 Task: Search one way flight ticket for 2 adults, 2 infants in seat and 1 infant on lap in first from Denver: Denver International Airport to Evansville: Evansville Regional Airport on 5-3-2023. Choice of flights is American. Number of bags: 5 checked bags. Price is upto 85000. Outbound departure time preference is 12:15.
Action: Mouse moved to (368, 154)
Screenshot: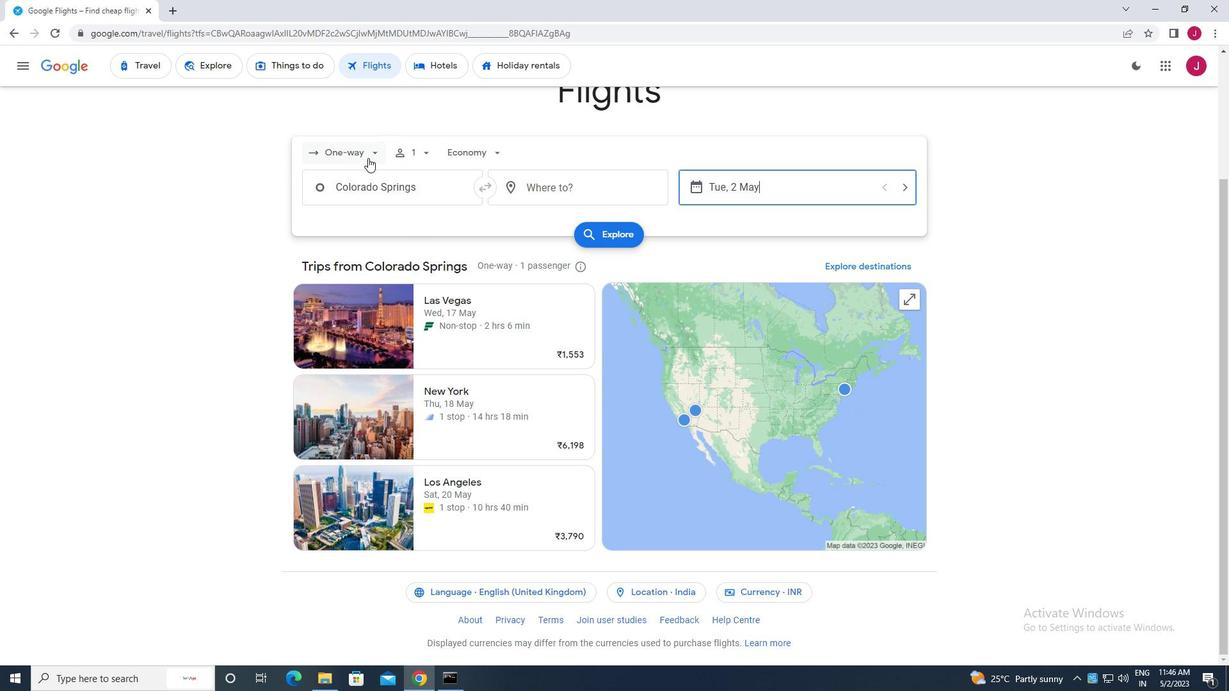 
Action: Mouse pressed left at (368, 154)
Screenshot: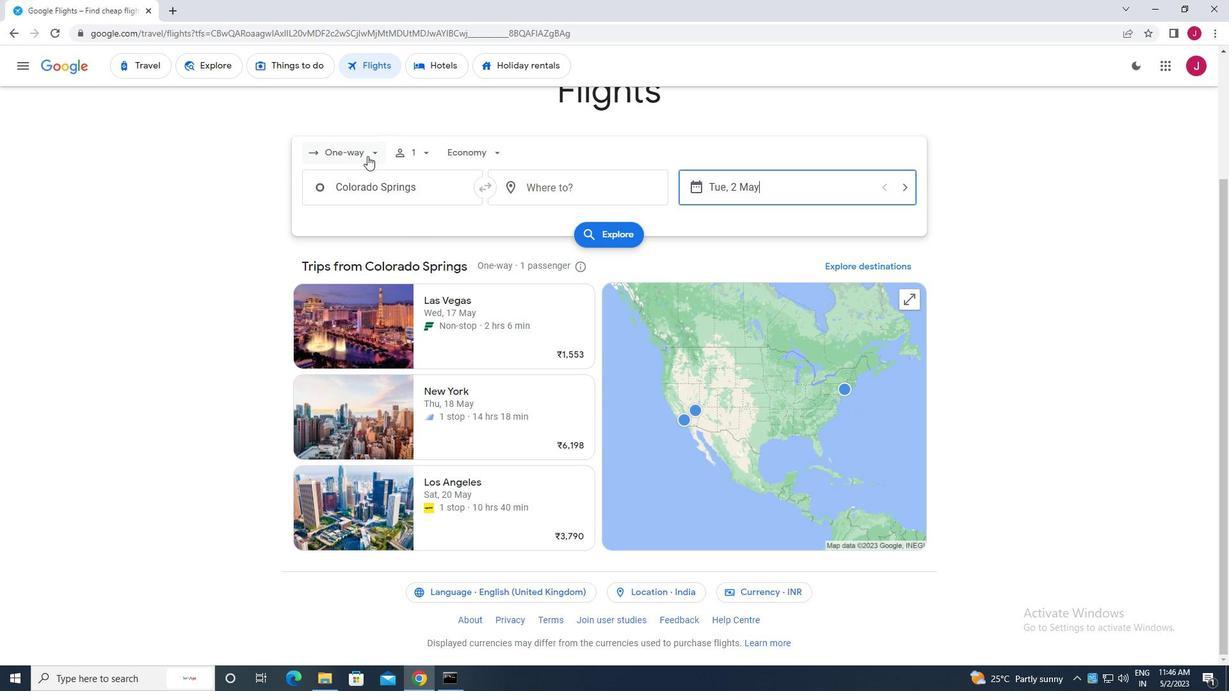 
Action: Mouse moved to (369, 213)
Screenshot: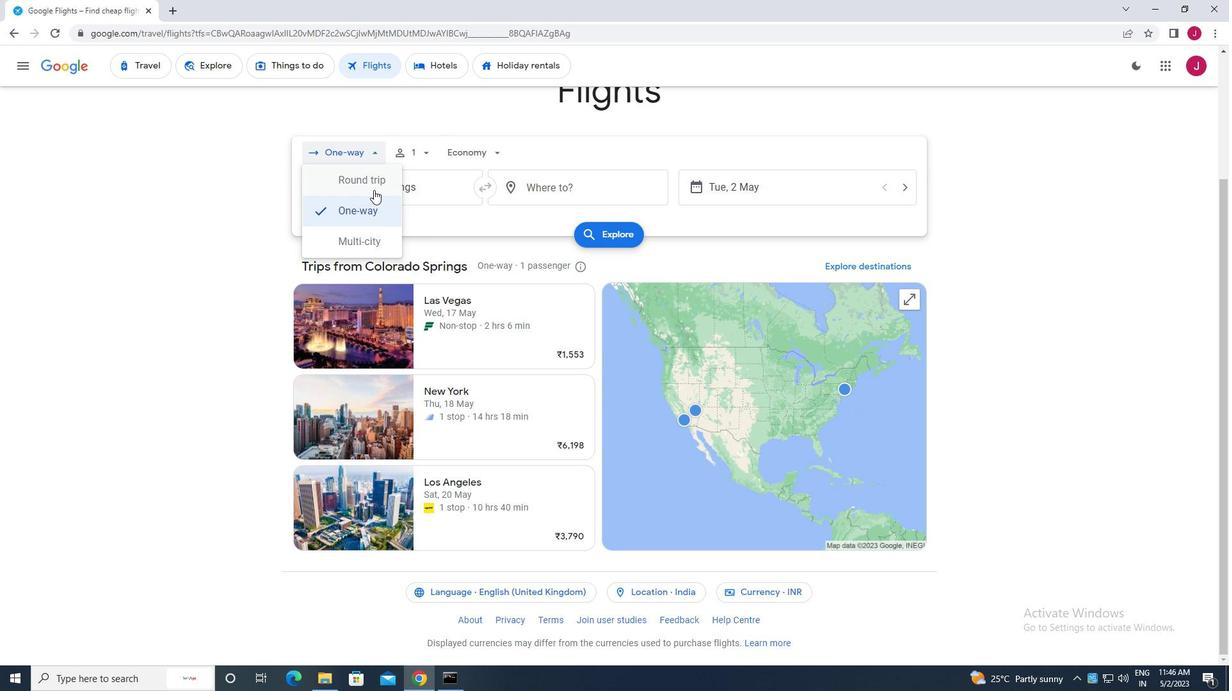 
Action: Mouse pressed left at (369, 213)
Screenshot: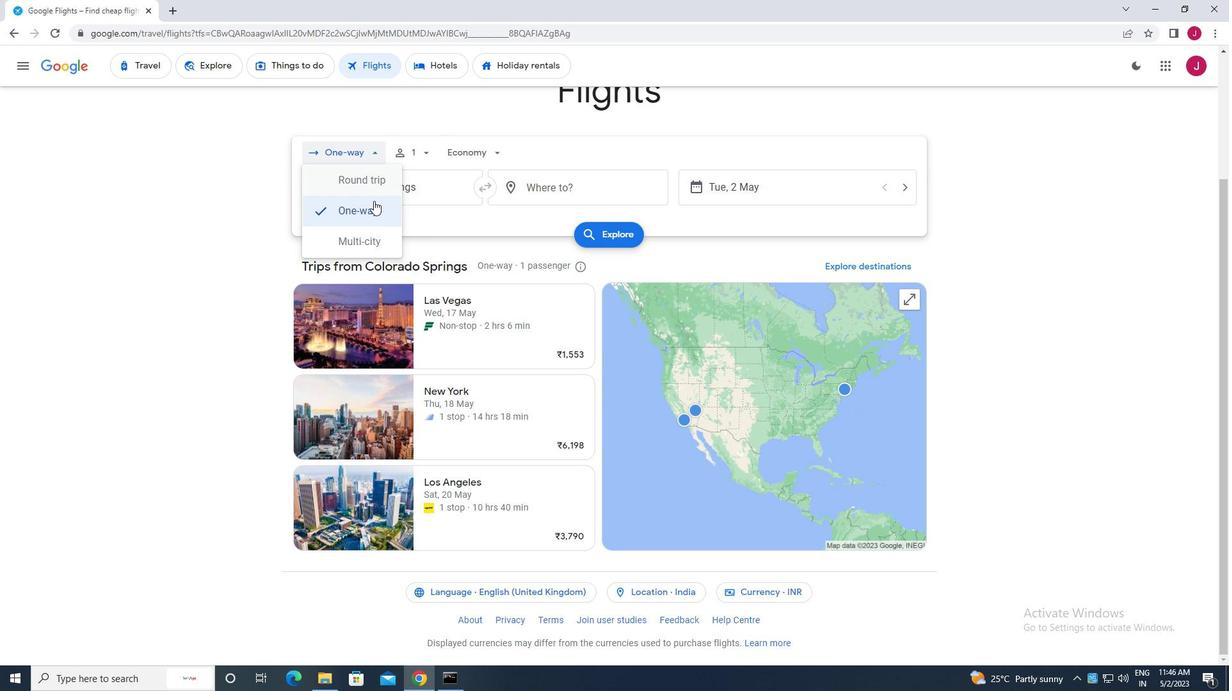 
Action: Mouse moved to (425, 152)
Screenshot: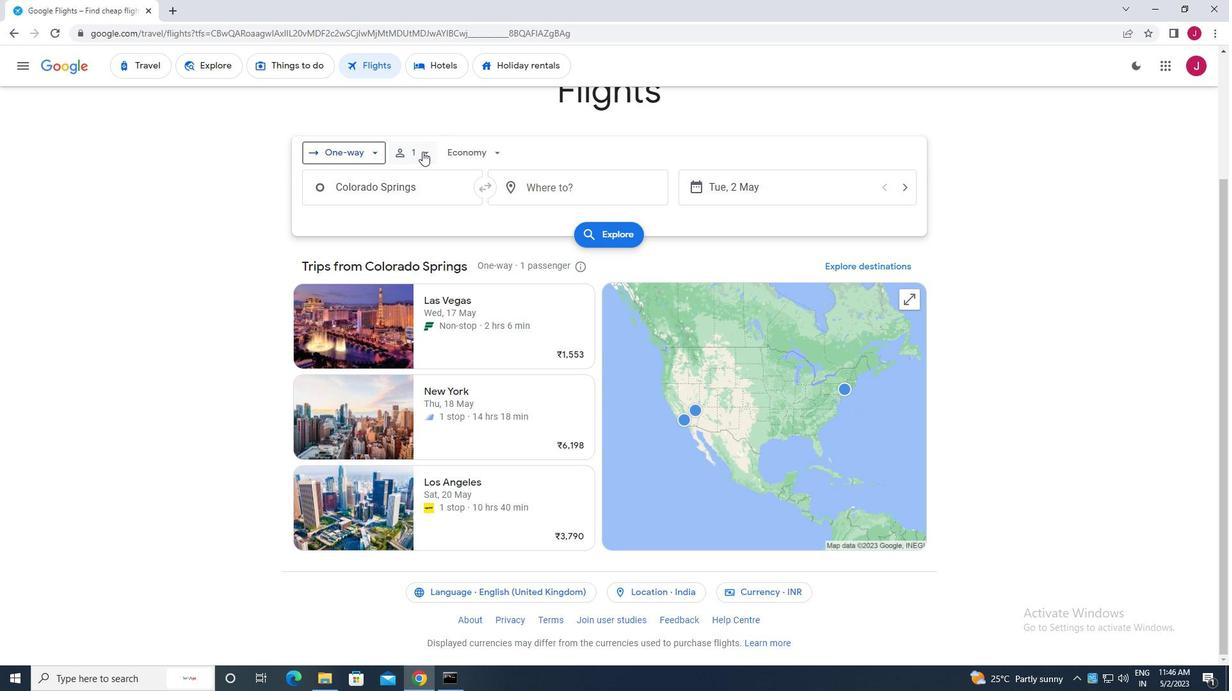 
Action: Mouse pressed left at (425, 152)
Screenshot: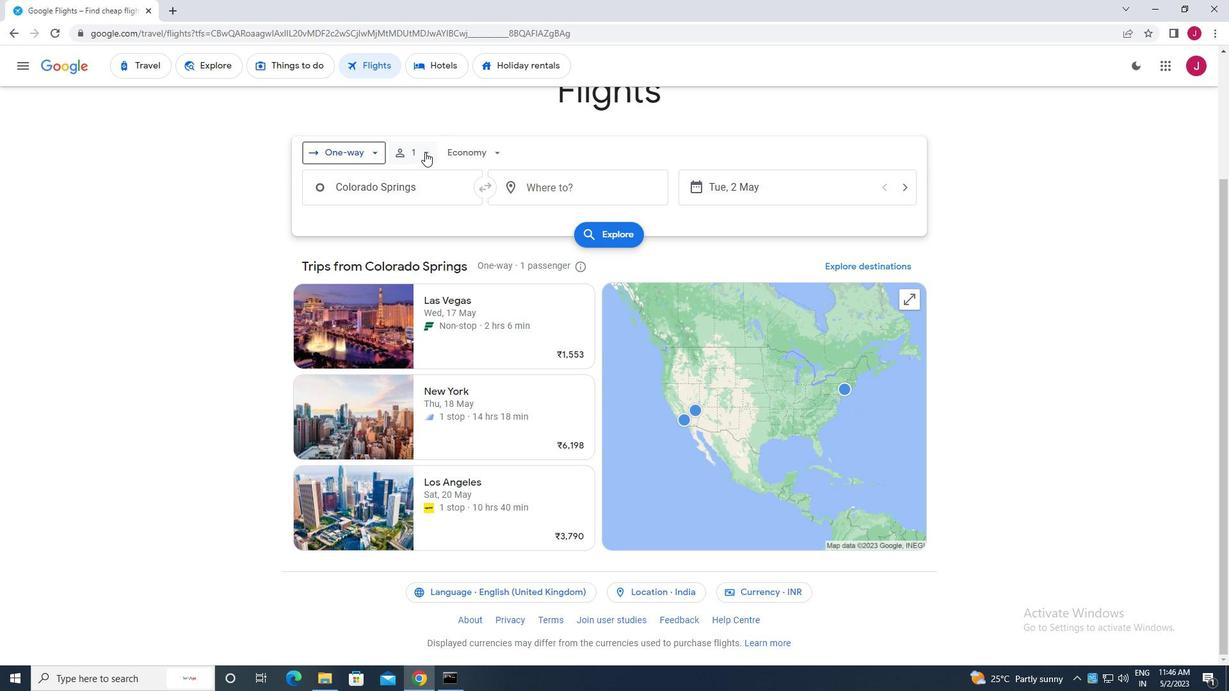 
Action: Mouse moved to (522, 186)
Screenshot: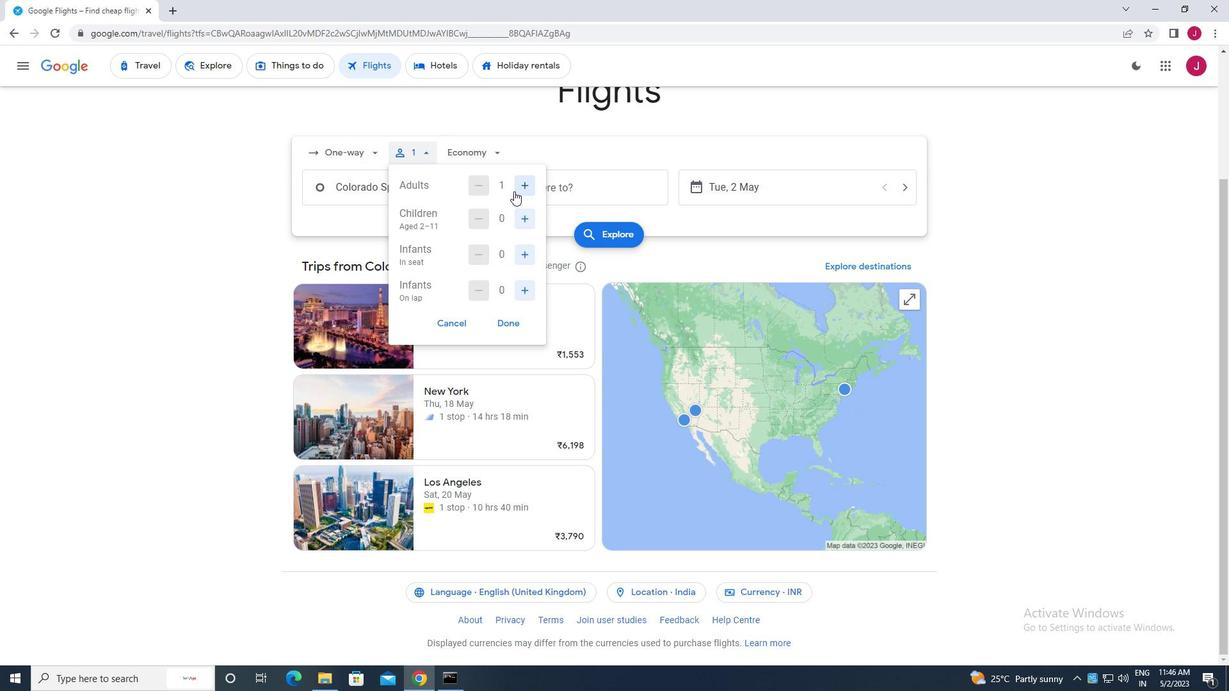 
Action: Mouse pressed left at (522, 186)
Screenshot: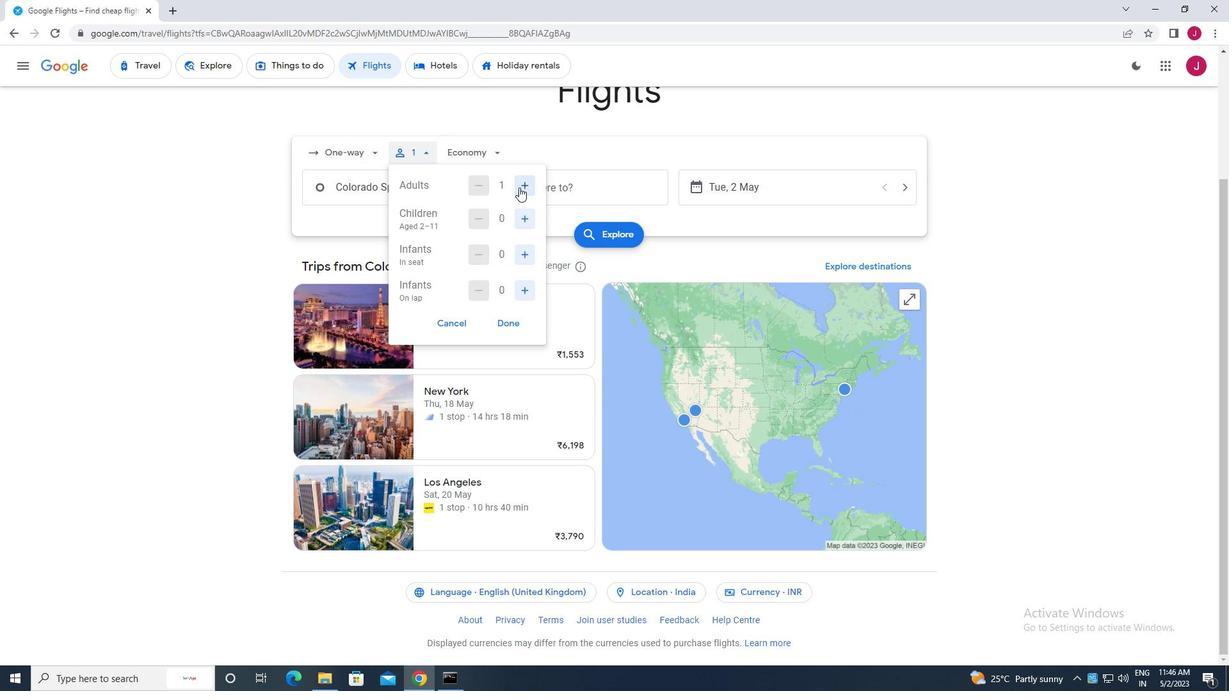
Action: Mouse moved to (523, 213)
Screenshot: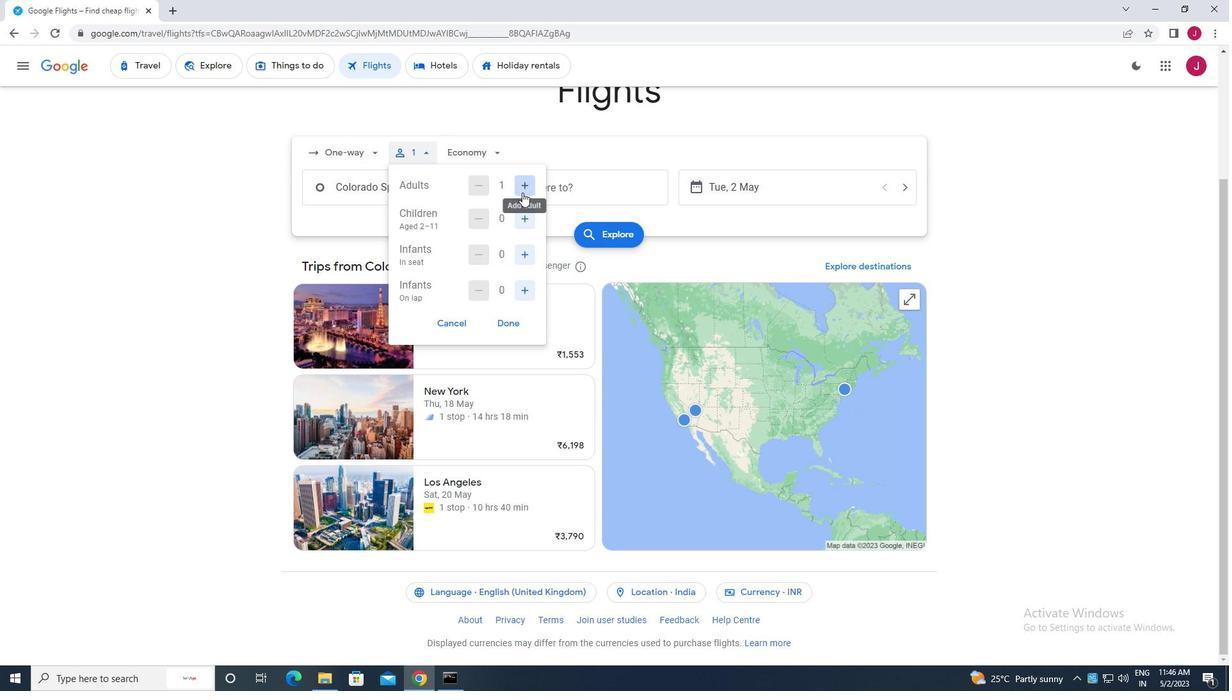 
Action: Mouse pressed left at (523, 213)
Screenshot: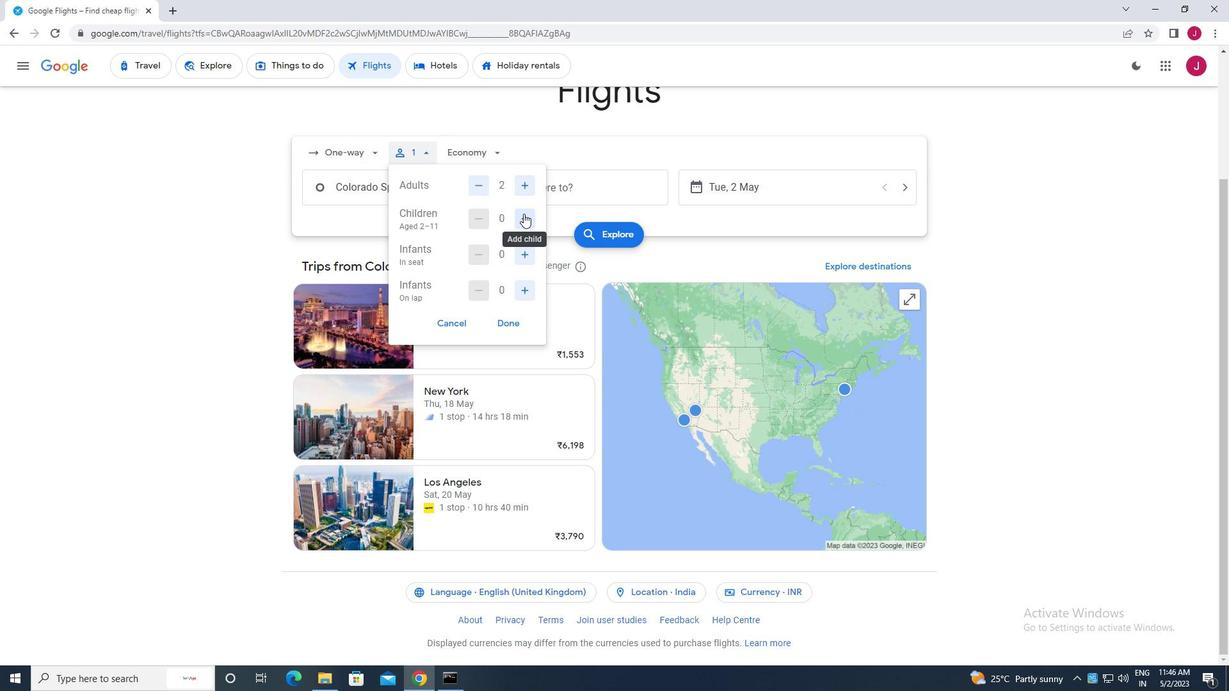 
Action: Mouse pressed left at (523, 213)
Screenshot: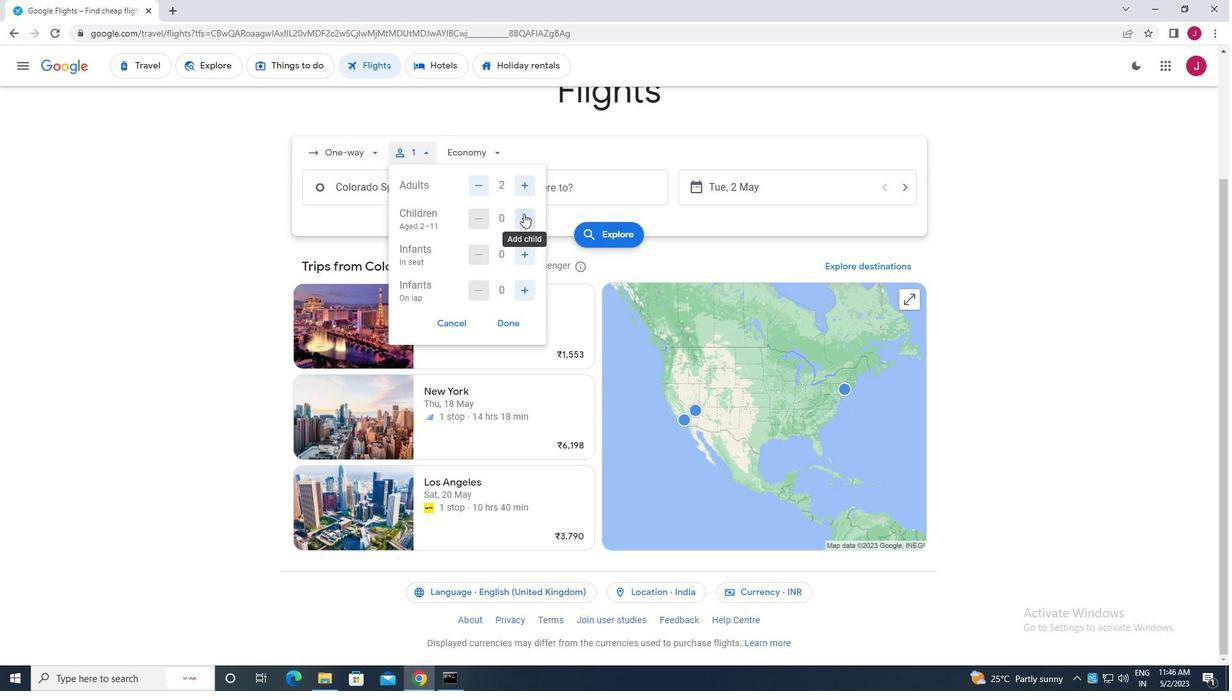 
Action: Mouse moved to (524, 291)
Screenshot: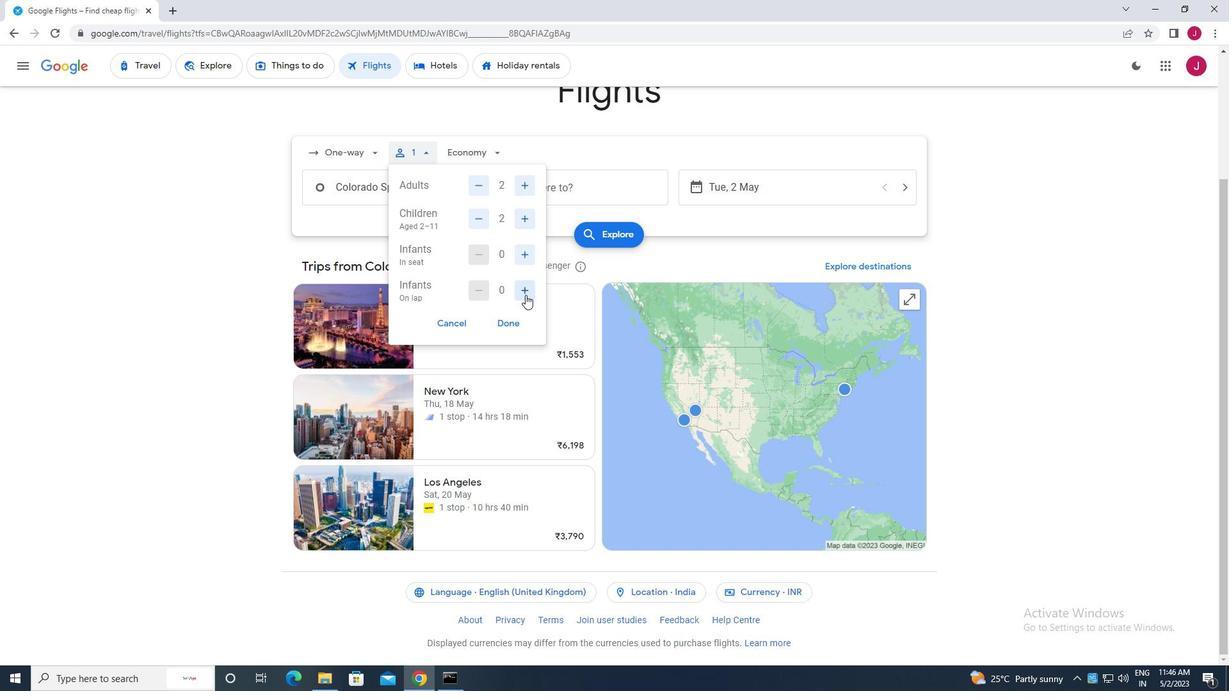
Action: Mouse pressed left at (524, 291)
Screenshot: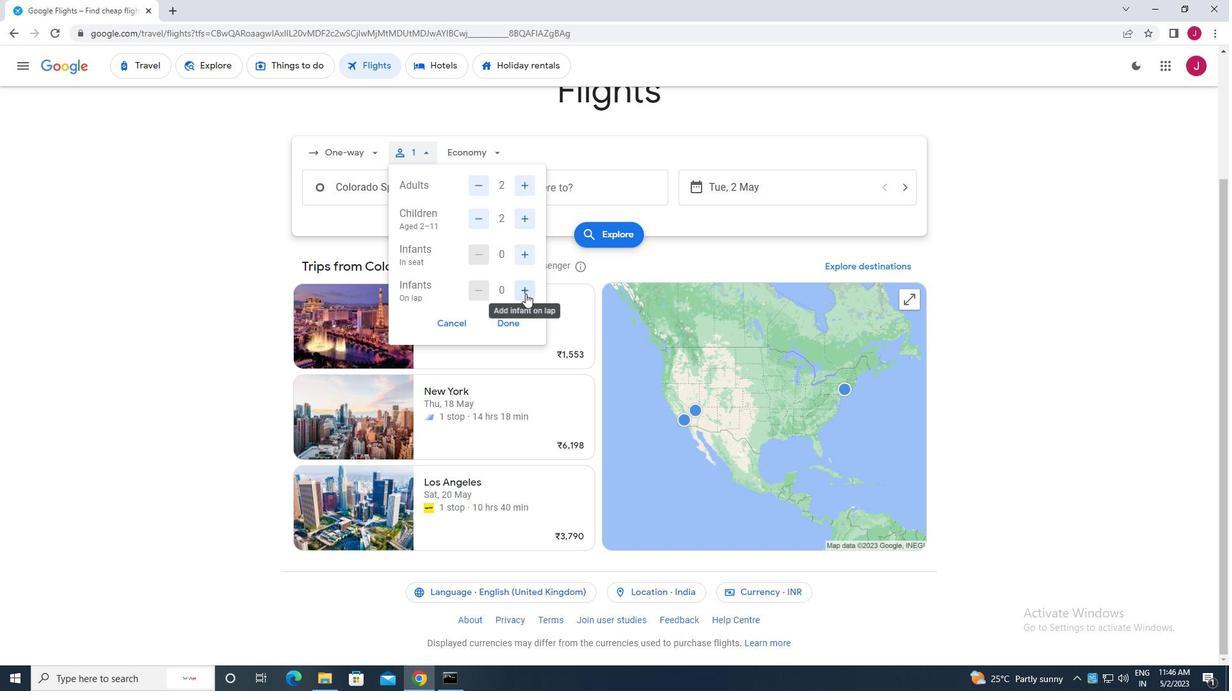 
Action: Mouse moved to (526, 258)
Screenshot: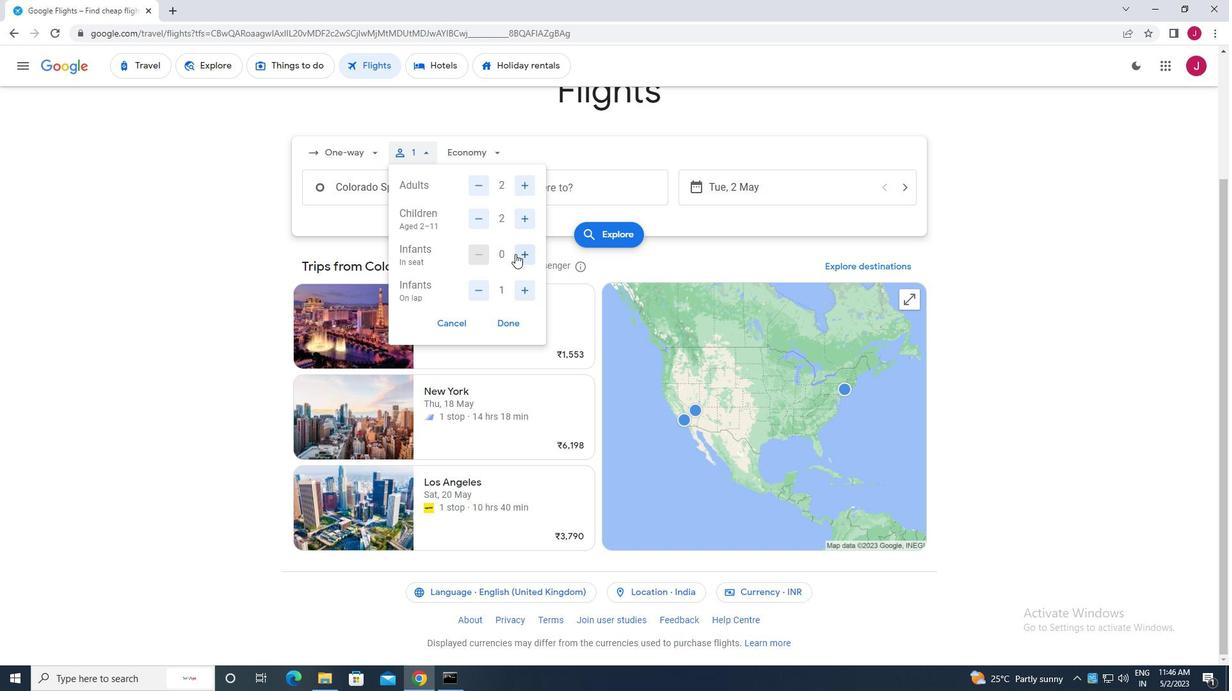 
Action: Mouse pressed left at (526, 258)
Screenshot: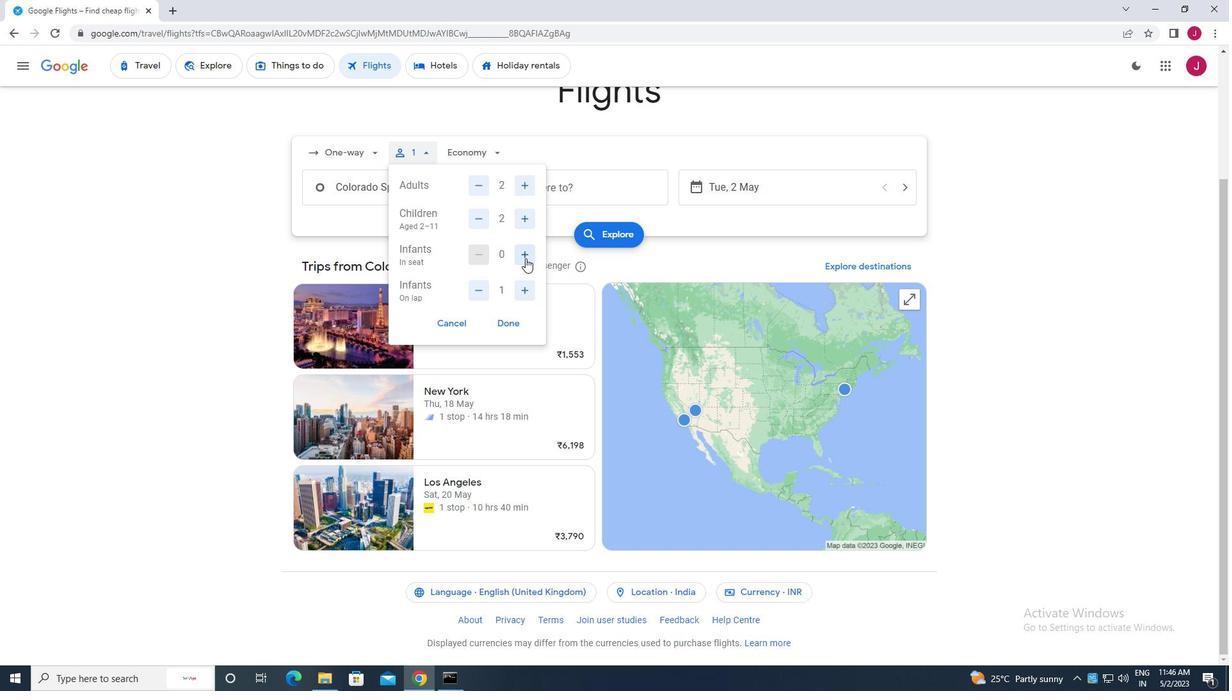
Action: Mouse pressed left at (526, 258)
Screenshot: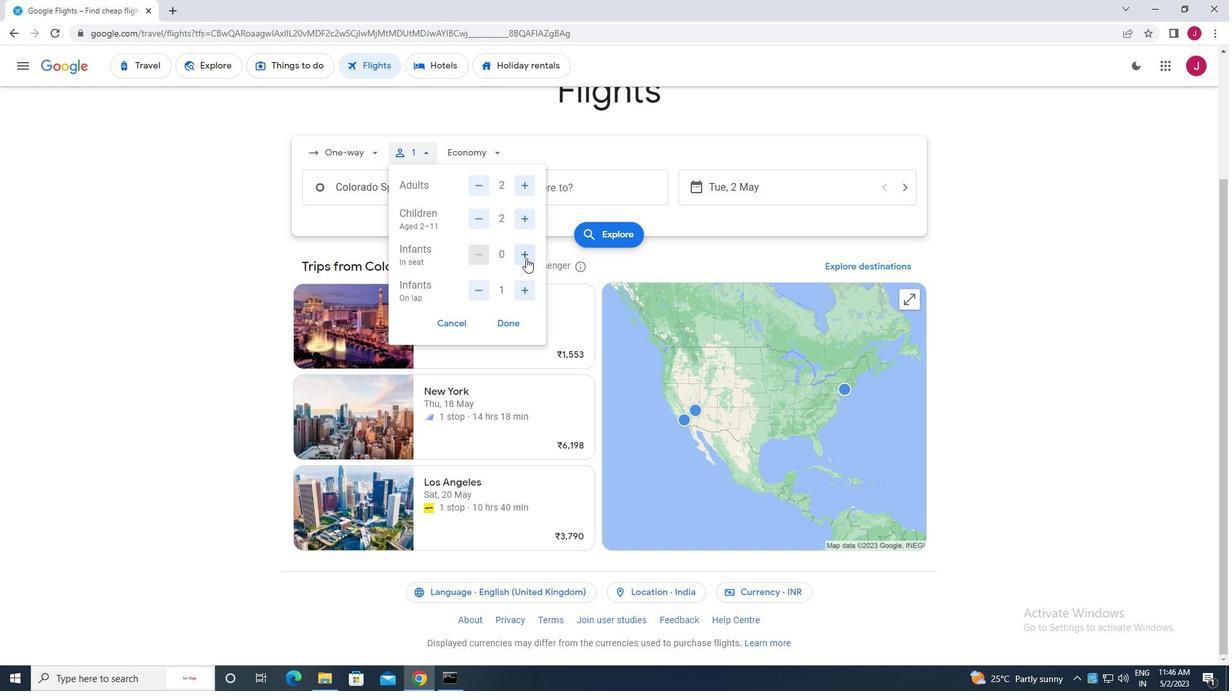 
Action: Mouse moved to (480, 224)
Screenshot: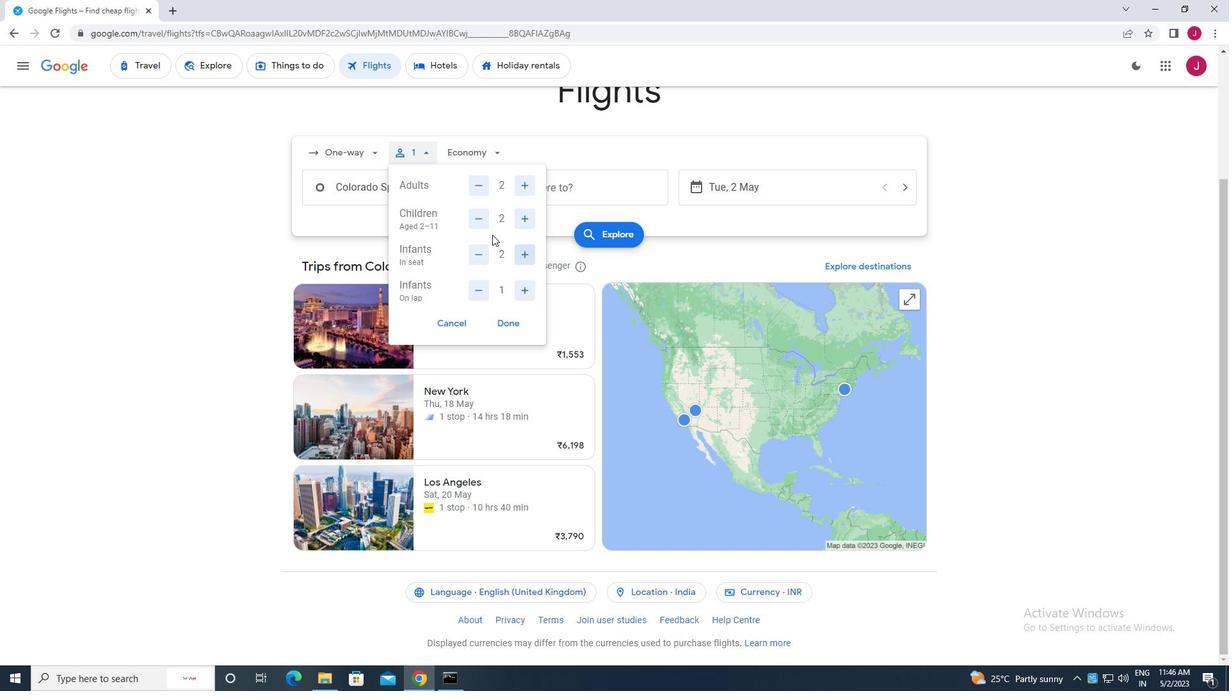 
Action: Mouse pressed left at (480, 224)
Screenshot: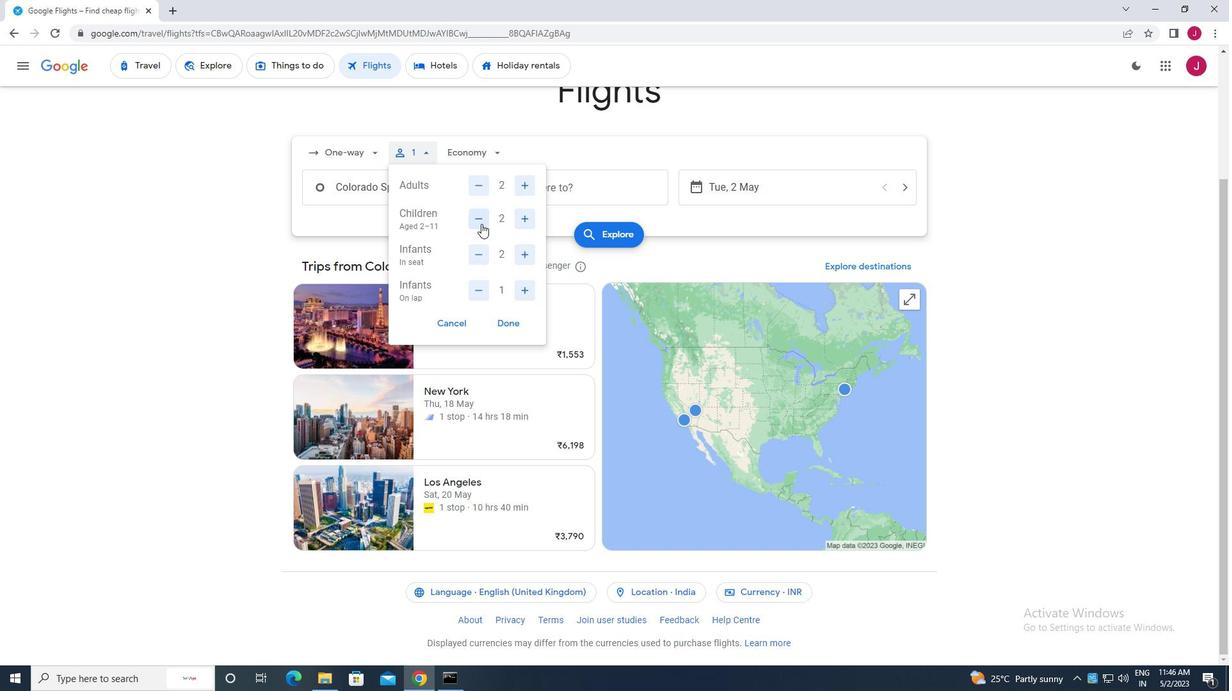 
Action: Mouse pressed left at (480, 224)
Screenshot: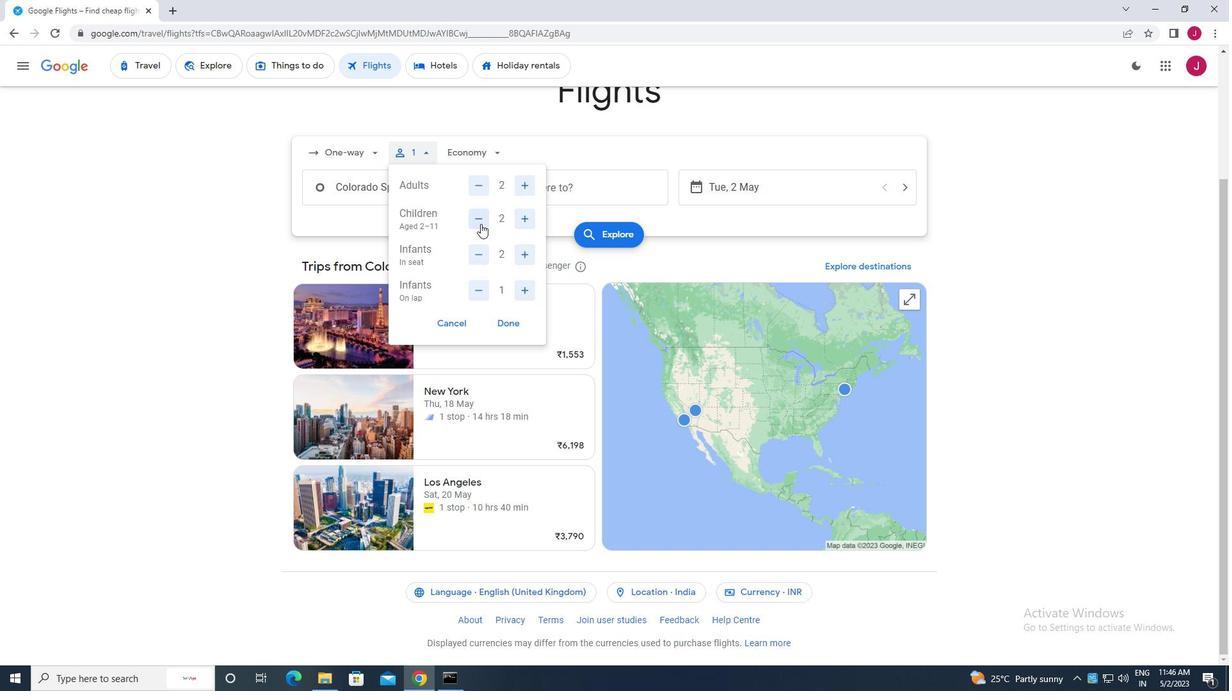 
Action: Mouse moved to (515, 321)
Screenshot: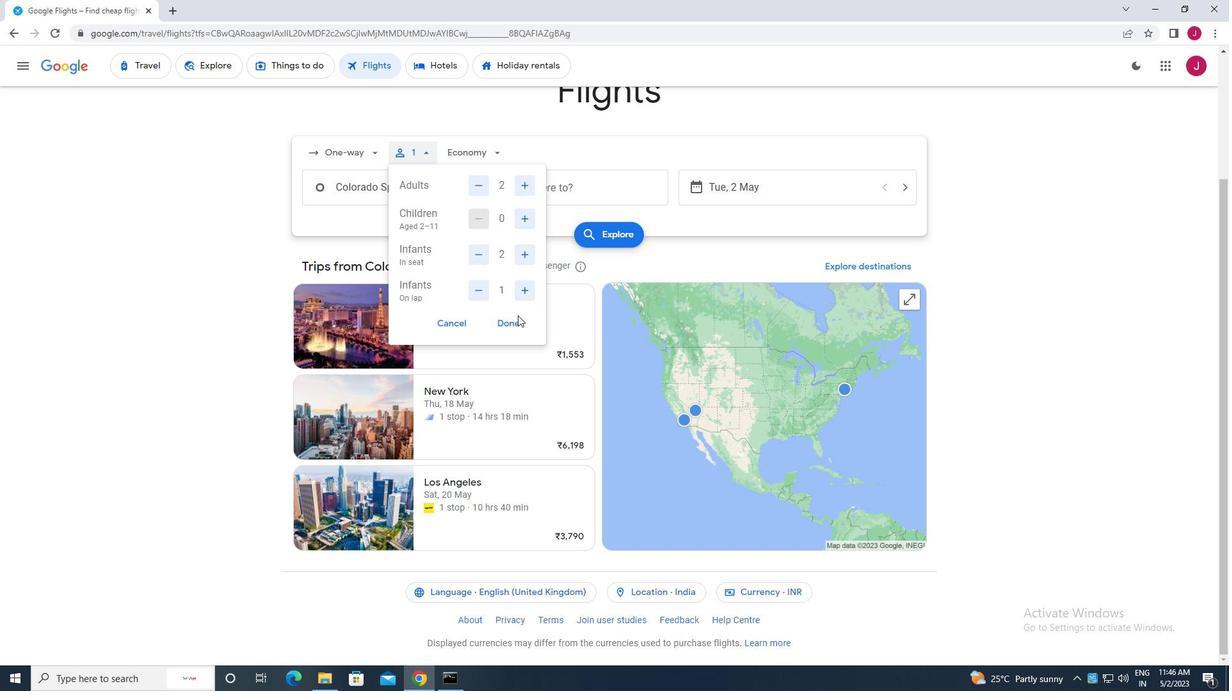 
Action: Mouse pressed left at (515, 321)
Screenshot: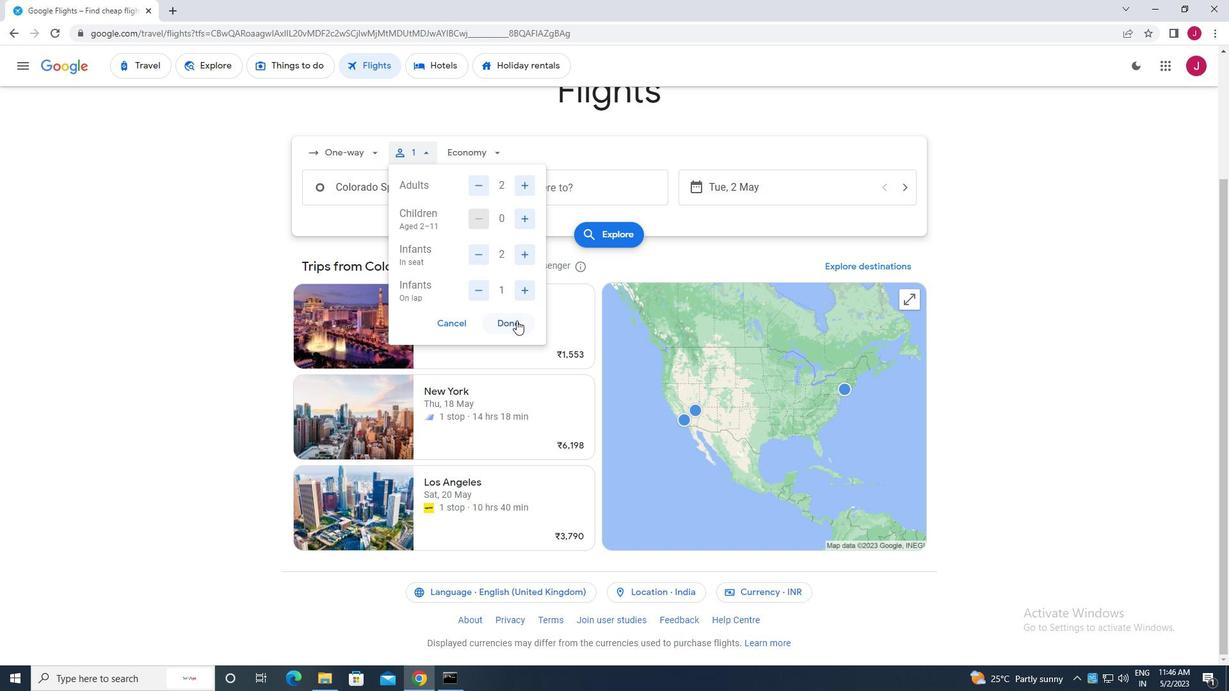 
Action: Mouse moved to (458, 152)
Screenshot: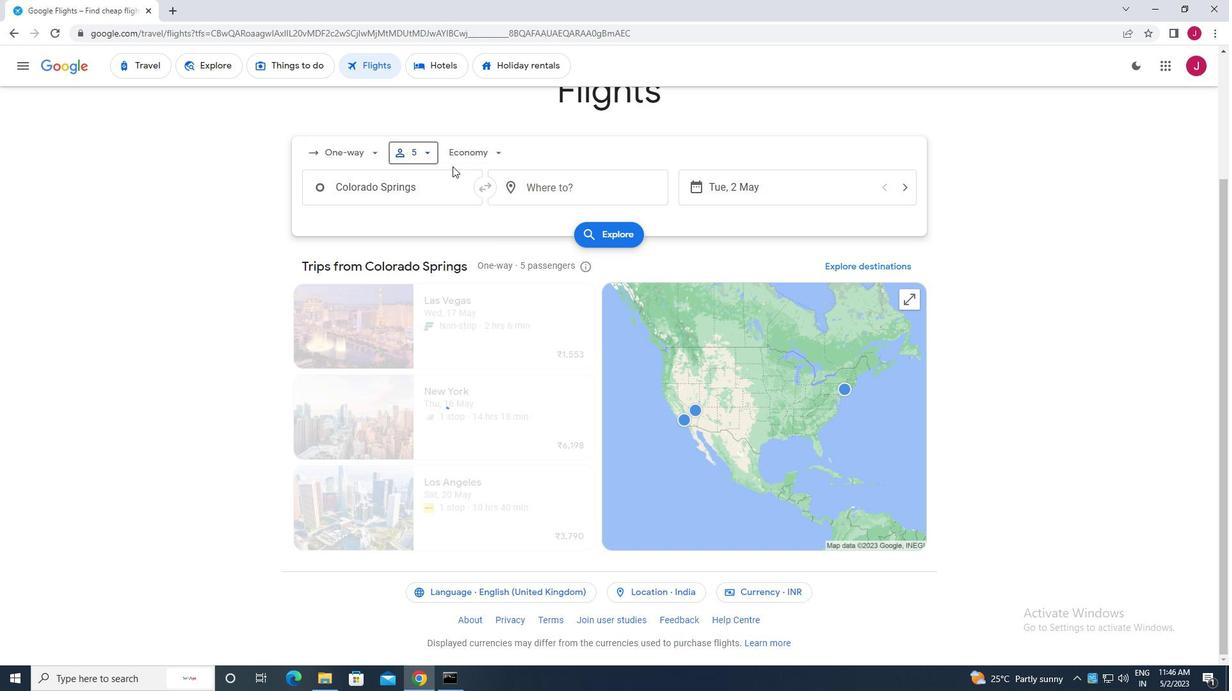 
Action: Mouse pressed left at (458, 152)
Screenshot: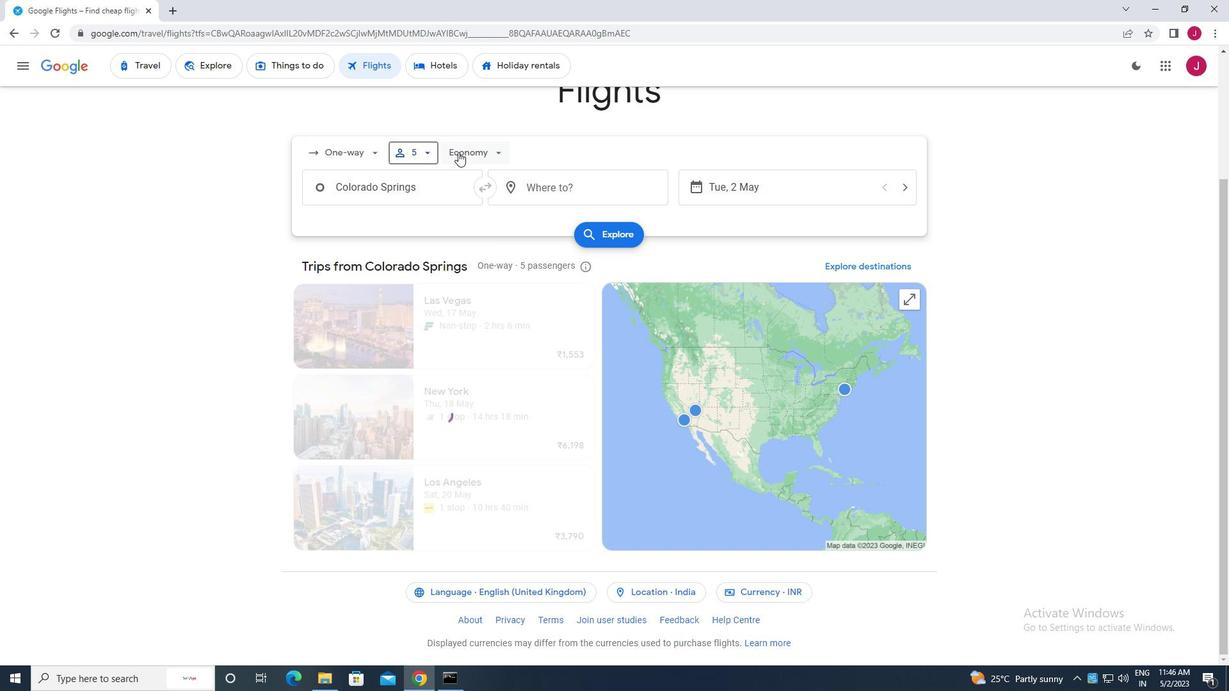 
Action: Mouse moved to (481, 272)
Screenshot: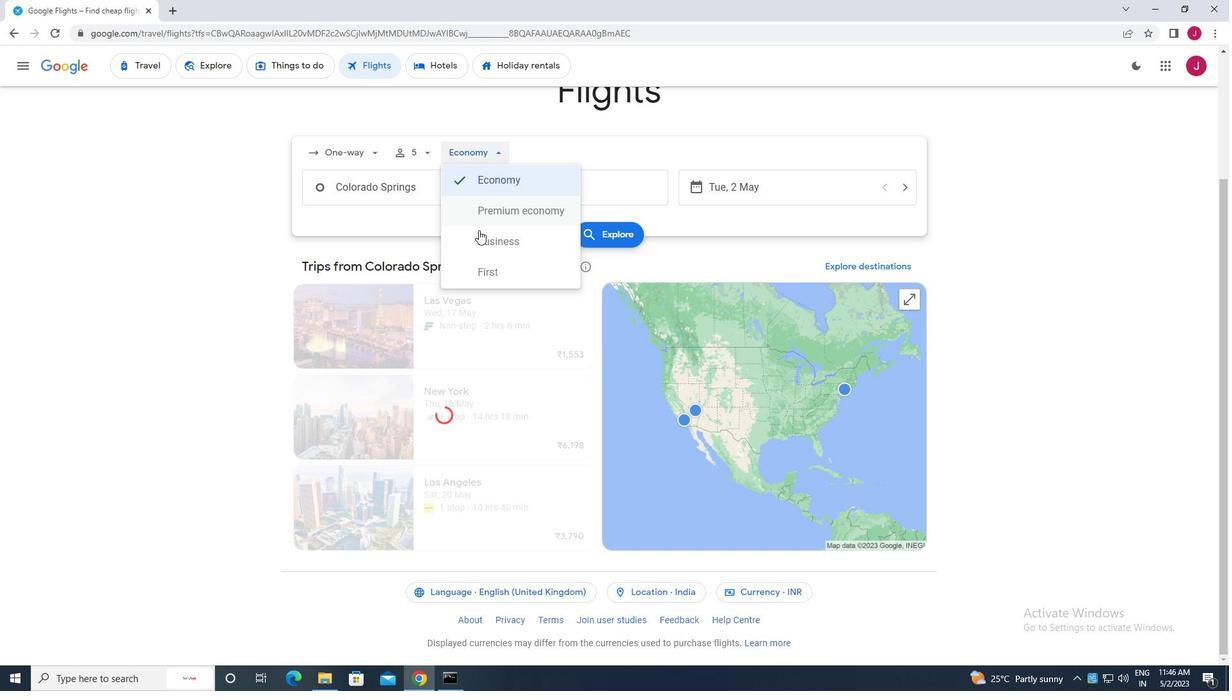 
Action: Mouse pressed left at (481, 272)
Screenshot: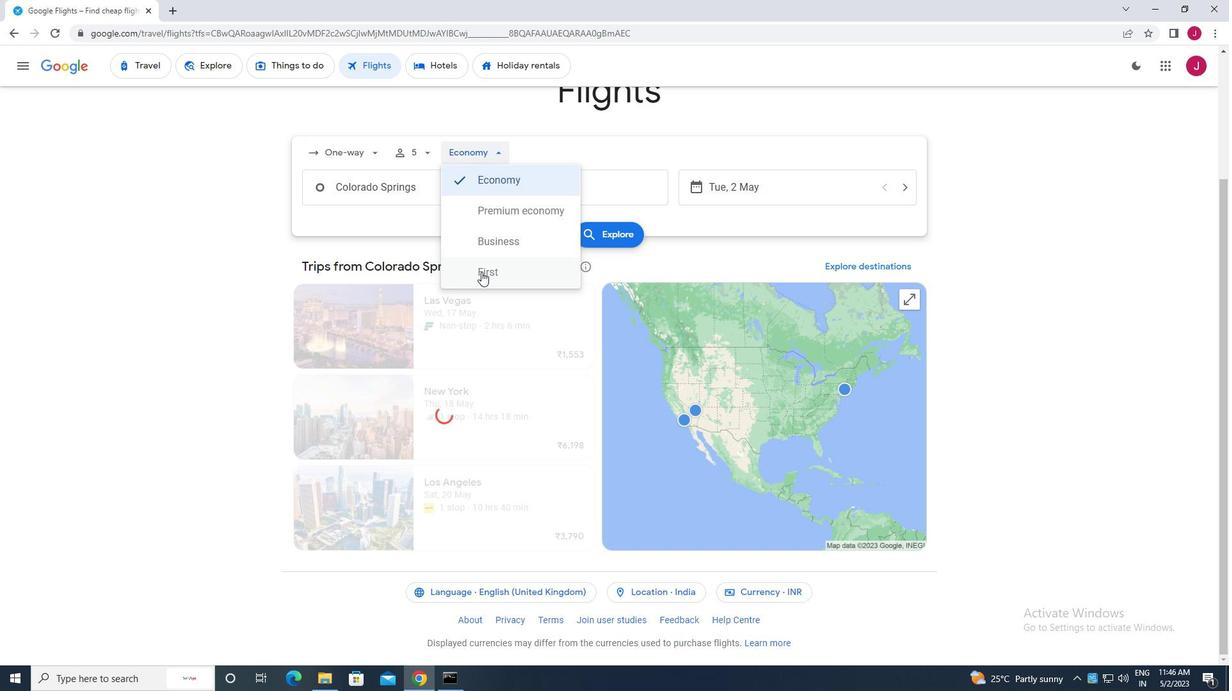 
Action: Mouse moved to (431, 194)
Screenshot: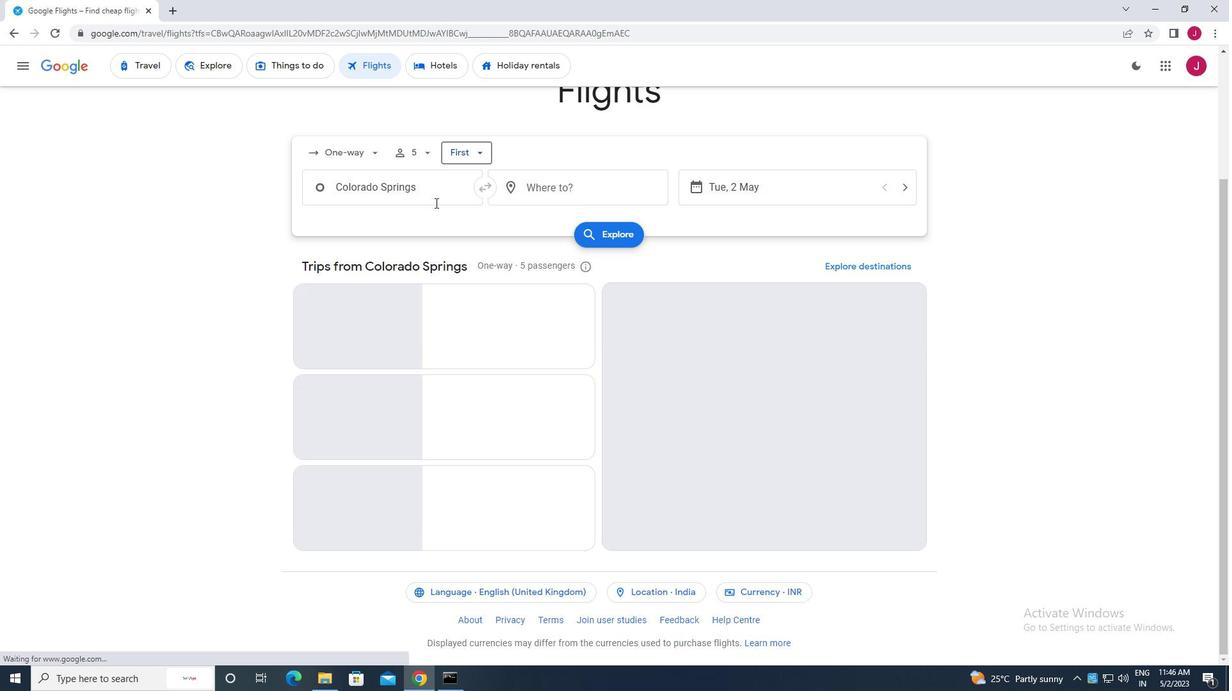 
Action: Mouse pressed left at (431, 194)
Screenshot: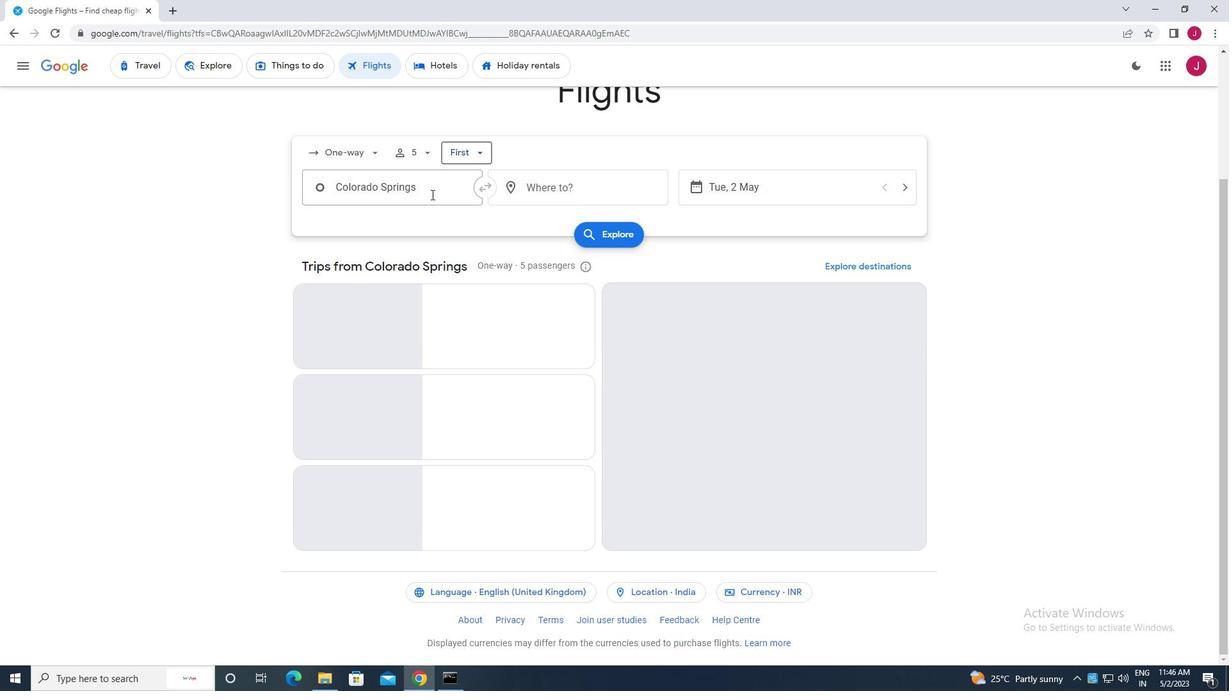 
Action: Mouse moved to (432, 194)
Screenshot: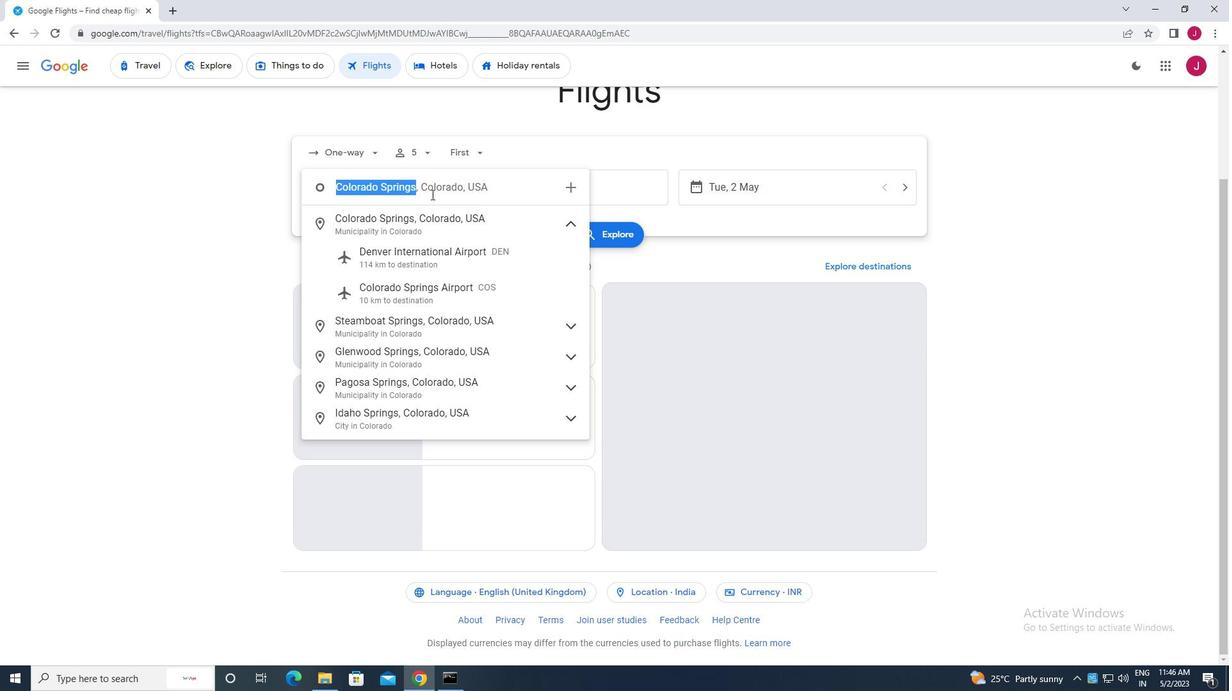 
Action: Key pressed denver
Screenshot: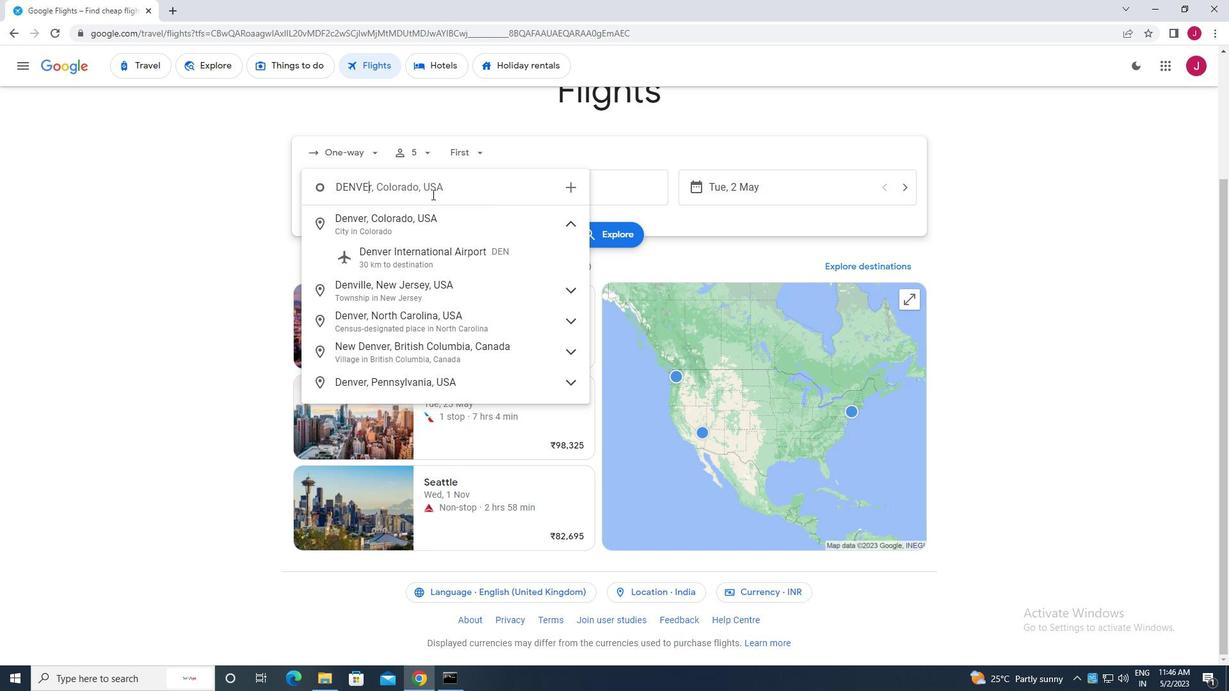 
Action: Mouse moved to (432, 249)
Screenshot: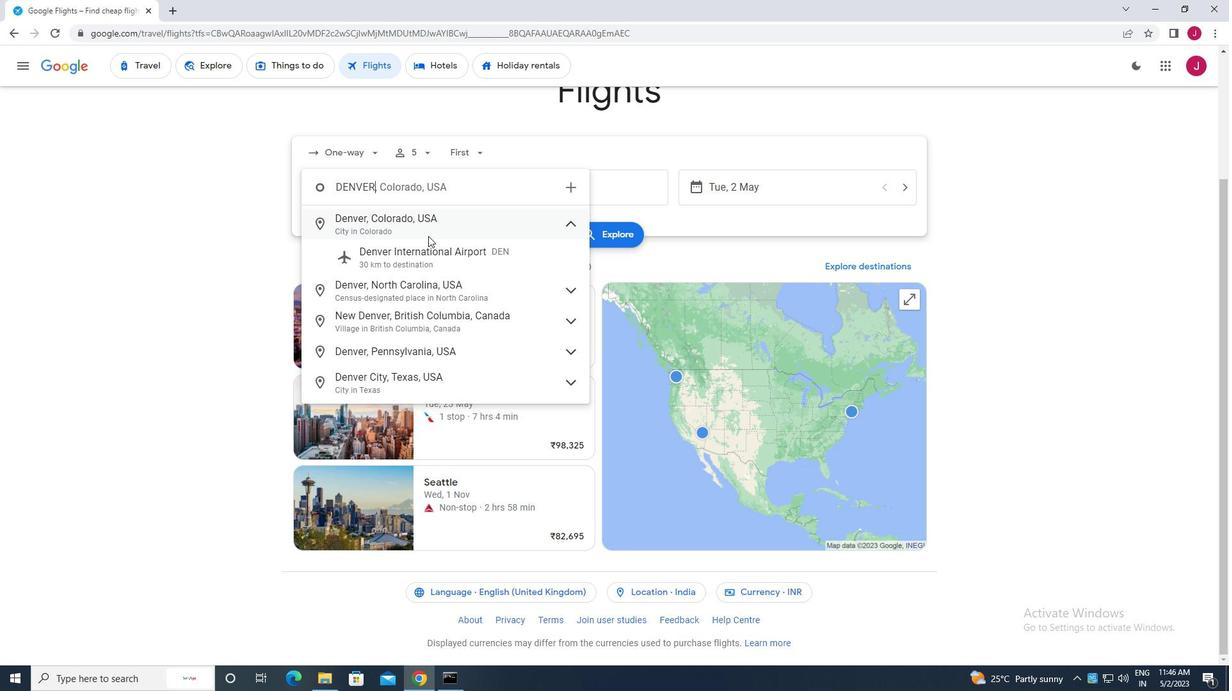 
Action: Mouse pressed left at (432, 249)
Screenshot: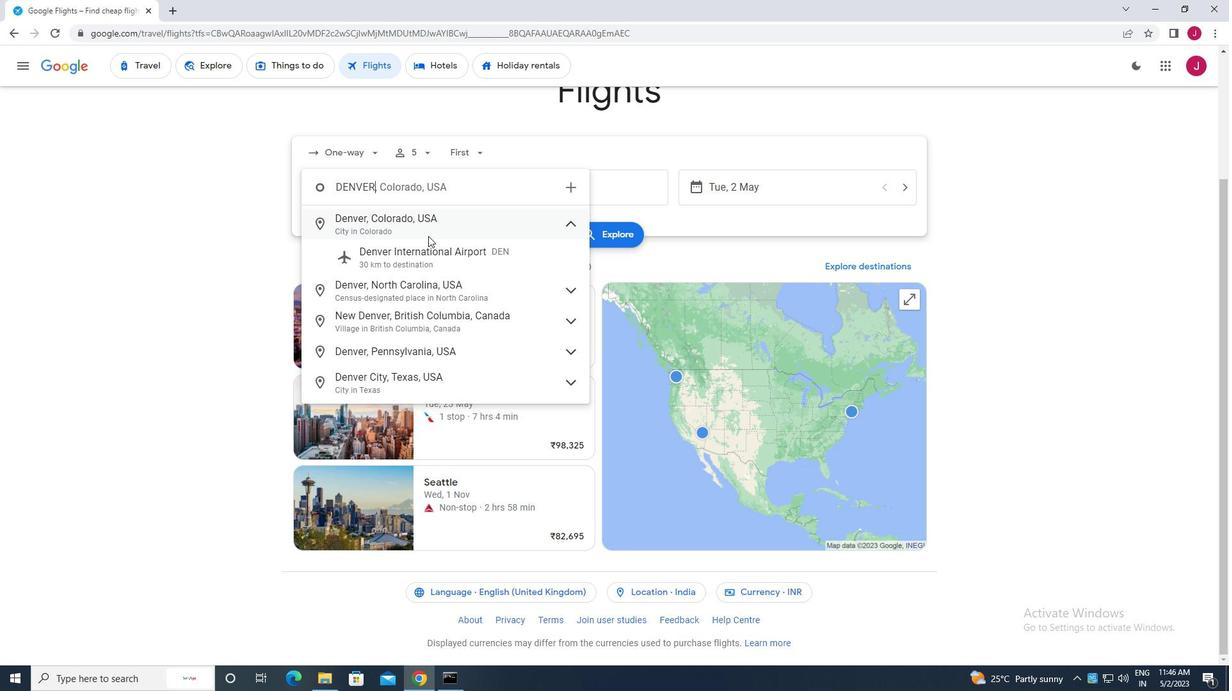 
Action: Mouse moved to (605, 183)
Screenshot: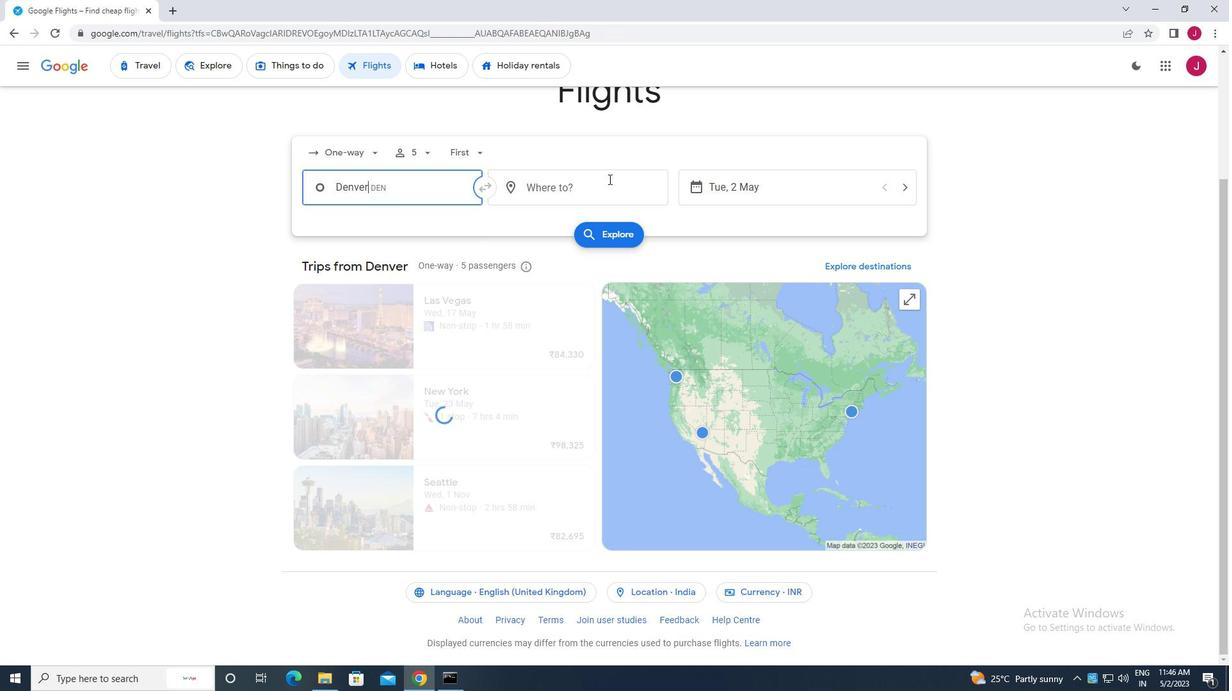 
Action: Mouse pressed left at (605, 183)
Screenshot: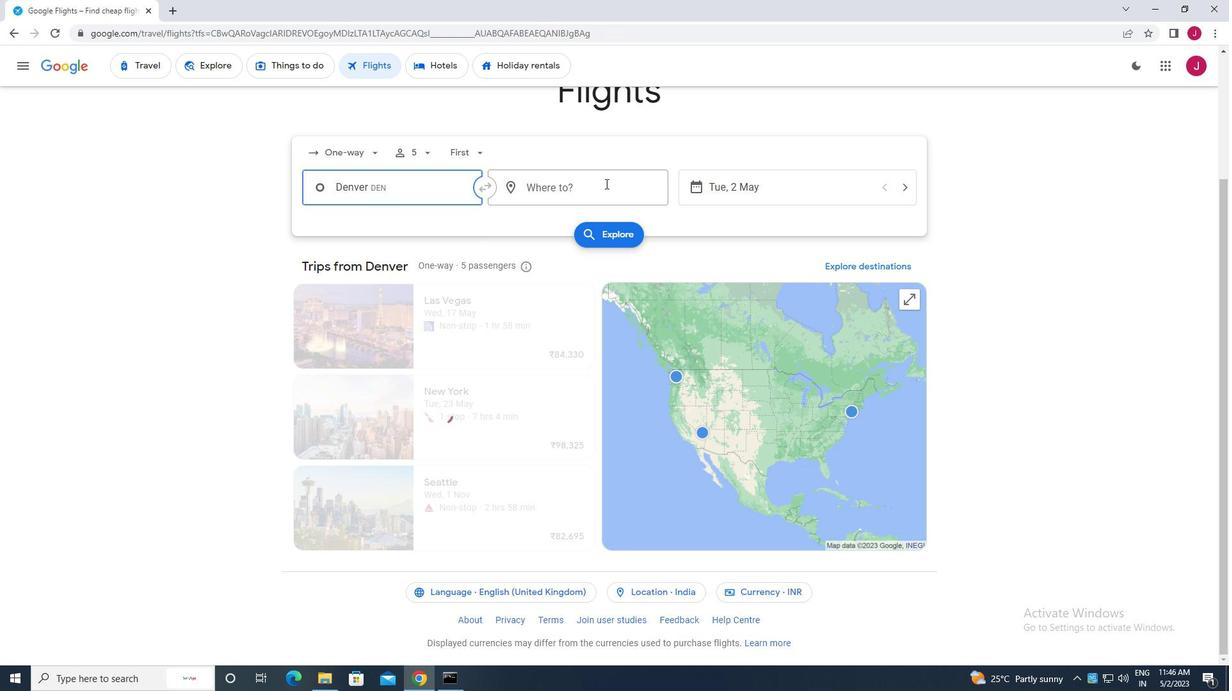 
Action: Mouse moved to (602, 183)
Screenshot: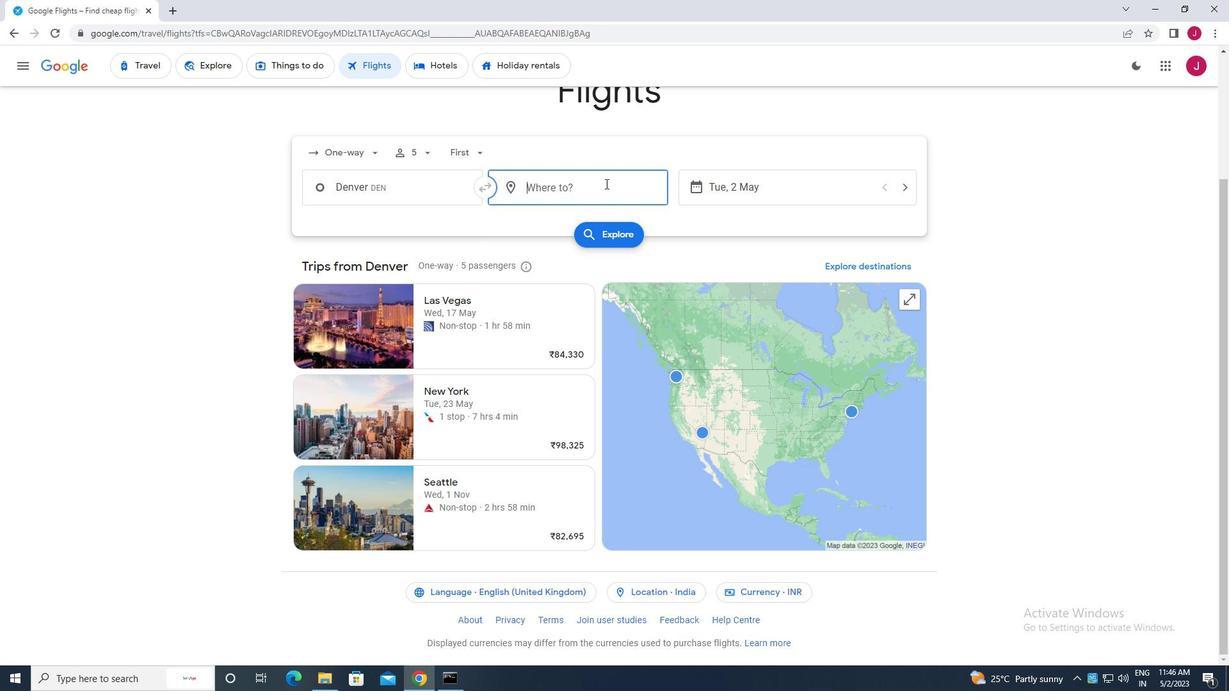 
Action: Key pressed evans
Screenshot: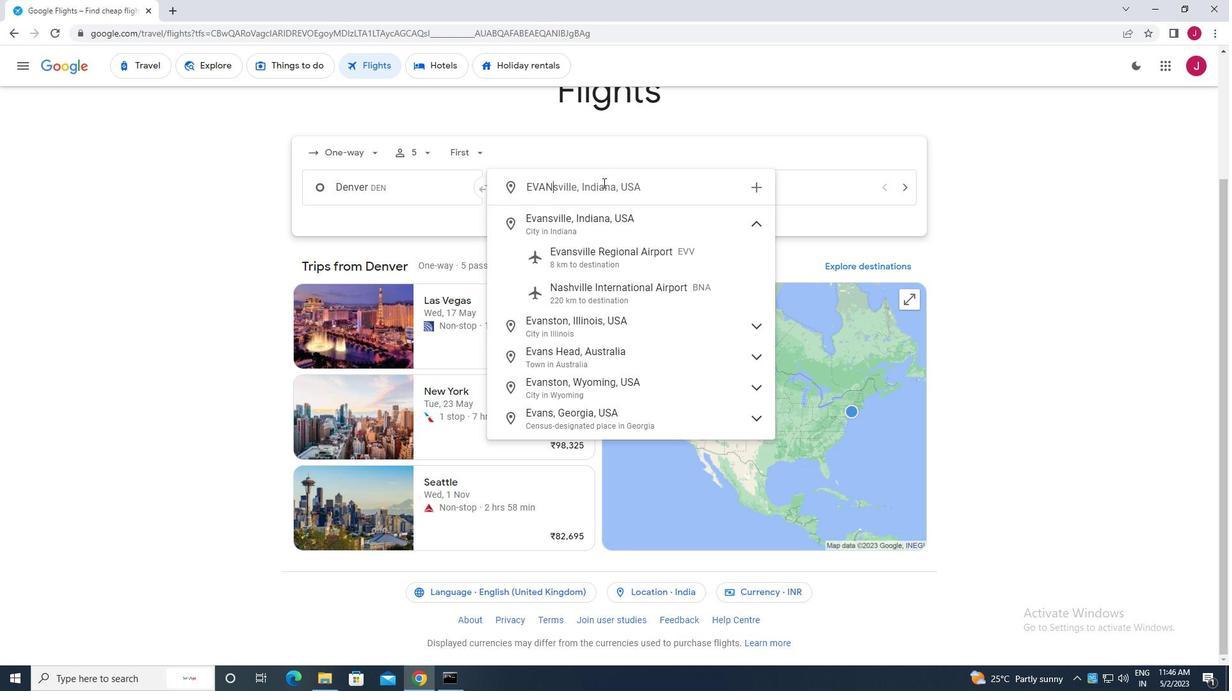 
Action: Mouse moved to (625, 251)
Screenshot: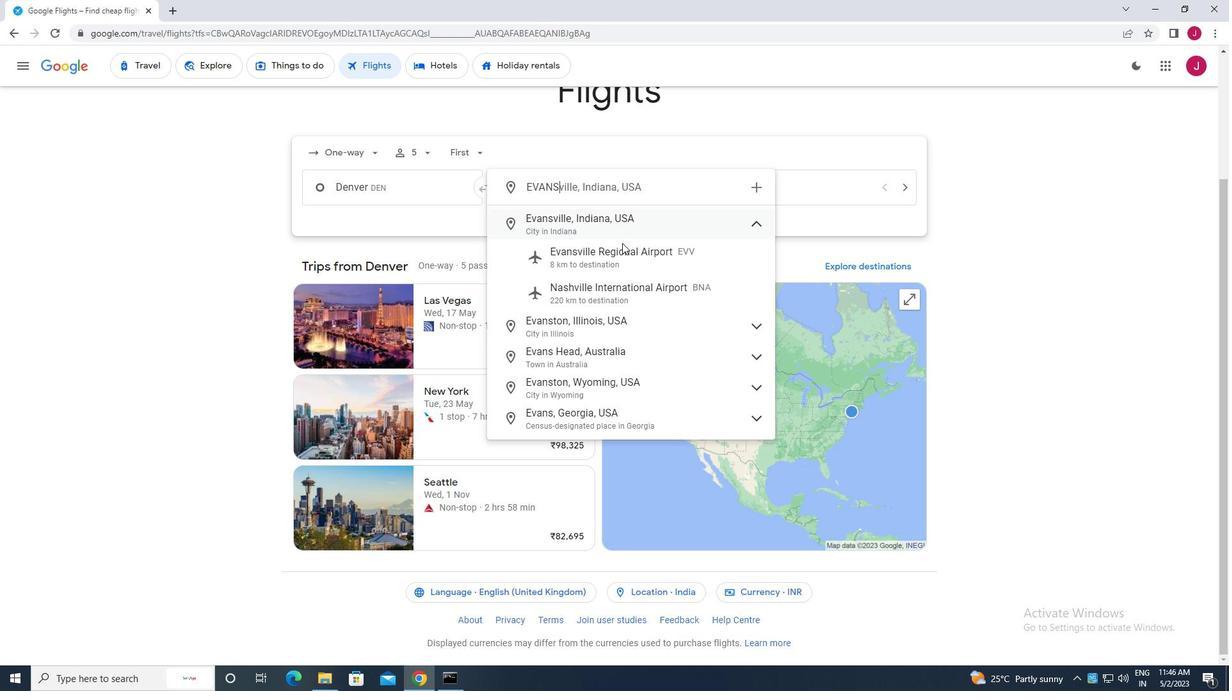 
Action: Mouse pressed left at (625, 251)
Screenshot: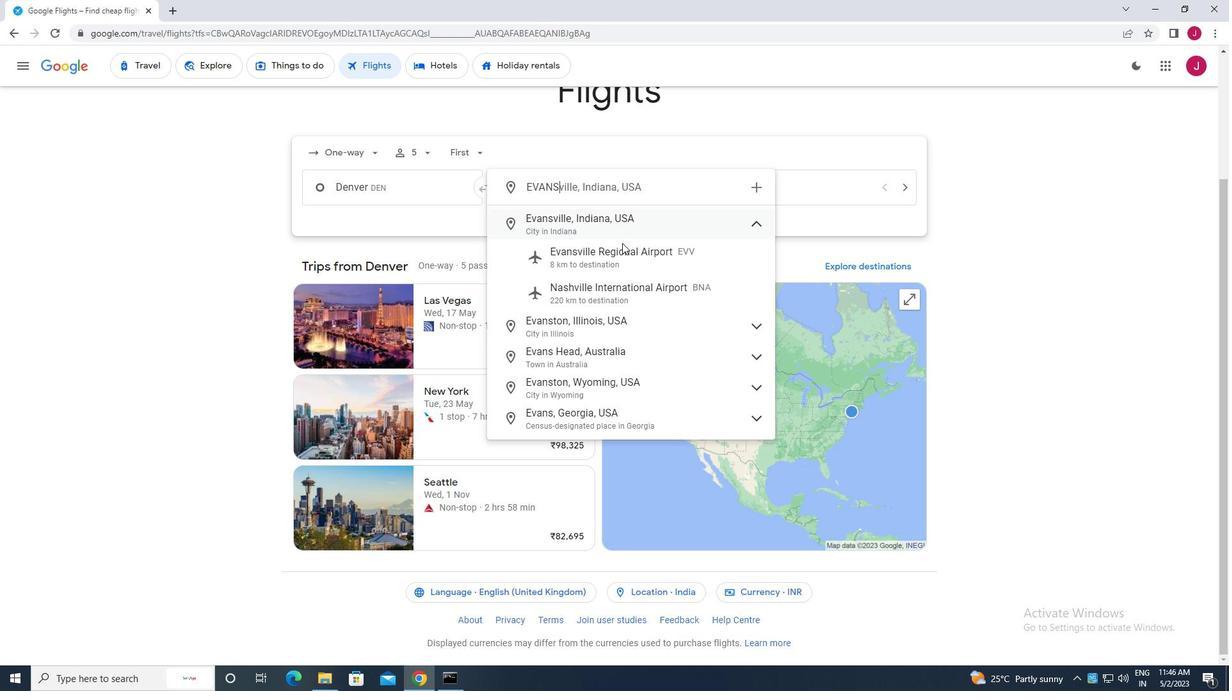 
Action: Mouse moved to (738, 193)
Screenshot: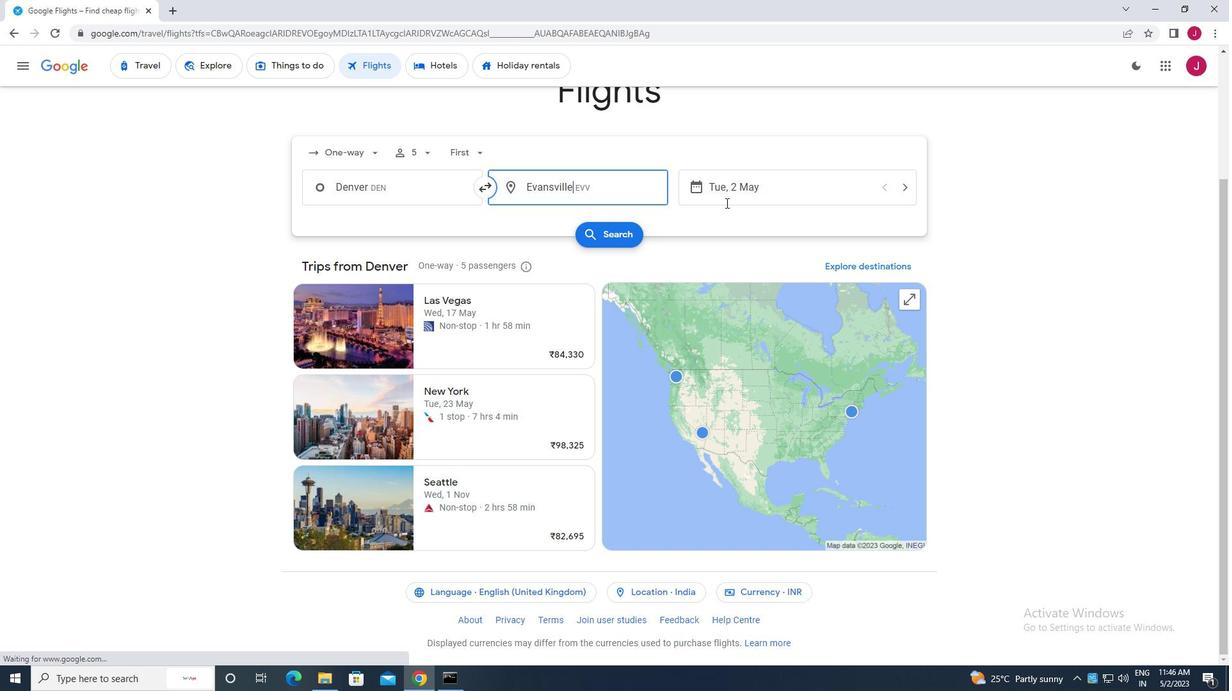 
Action: Mouse pressed left at (738, 193)
Screenshot: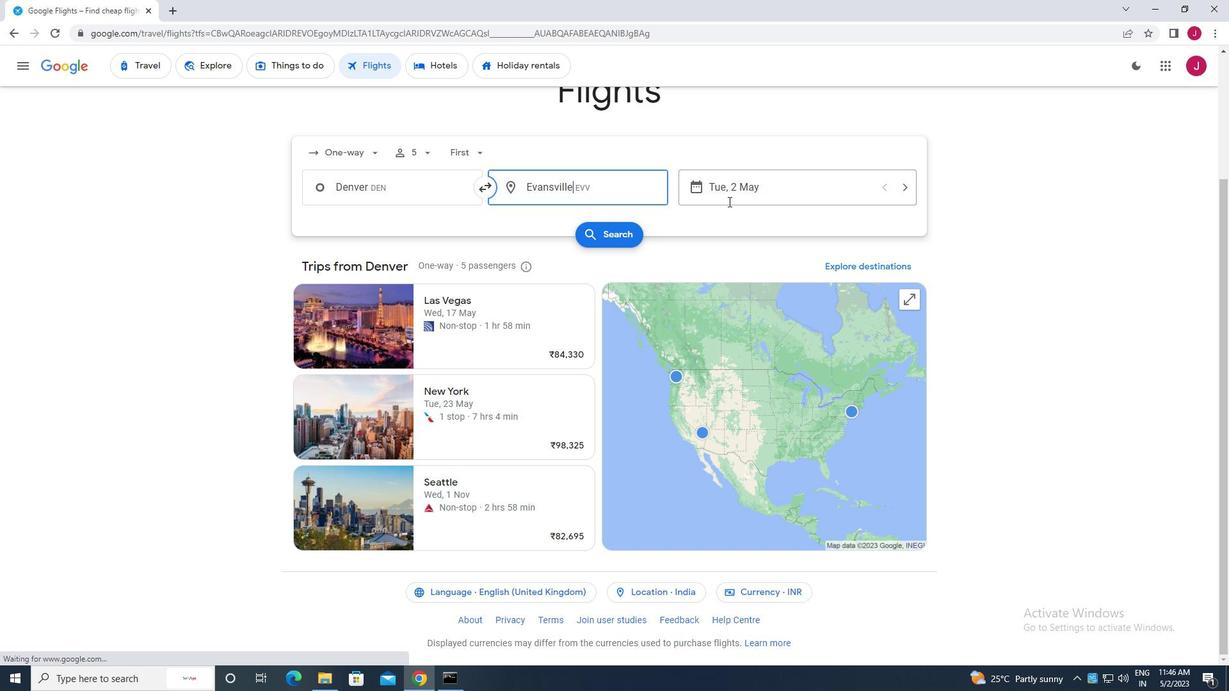 
Action: Mouse moved to (549, 289)
Screenshot: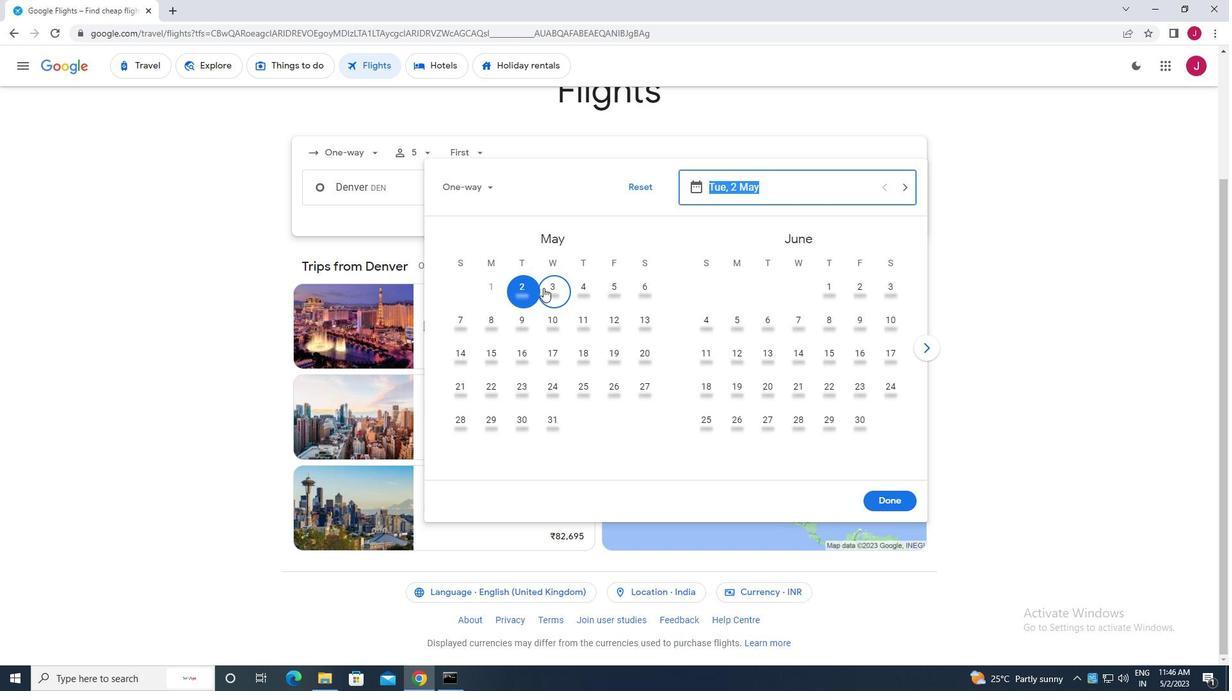 
Action: Mouse pressed left at (549, 289)
Screenshot: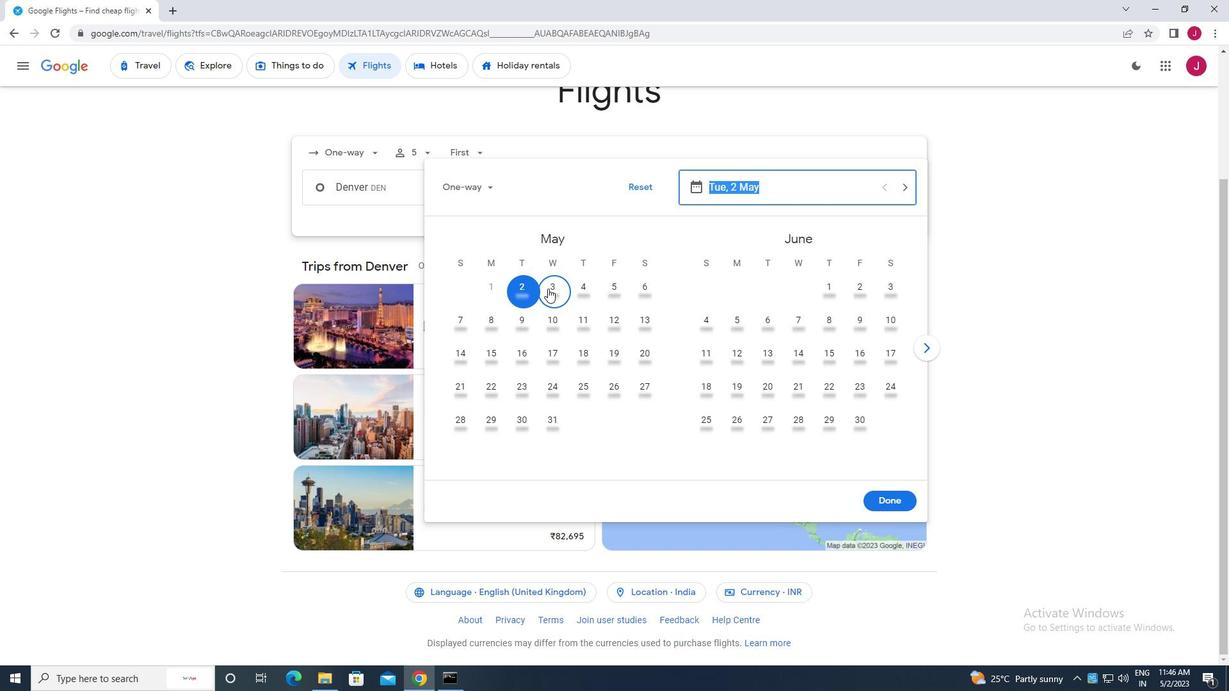 
Action: Mouse moved to (880, 501)
Screenshot: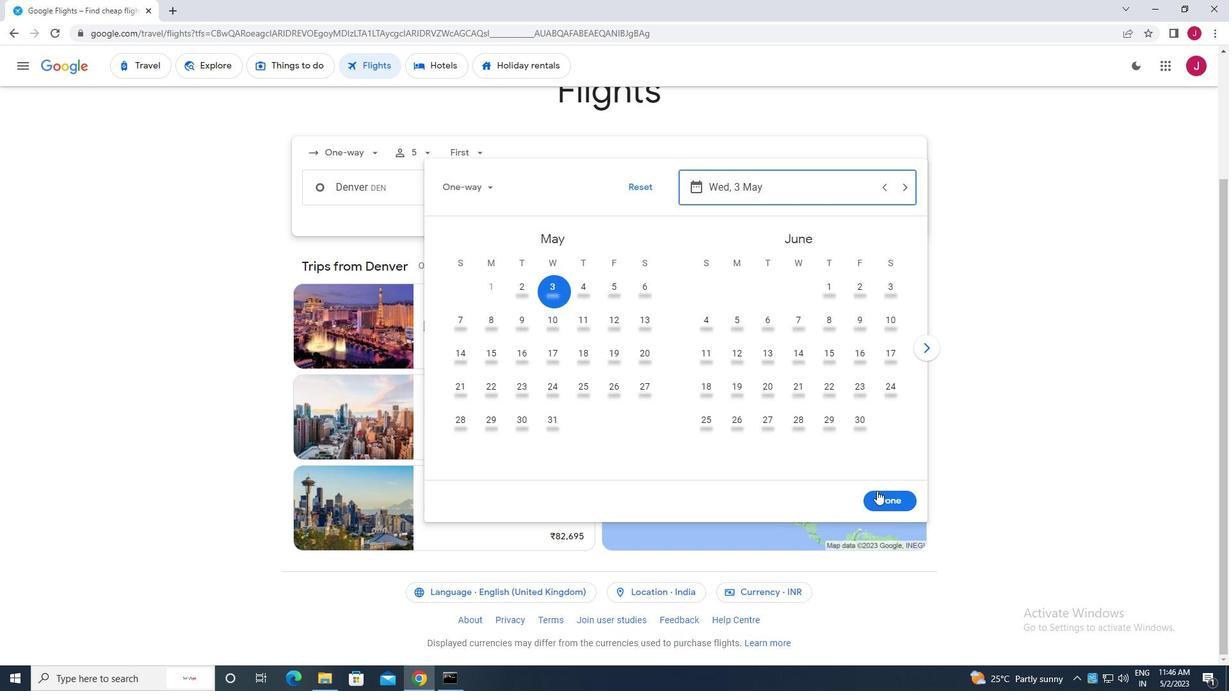 
Action: Mouse pressed left at (880, 501)
Screenshot: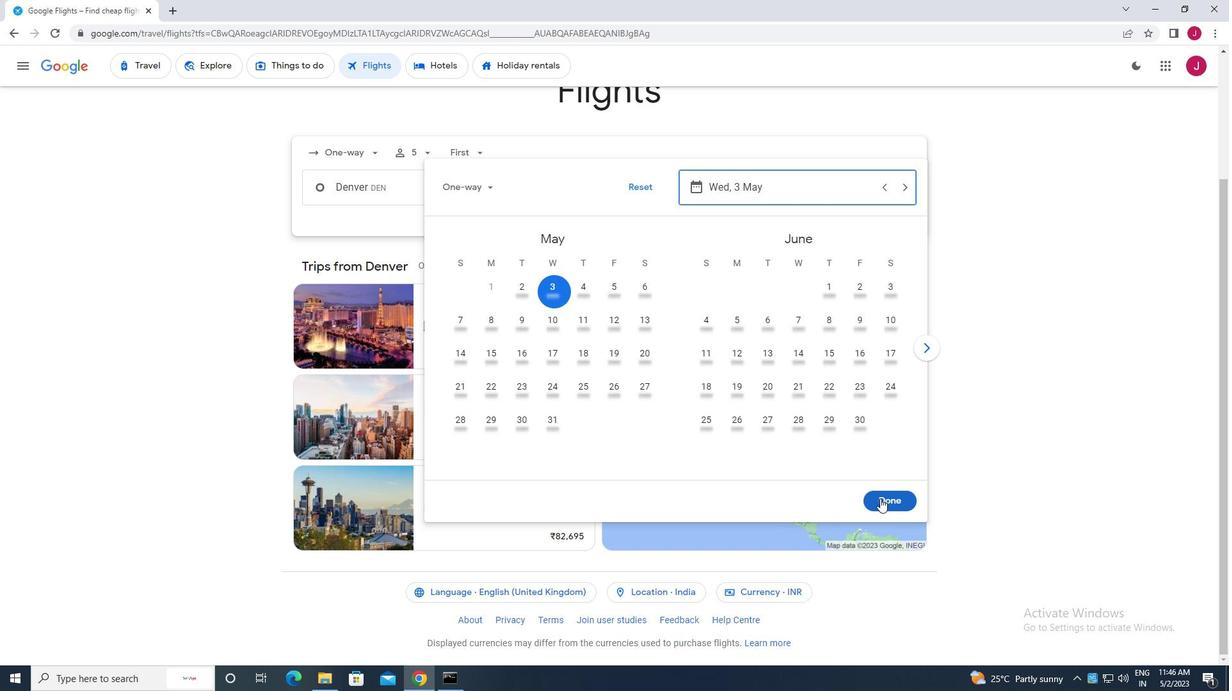 
Action: Mouse moved to (623, 239)
Screenshot: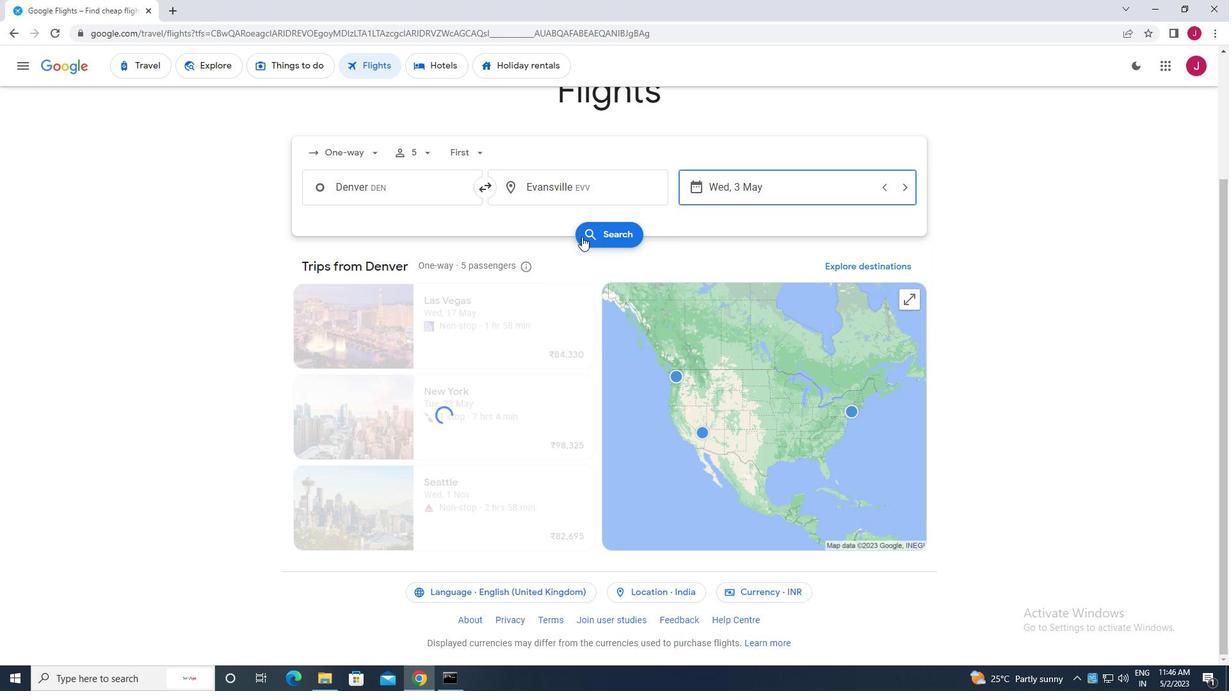 
Action: Mouse pressed left at (623, 239)
Screenshot: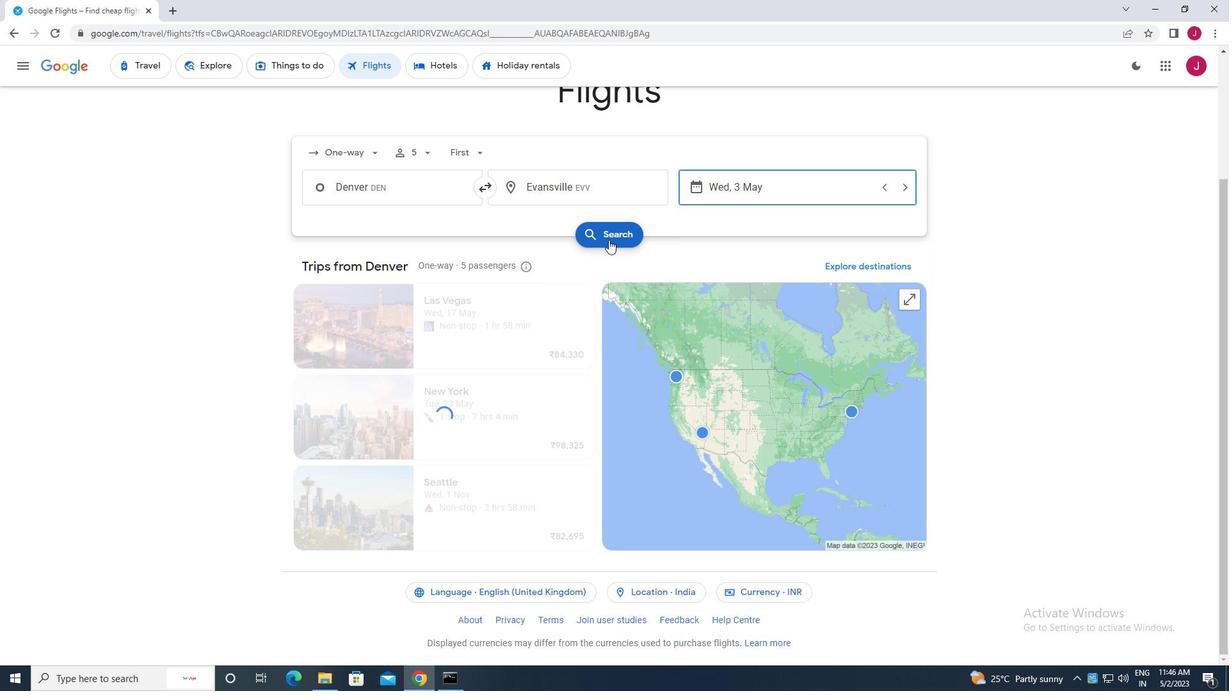 
Action: Mouse moved to (318, 183)
Screenshot: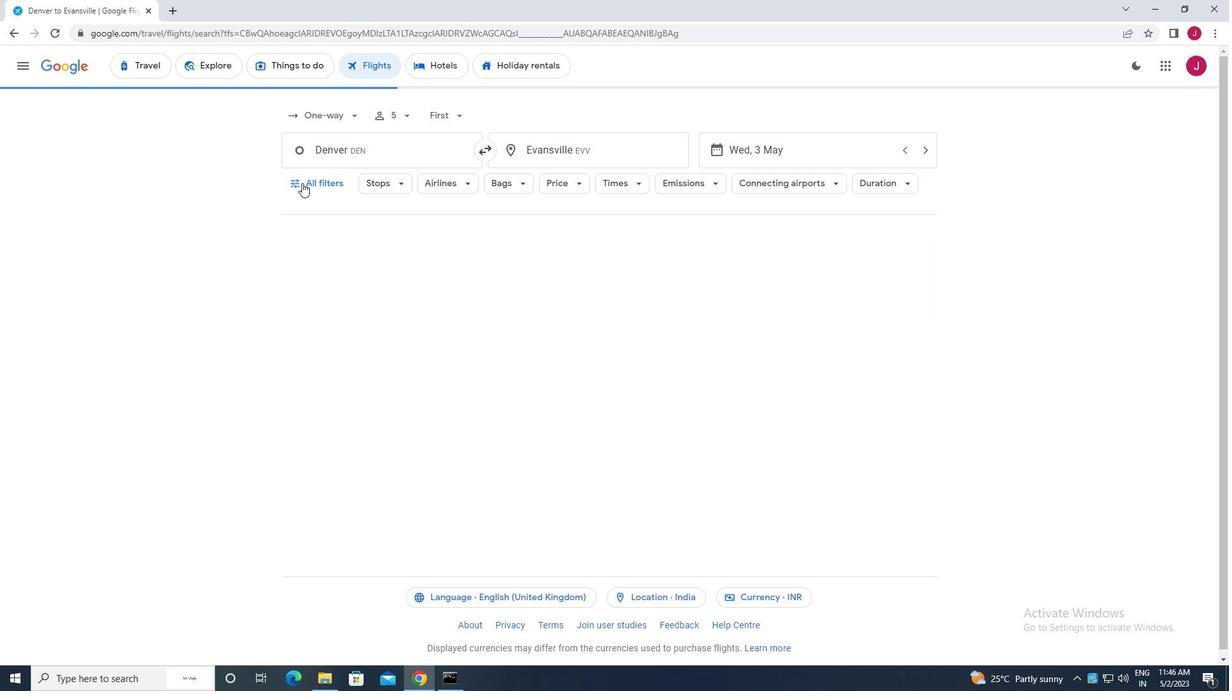
Action: Mouse pressed left at (318, 183)
Screenshot: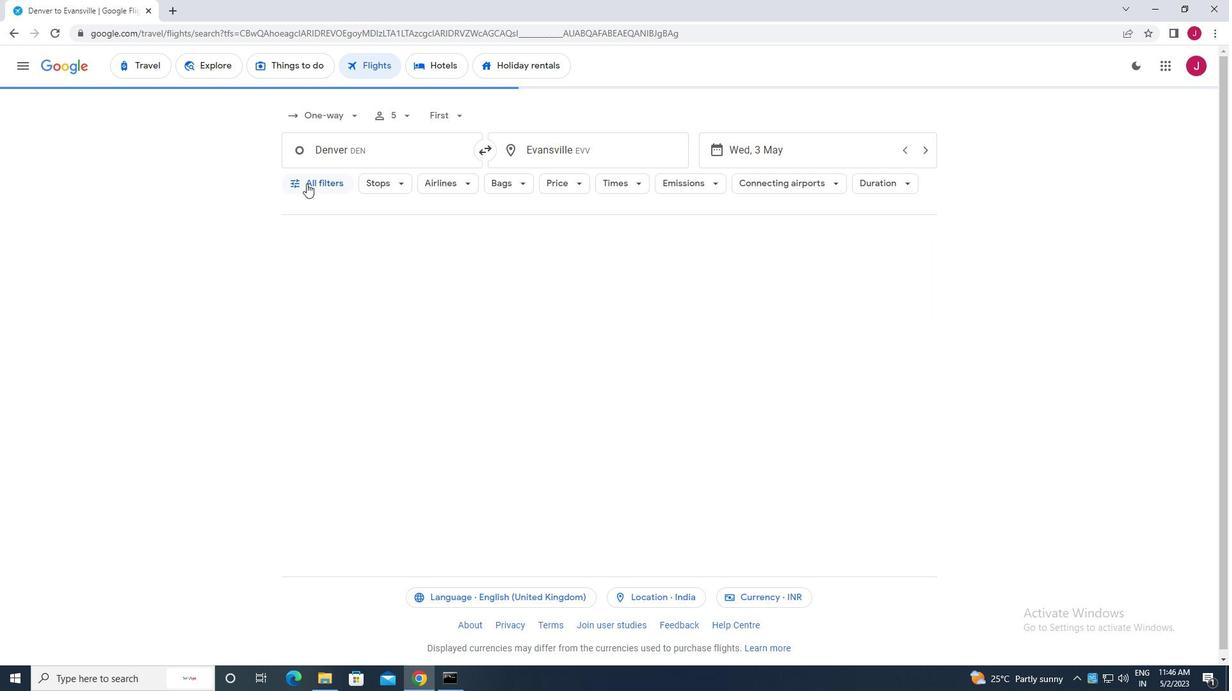 
Action: Mouse moved to (355, 238)
Screenshot: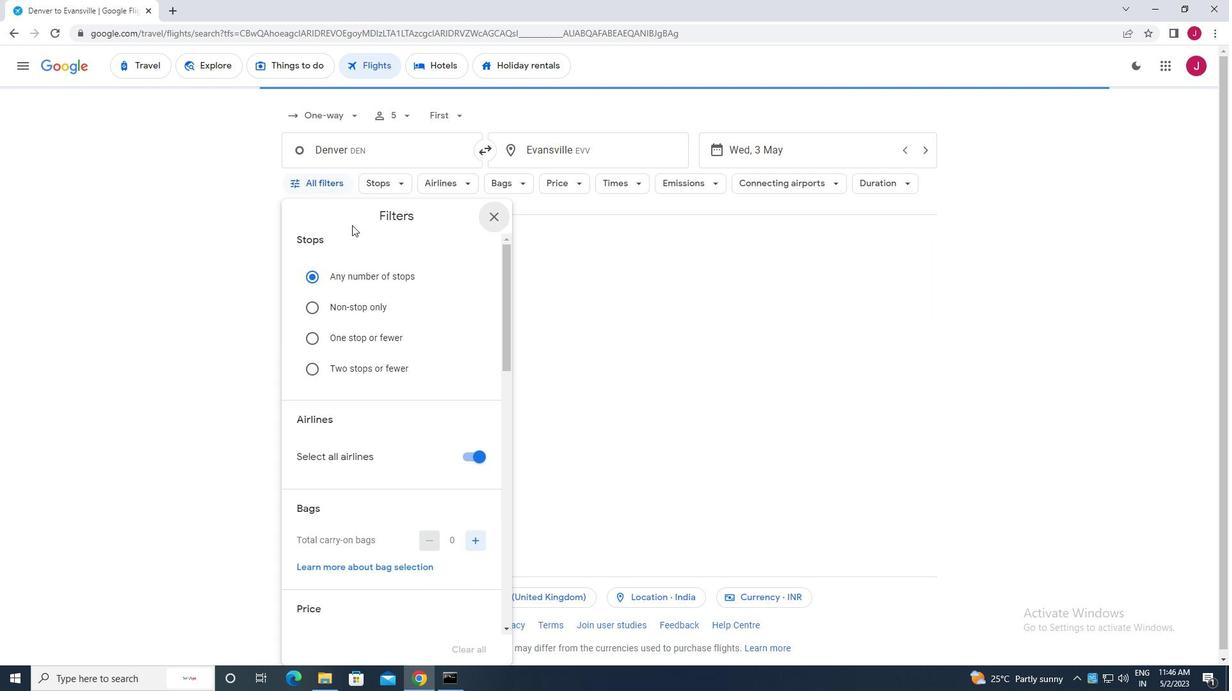 
Action: Mouse scrolled (355, 237) with delta (0, 0)
Screenshot: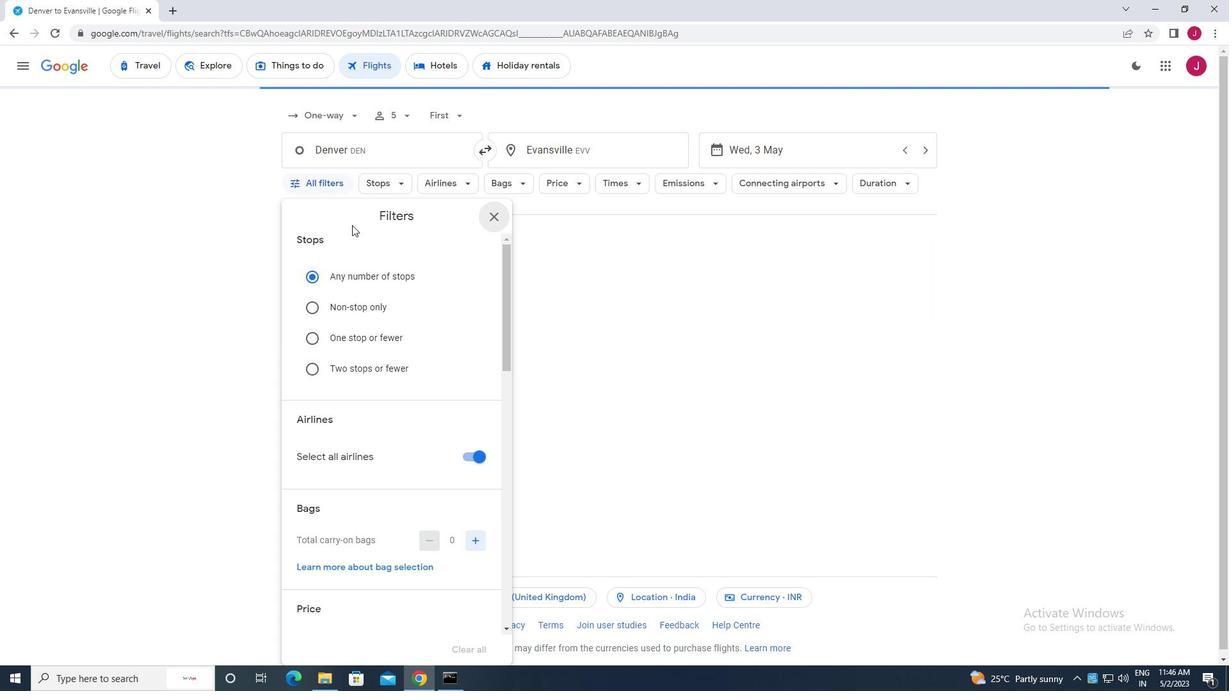 
Action: Mouse scrolled (355, 237) with delta (0, 0)
Screenshot: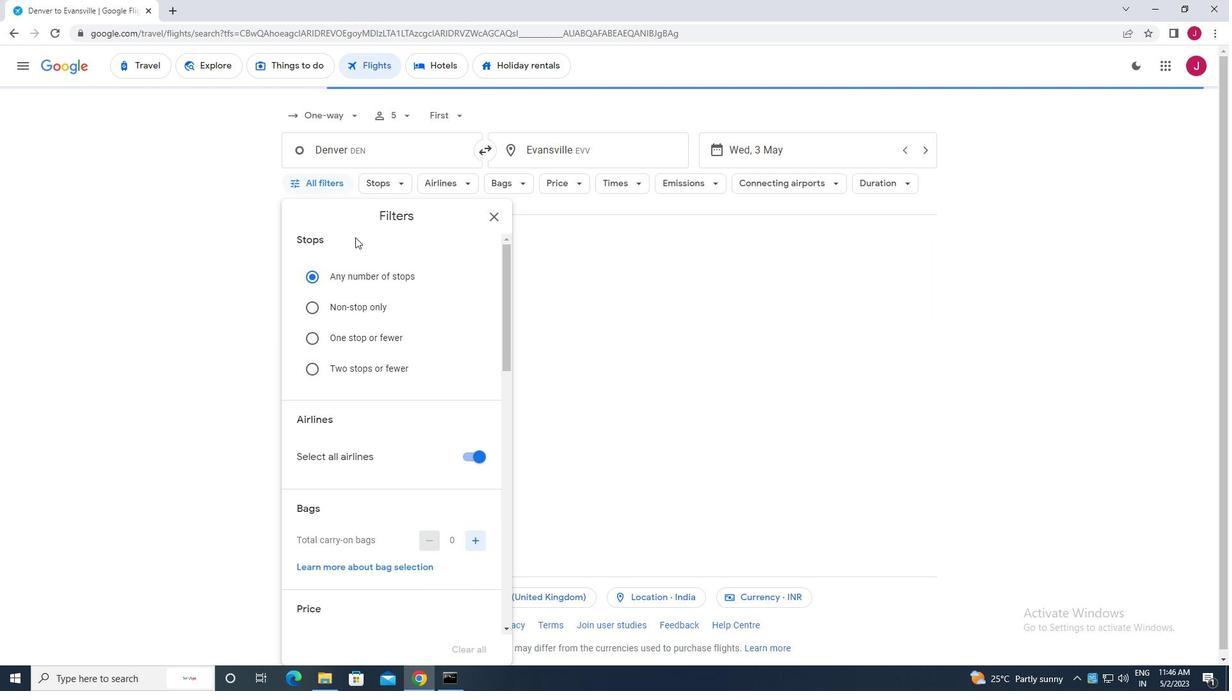 
Action: Mouse moved to (355, 238)
Screenshot: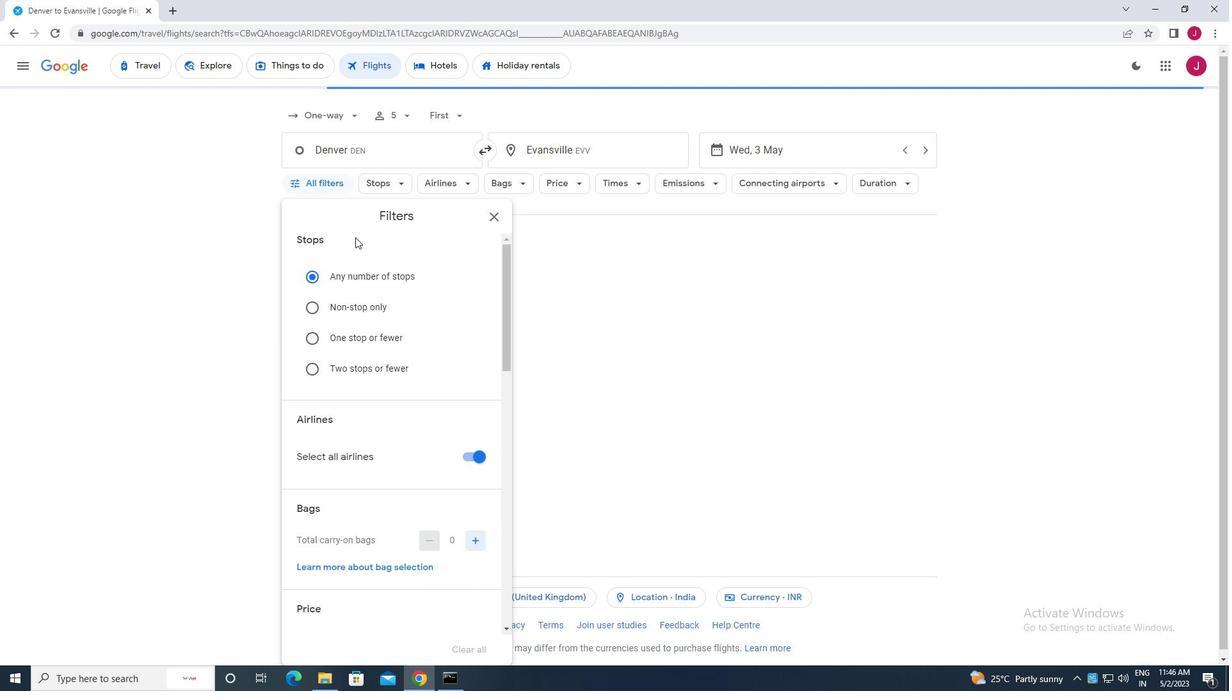 
Action: Mouse scrolled (355, 238) with delta (0, 0)
Screenshot: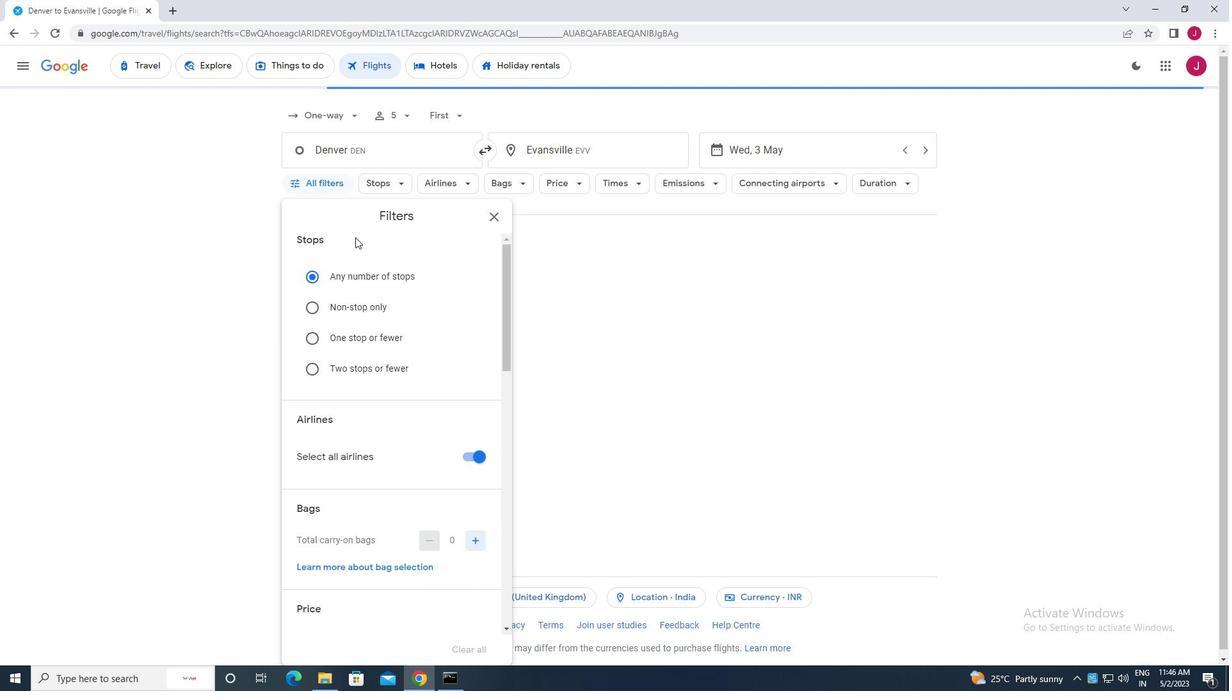 
Action: Mouse moved to (354, 239)
Screenshot: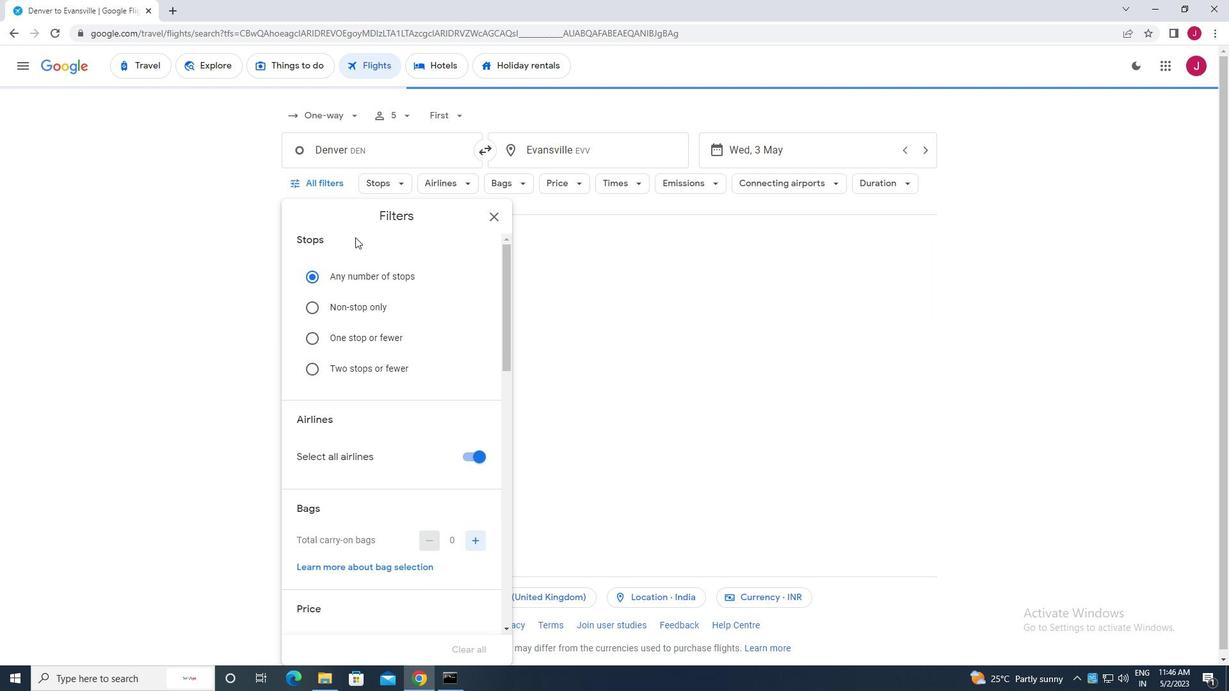 
Action: Mouse scrolled (354, 238) with delta (0, 0)
Screenshot: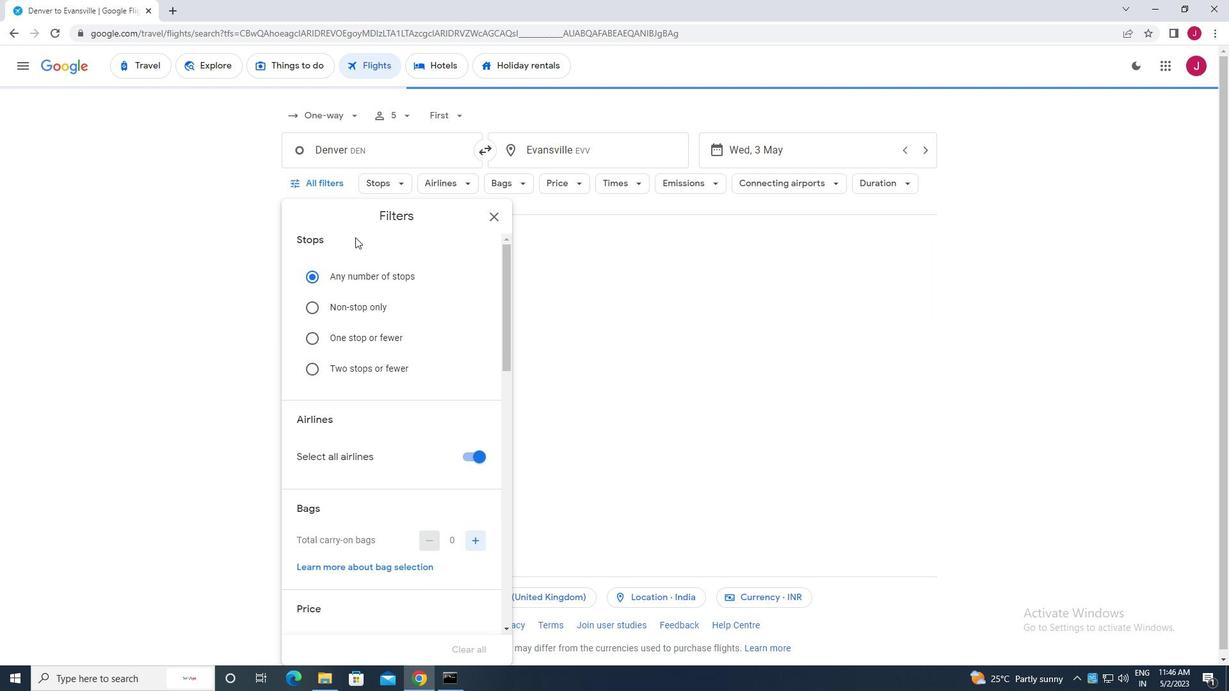 
Action: Mouse moved to (469, 269)
Screenshot: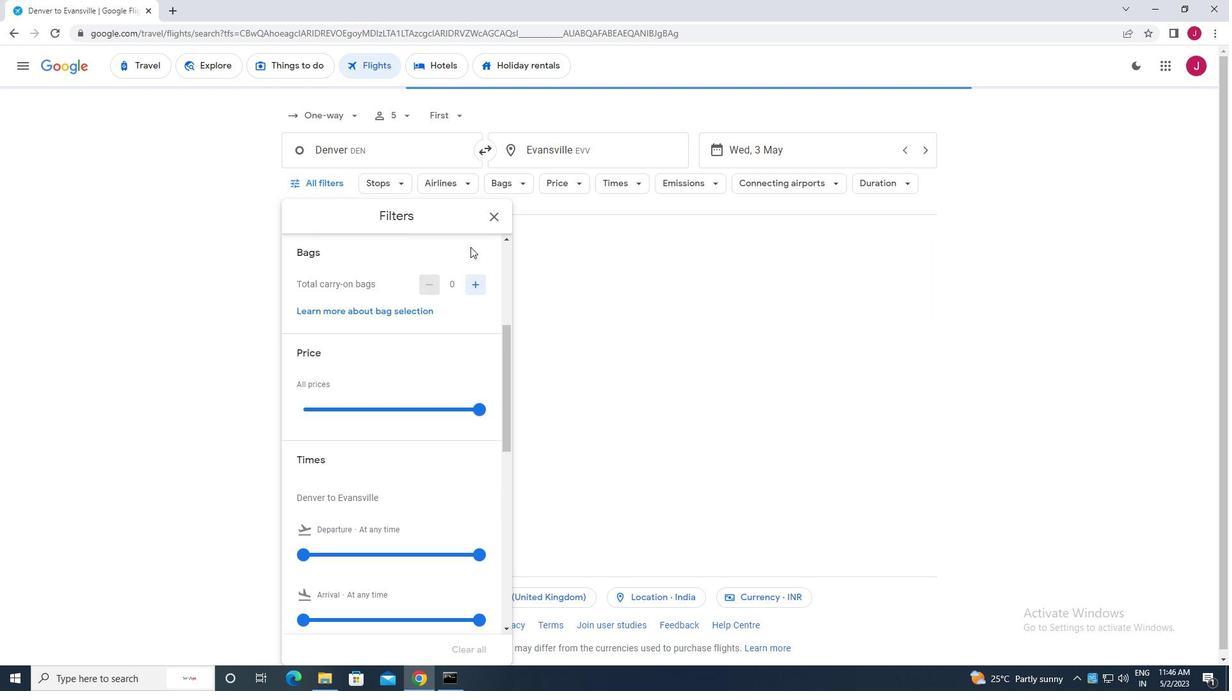 
Action: Mouse scrolled (469, 270) with delta (0, 0)
Screenshot: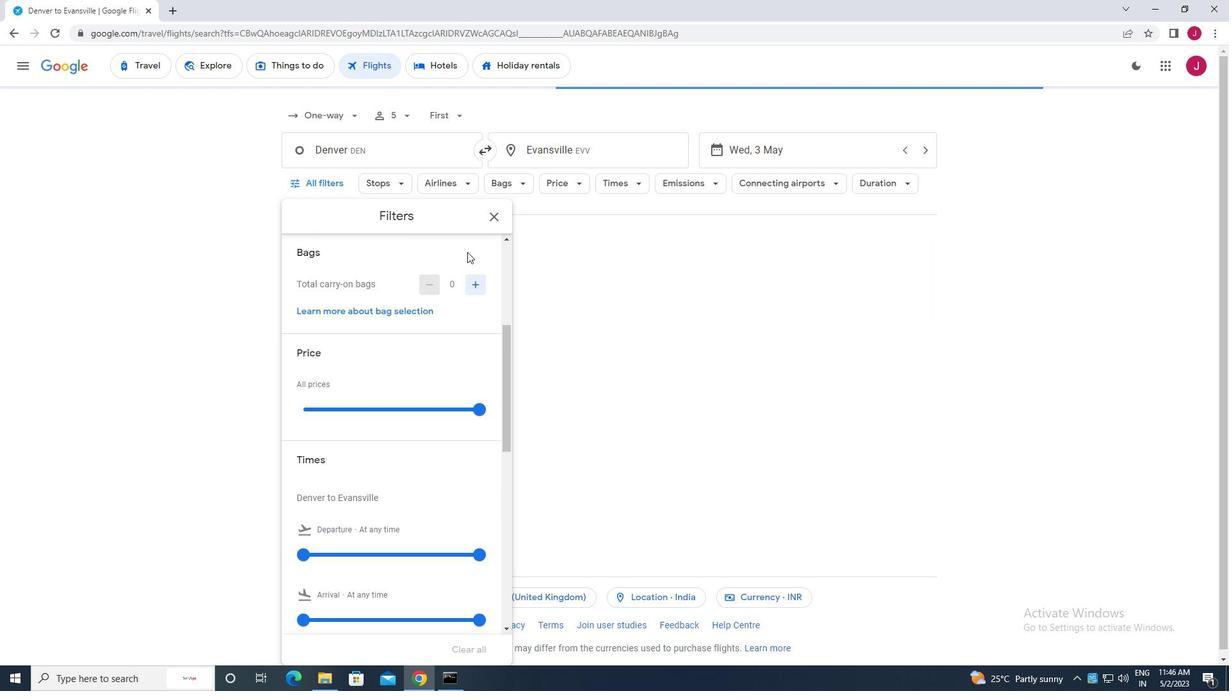 
Action: Mouse moved to (469, 268)
Screenshot: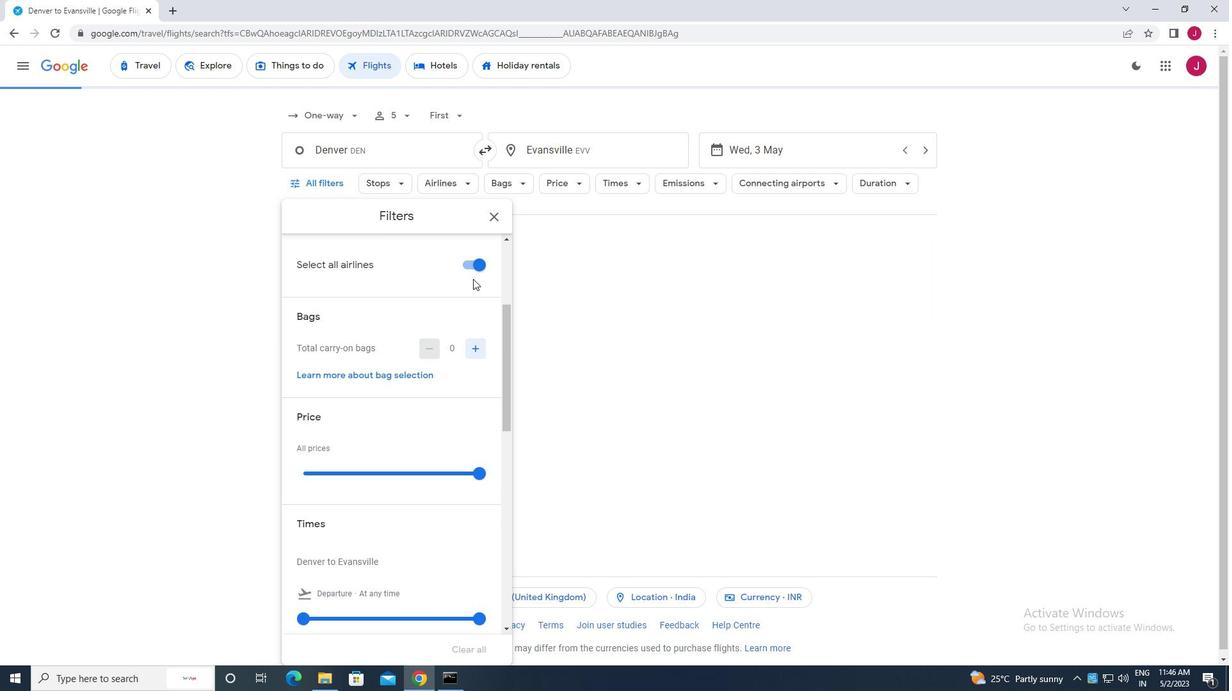 
Action: Mouse pressed left at (469, 268)
Screenshot: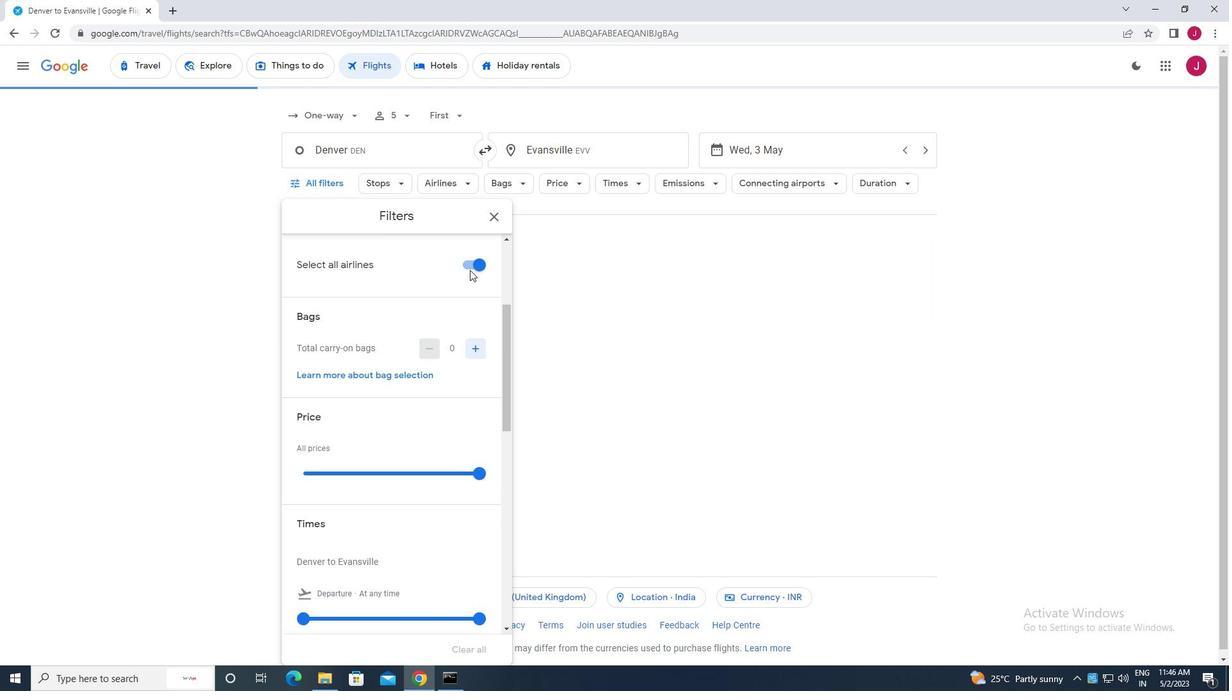 
Action: Mouse moved to (405, 344)
Screenshot: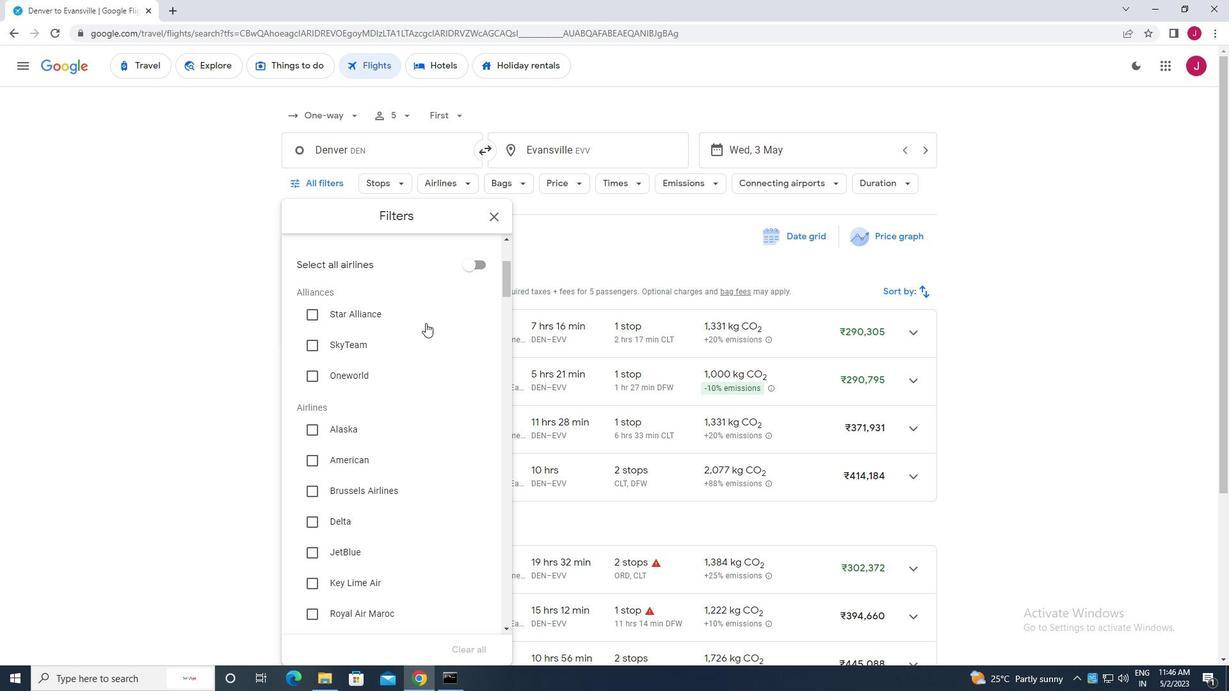 
Action: Mouse scrolled (405, 343) with delta (0, 0)
Screenshot: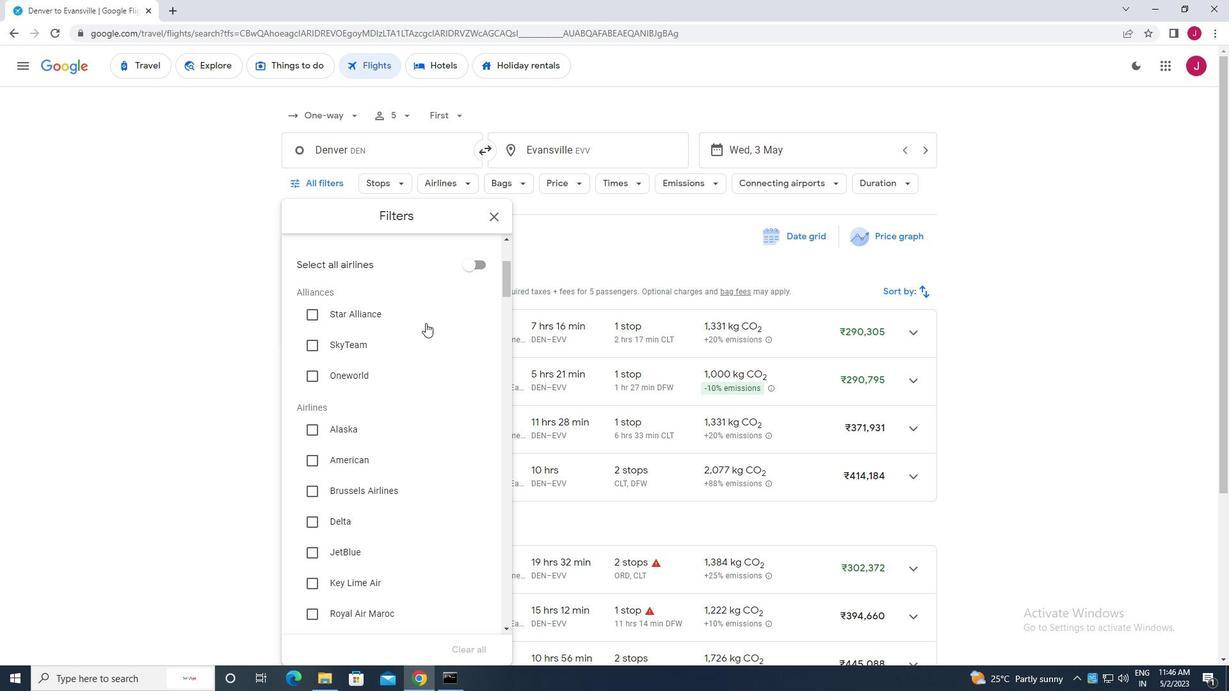 
Action: Mouse moved to (404, 346)
Screenshot: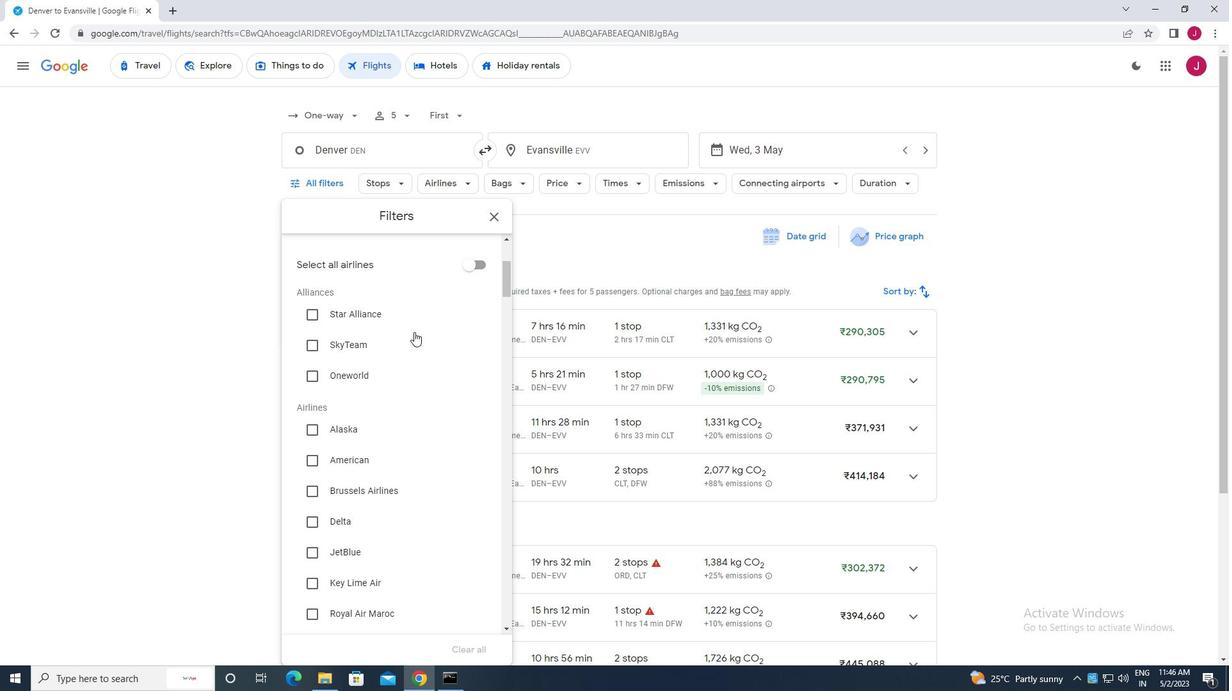 
Action: Mouse scrolled (404, 345) with delta (0, 0)
Screenshot: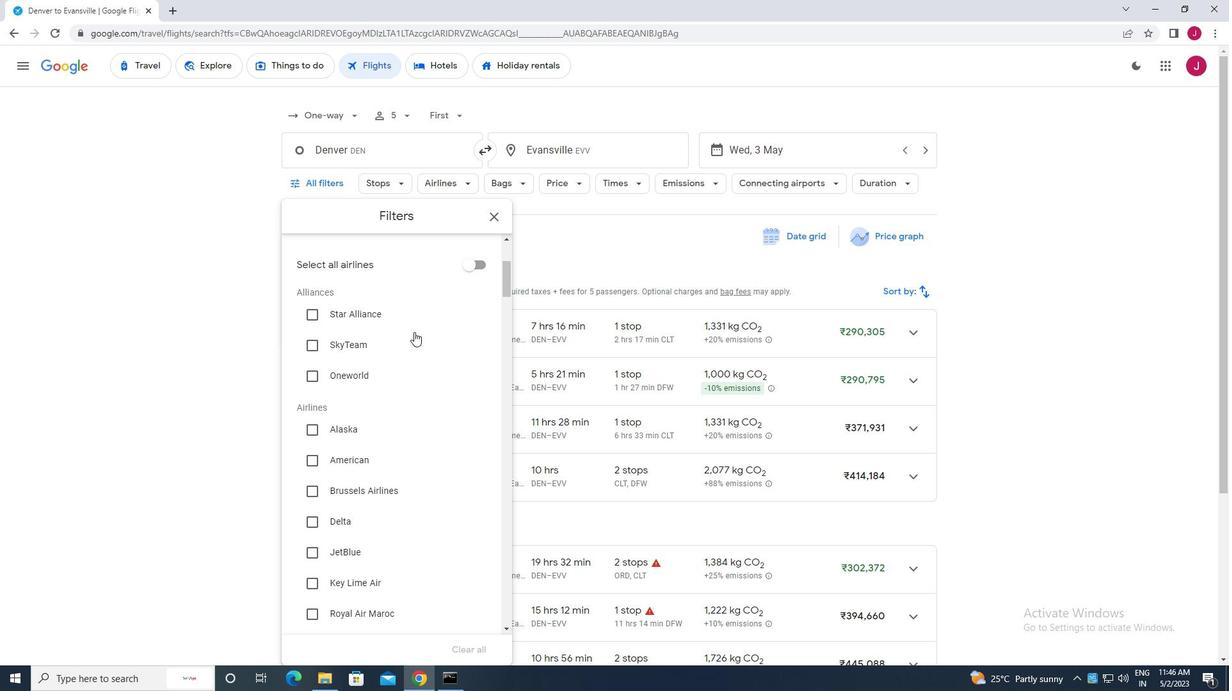 
Action: Mouse moved to (314, 332)
Screenshot: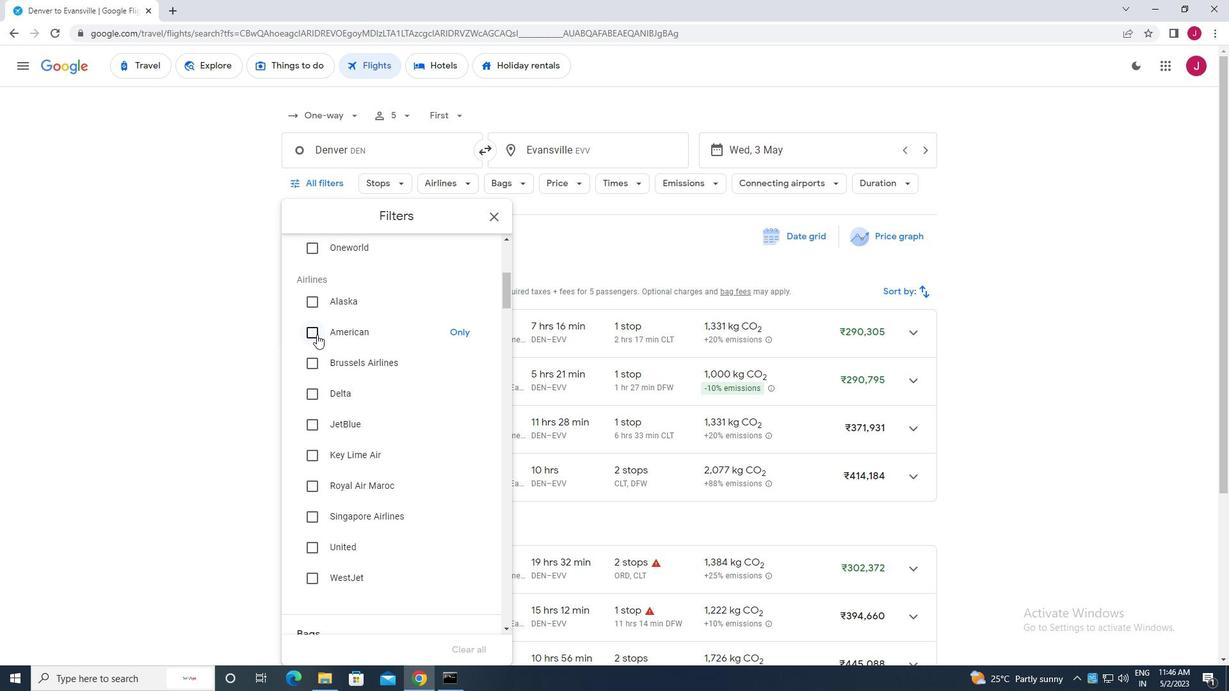 
Action: Mouse pressed left at (314, 332)
Screenshot: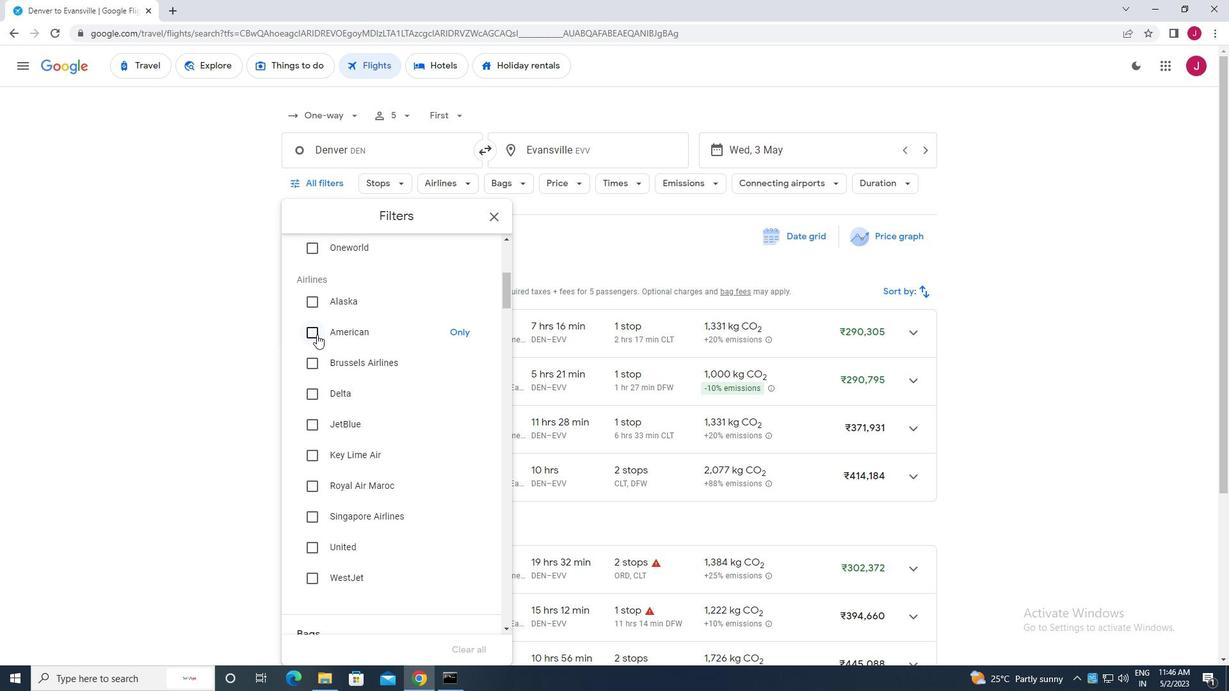 
Action: Mouse moved to (380, 340)
Screenshot: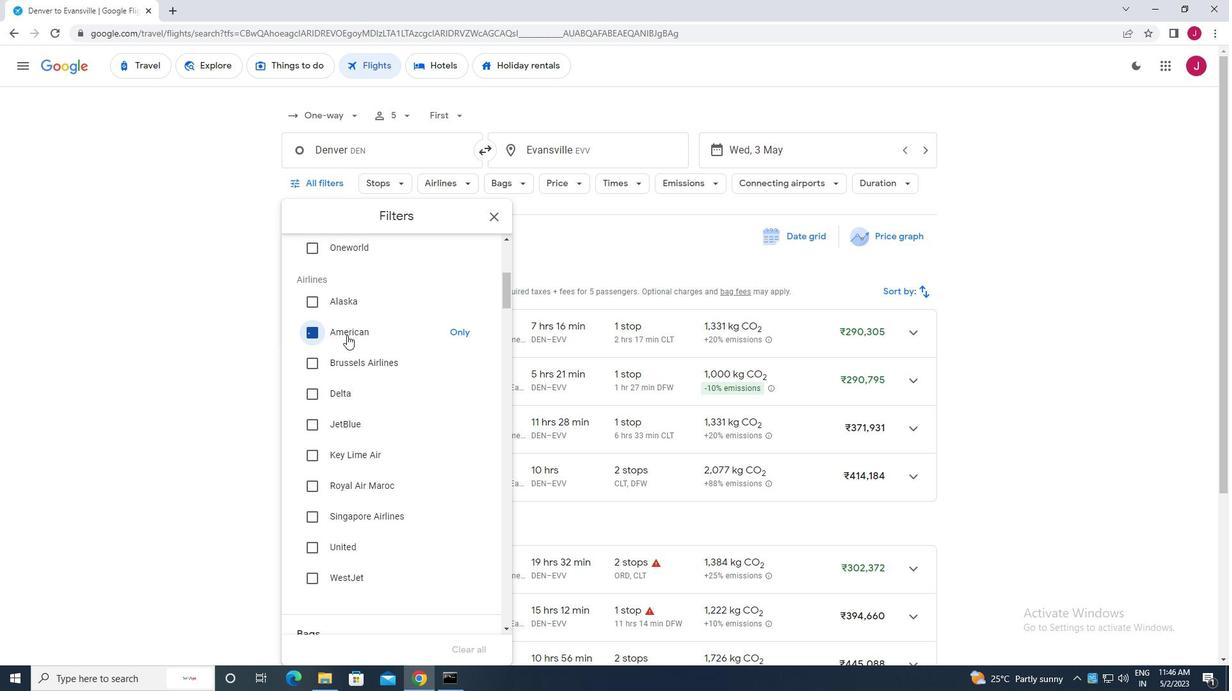 
Action: Mouse scrolled (380, 339) with delta (0, 0)
Screenshot: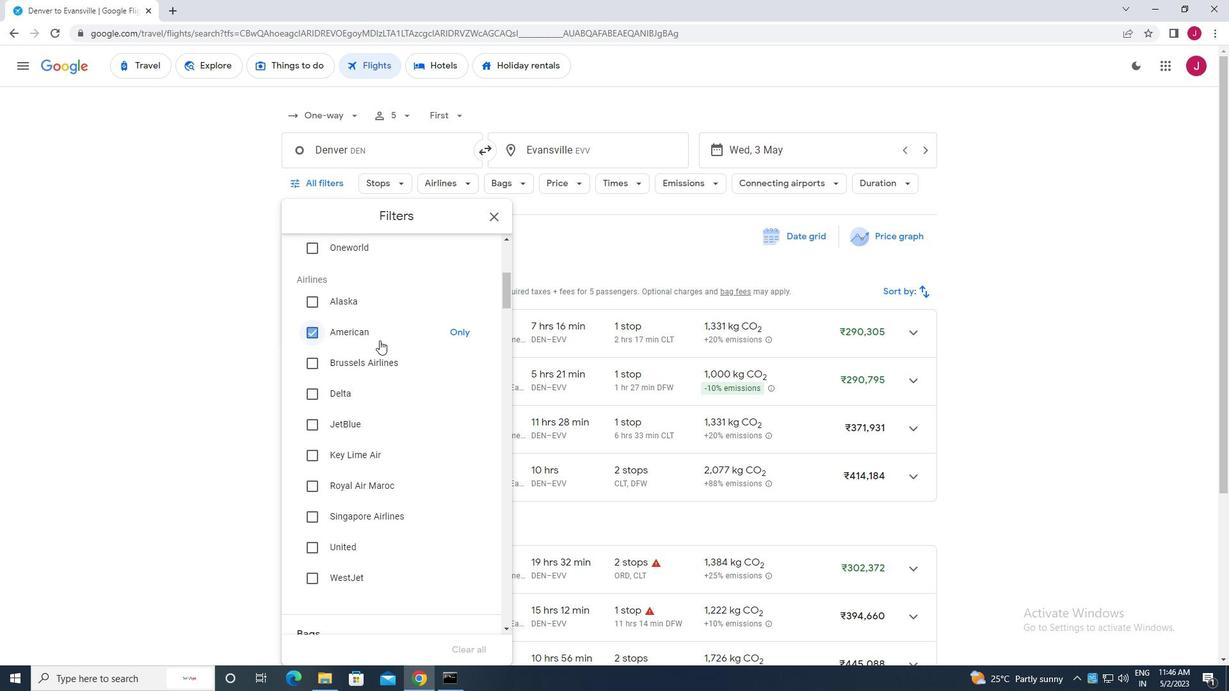 
Action: Mouse scrolled (380, 339) with delta (0, 0)
Screenshot: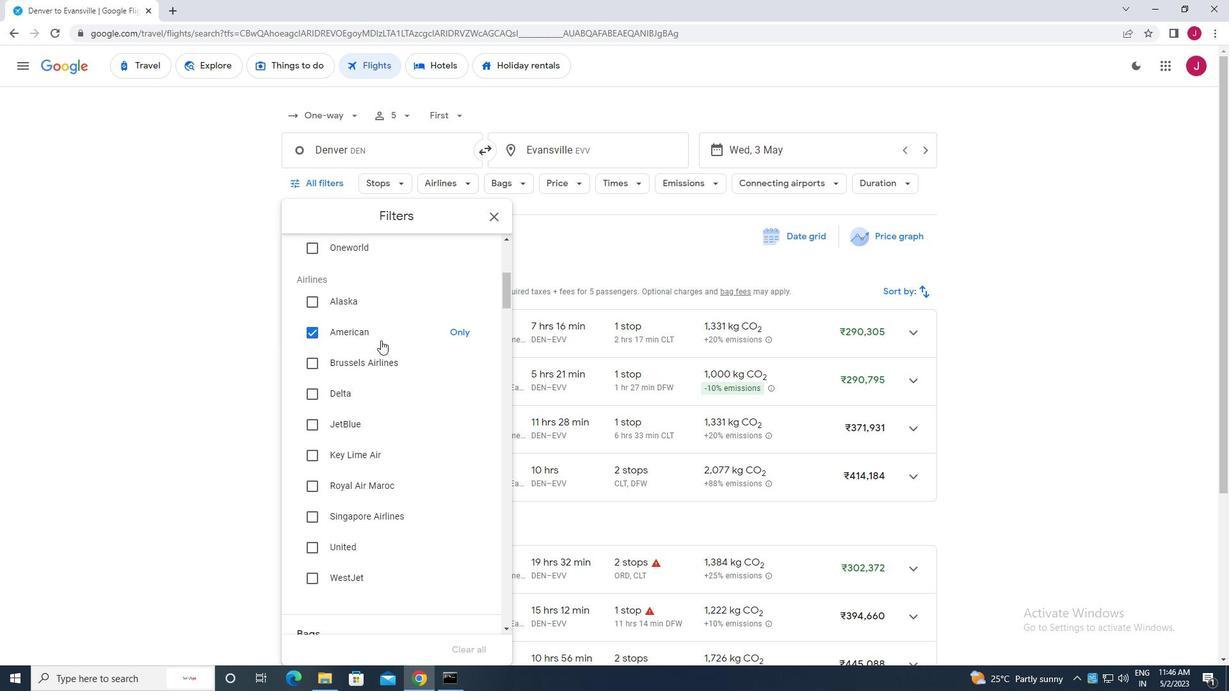 
Action: Mouse scrolled (380, 339) with delta (0, 0)
Screenshot: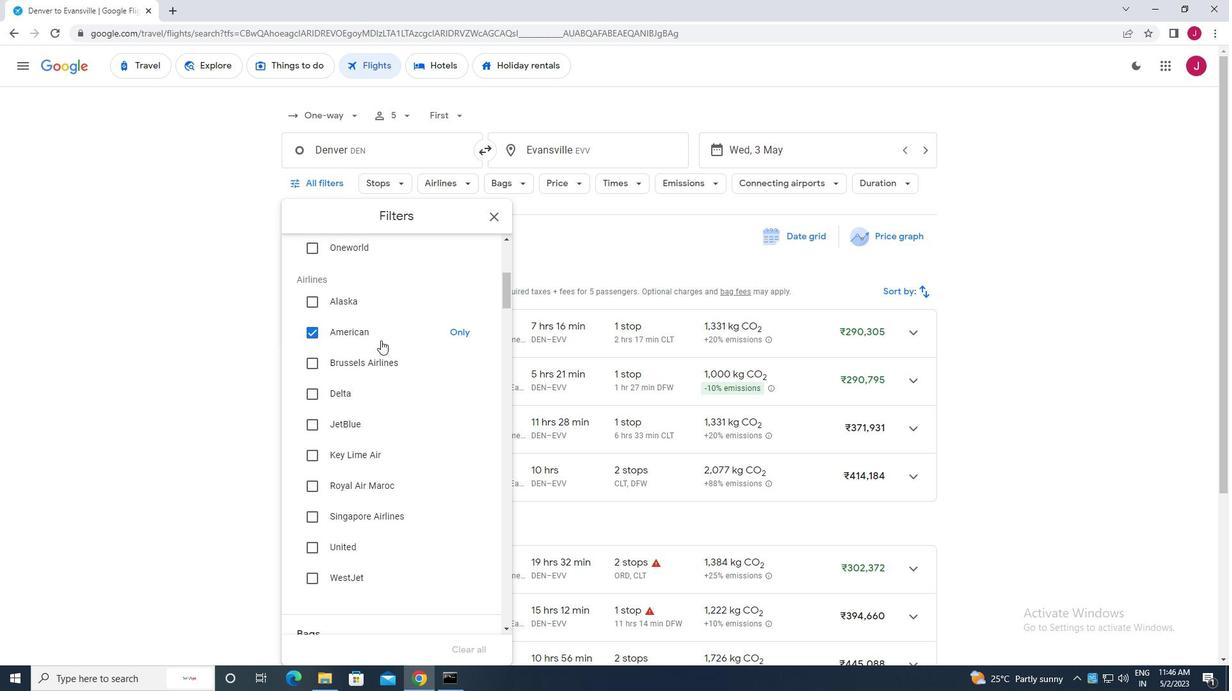 
Action: Mouse scrolled (380, 339) with delta (0, 0)
Screenshot: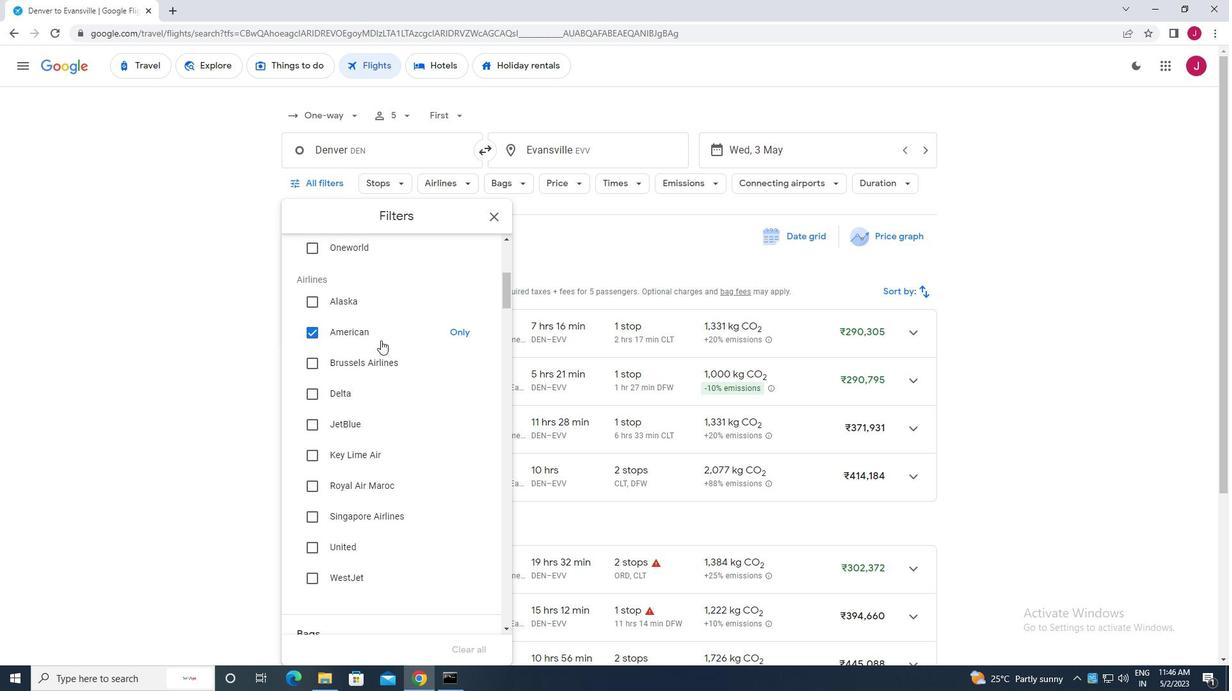 
Action: Mouse scrolled (380, 339) with delta (0, 0)
Screenshot: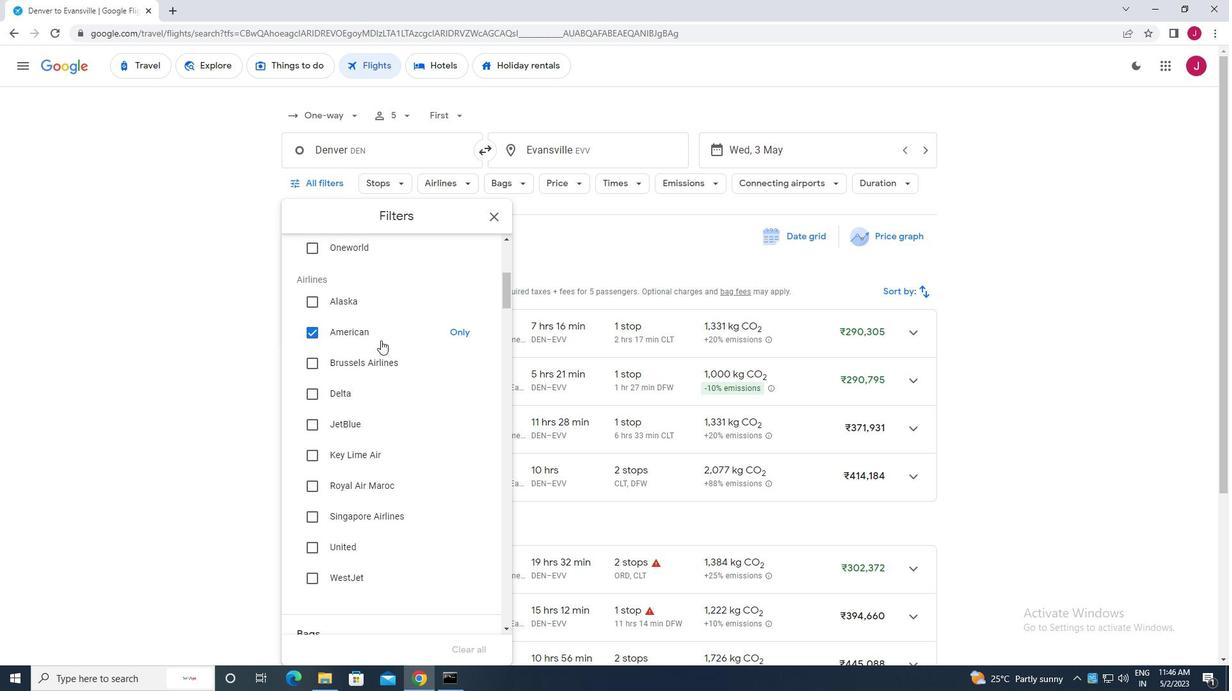 
Action: Mouse moved to (476, 380)
Screenshot: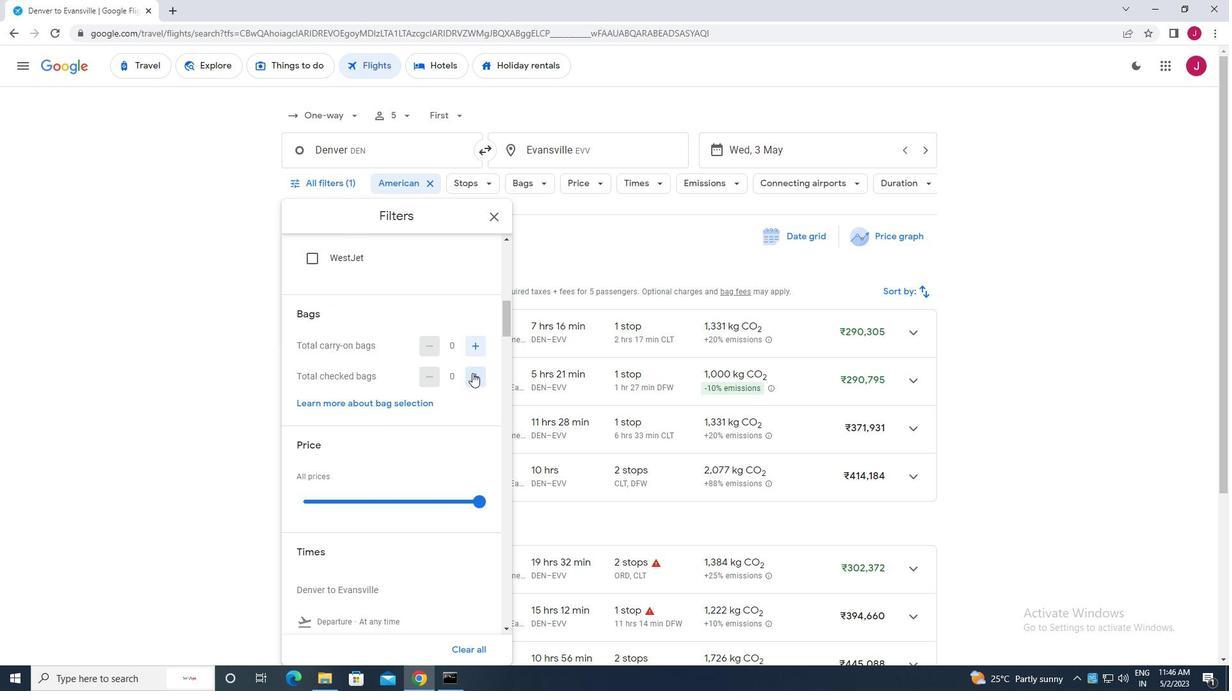 
Action: Mouse pressed left at (476, 380)
Screenshot: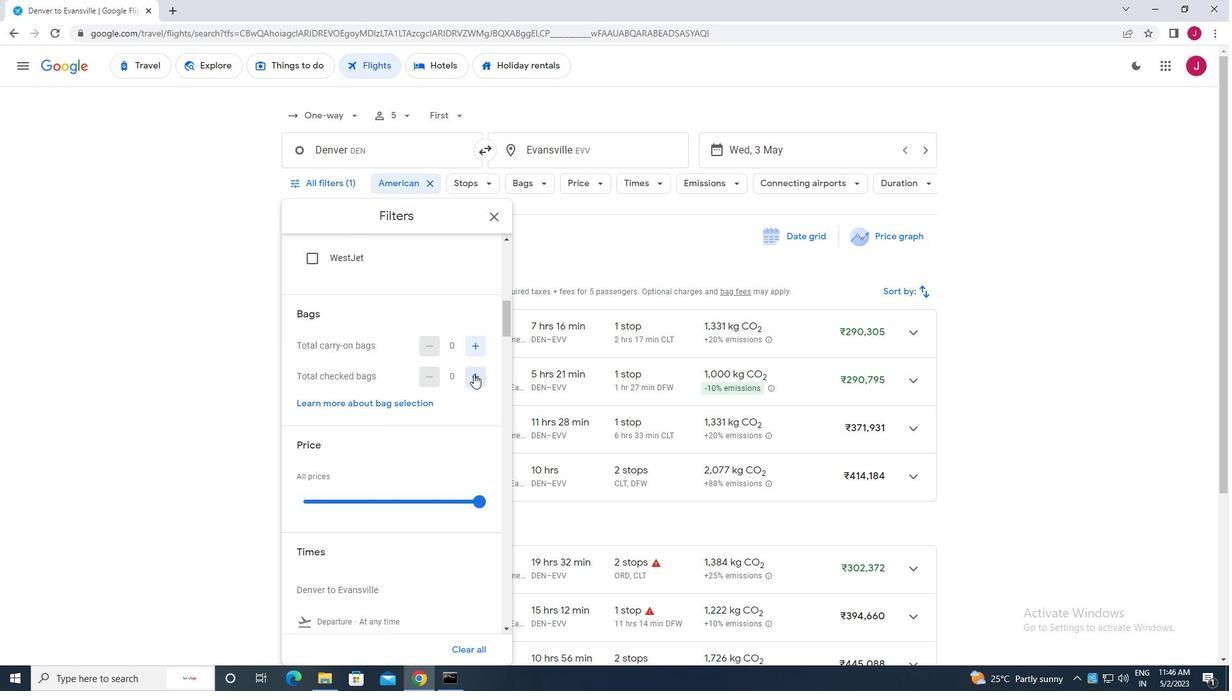 
Action: Mouse moved to (476, 380)
Screenshot: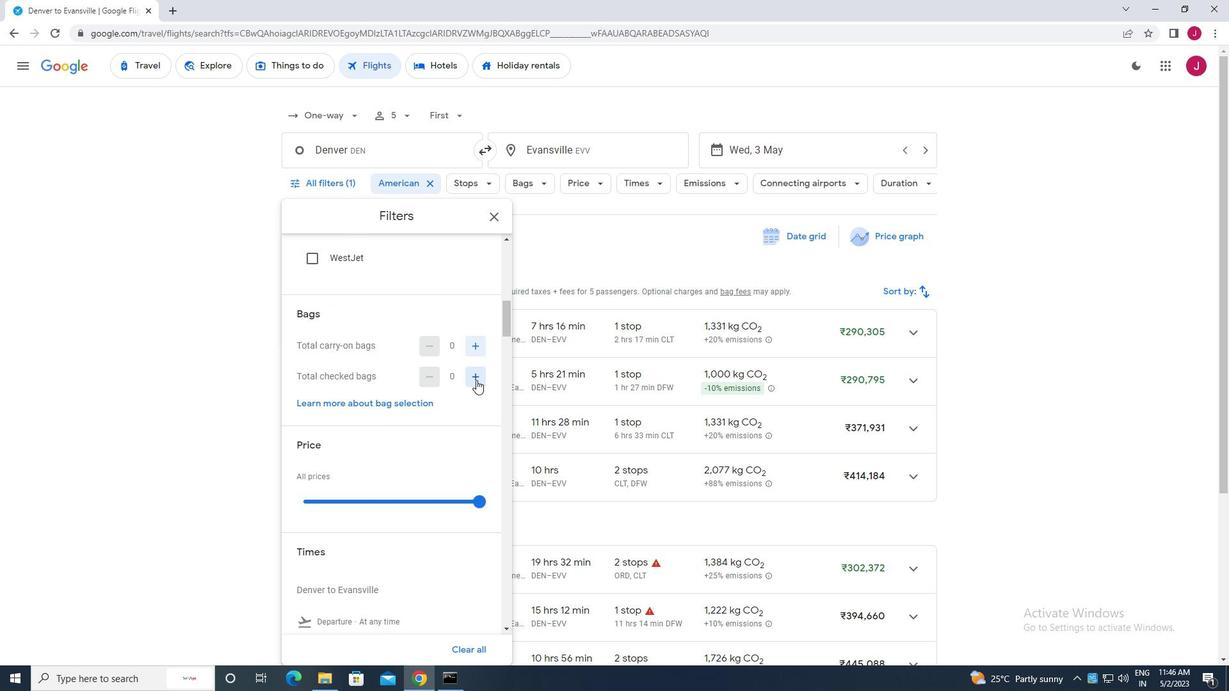 
Action: Mouse pressed left at (476, 380)
Screenshot: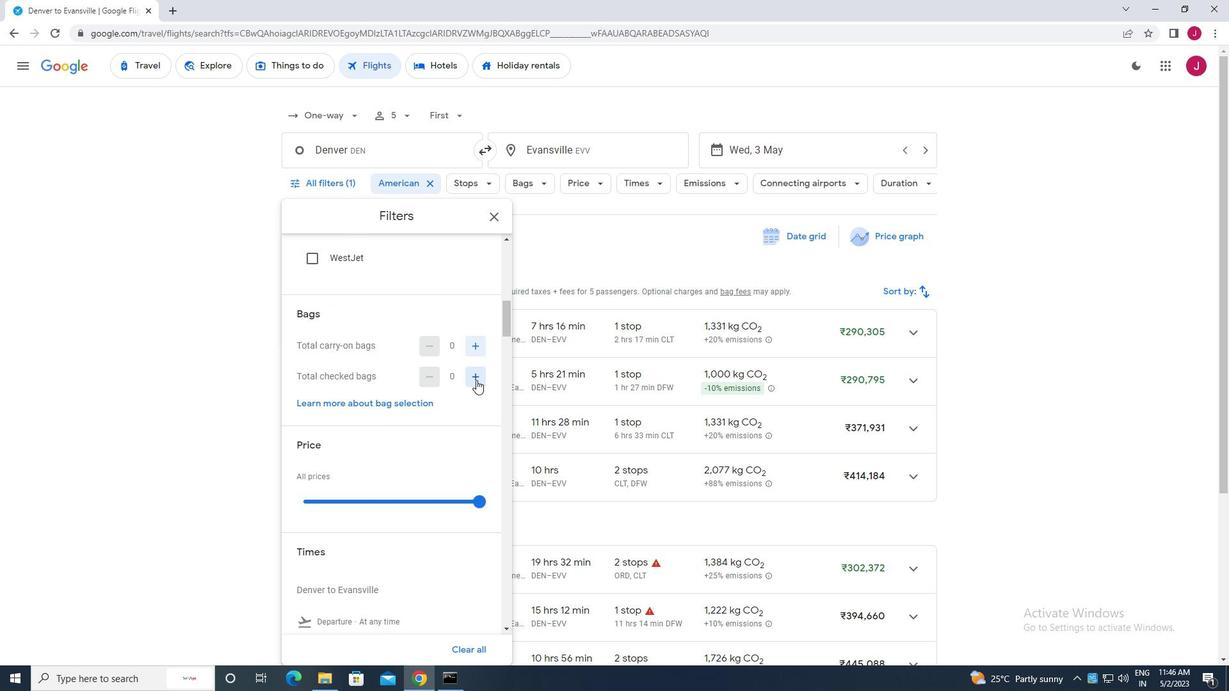 
Action: Mouse pressed left at (476, 380)
Screenshot: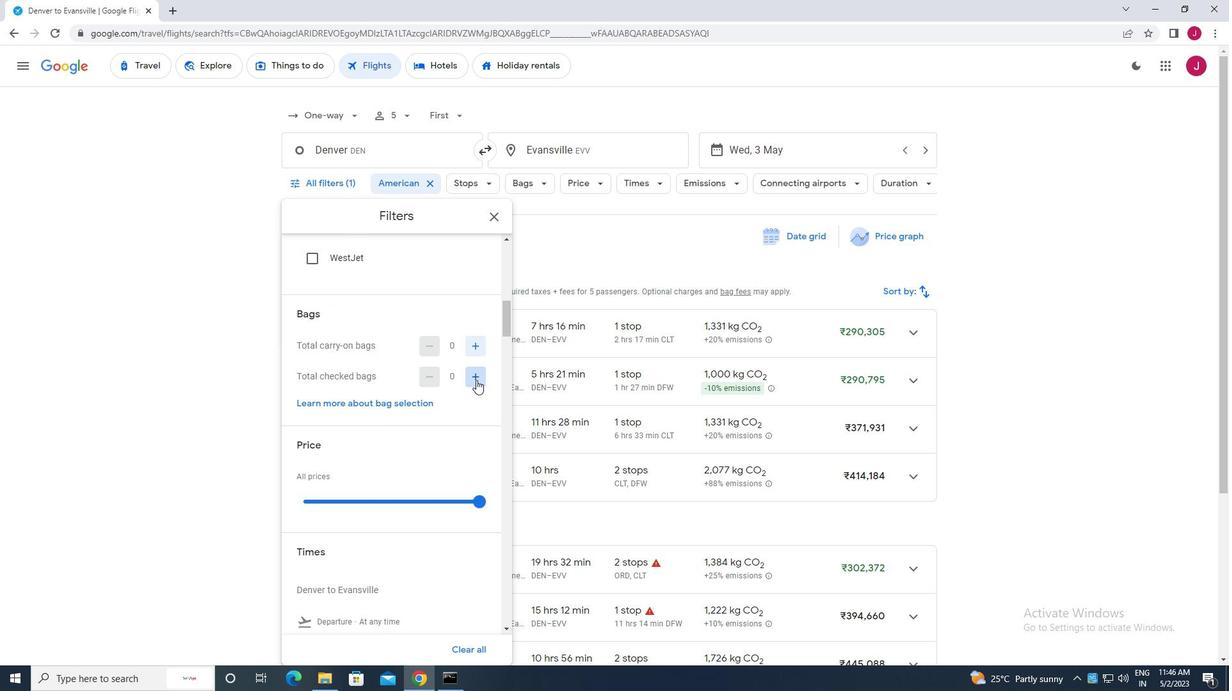 
Action: Mouse pressed left at (476, 380)
Screenshot: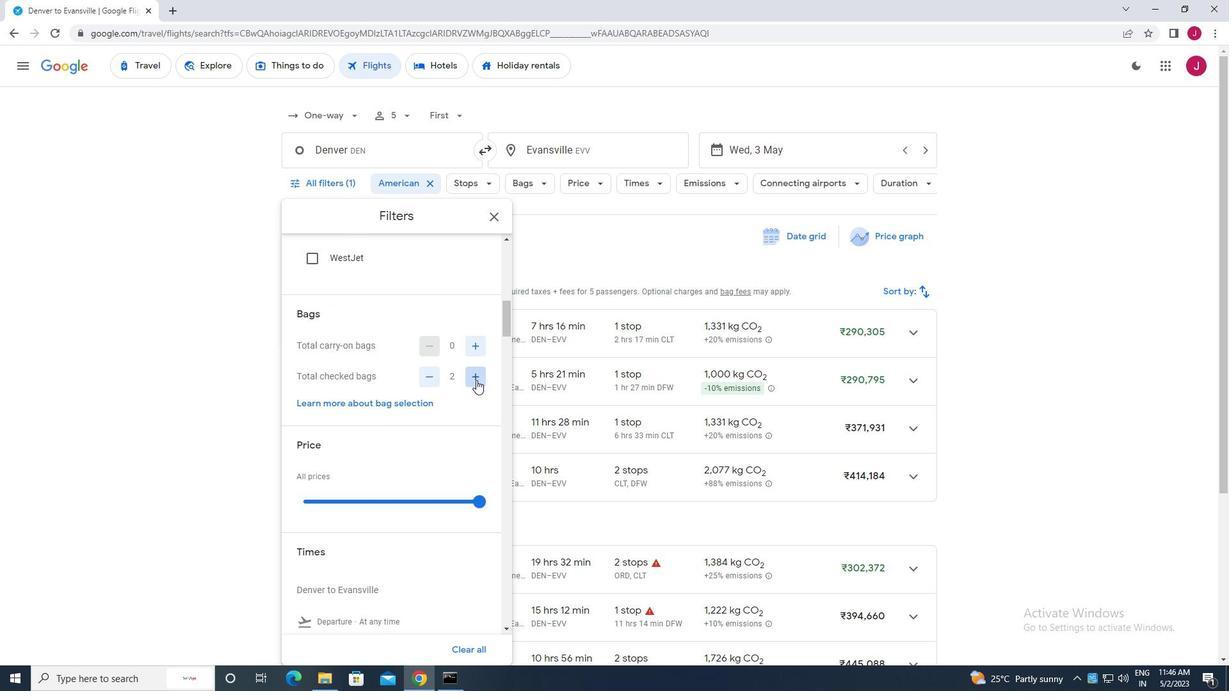
Action: Mouse pressed left at (476, 380)
Screenshot: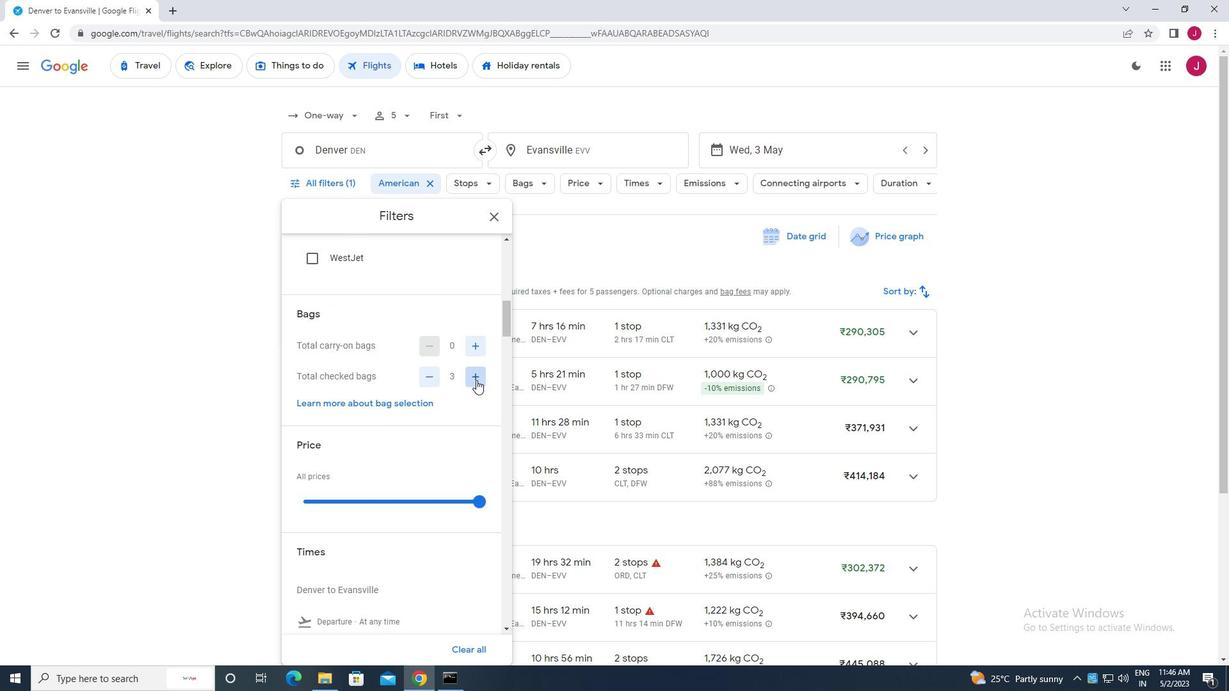 
Action: Mouse moved to (476, 500)
Screenshot: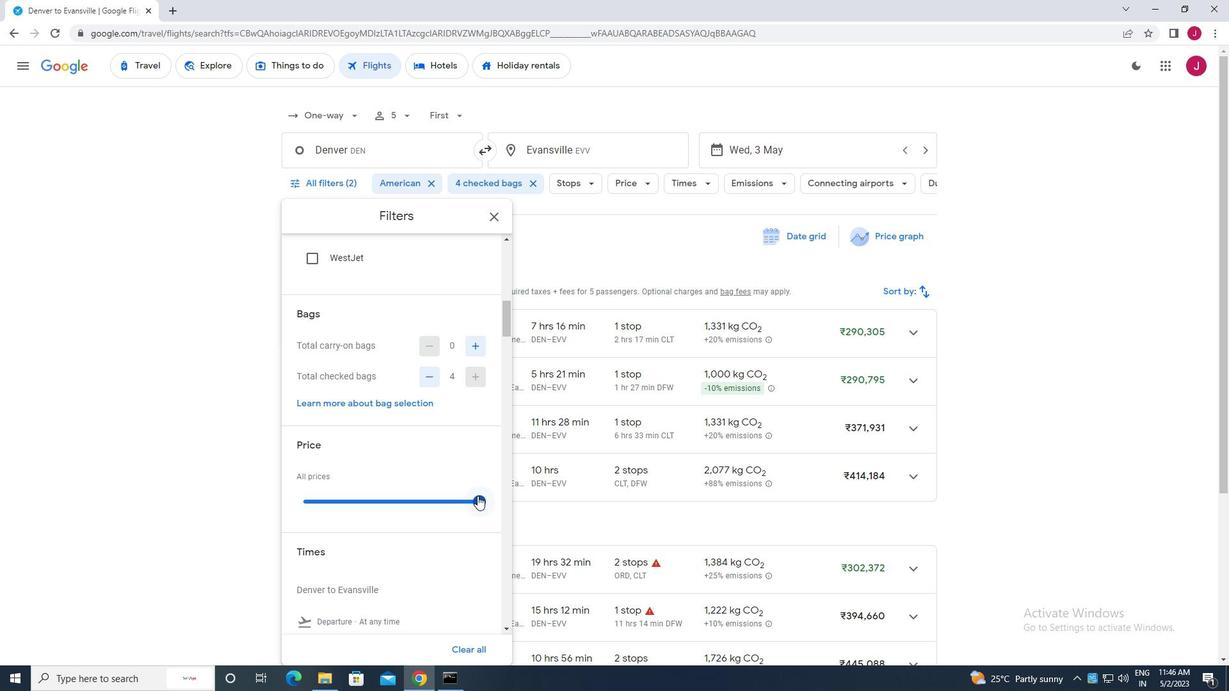
Action: Mouse pressed left at (476, 500)
Screenshot: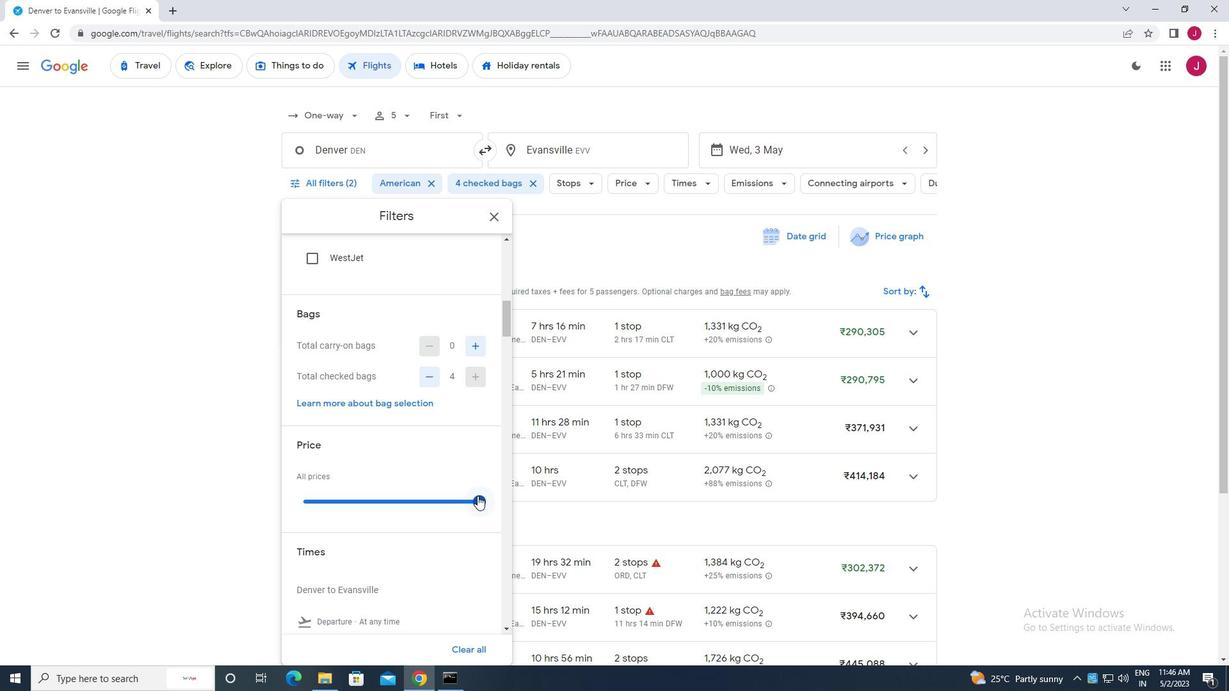 
Action: Mouse moved to (412, 424)
Screenshot: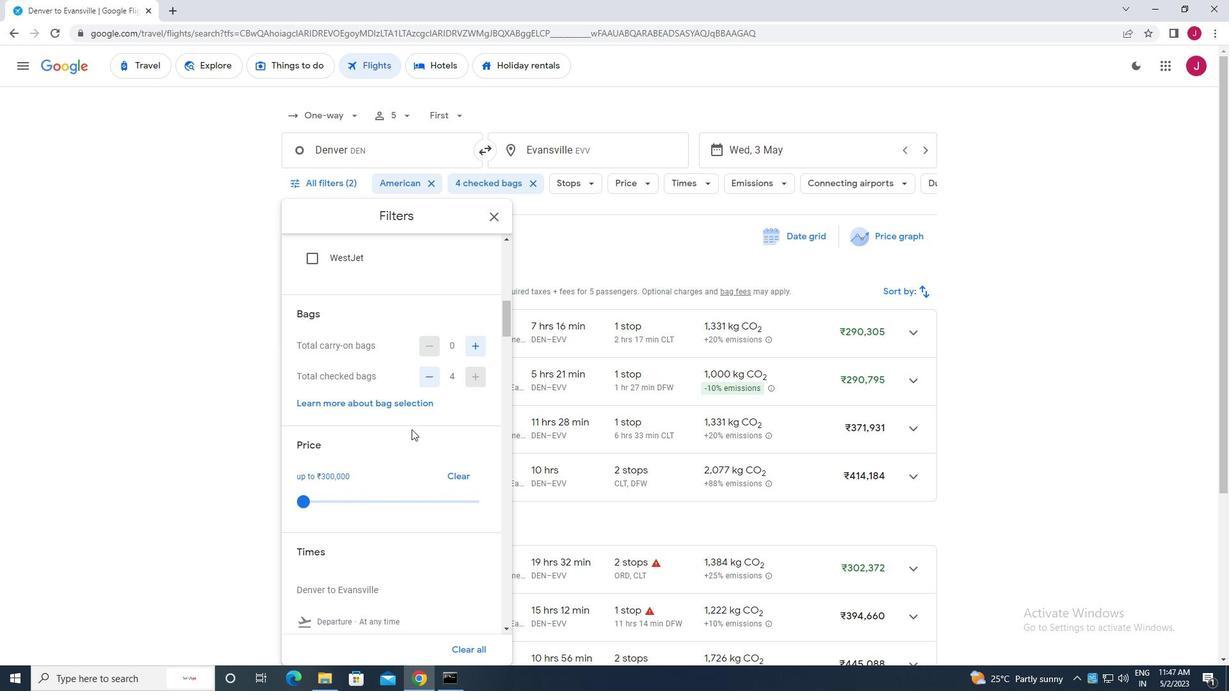 
Action: Mouse scrolled (412, 423) with delta (0, 0)
Screenshot: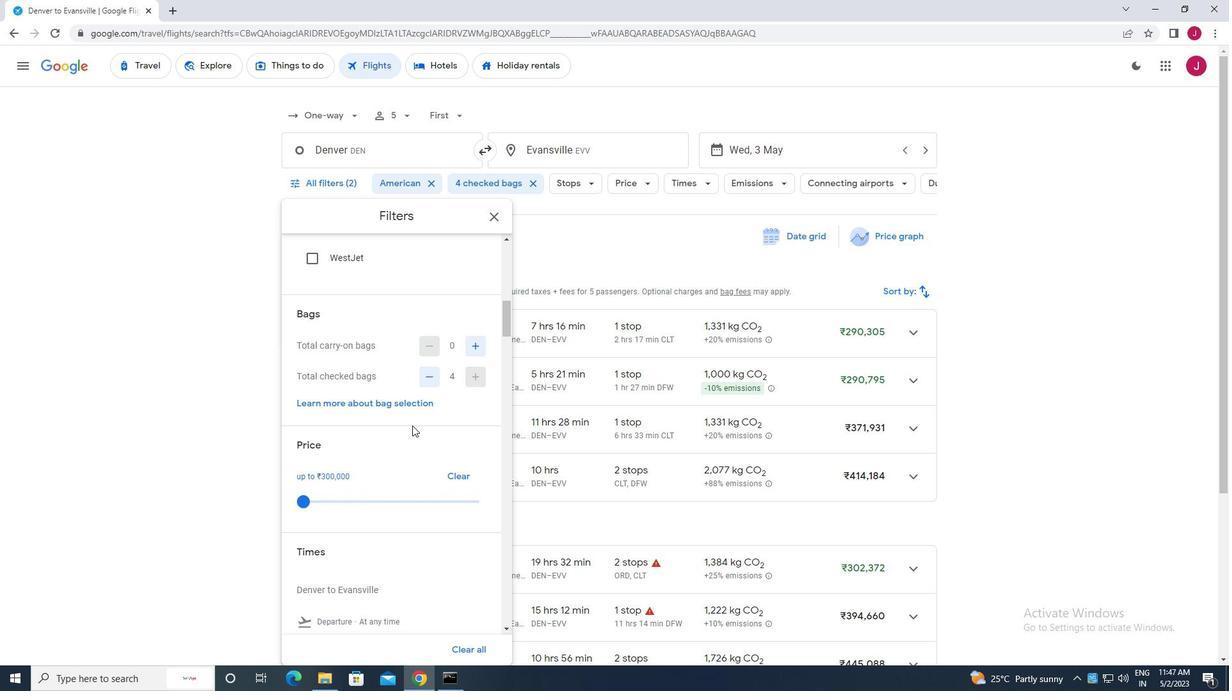 
Action: Mouse scrolled (412, 423) with delta (0, 0)
Screenshot: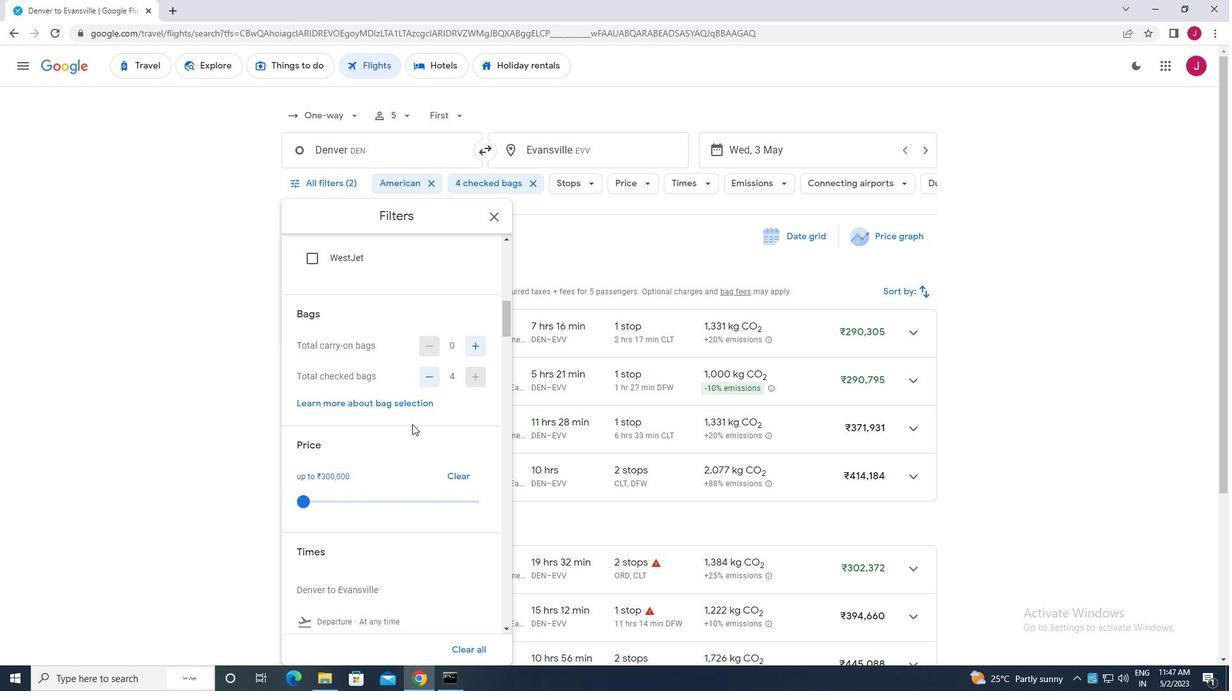 
Action: Mouse scrolled (412, 423) with delta (0, 0)
Screenshot: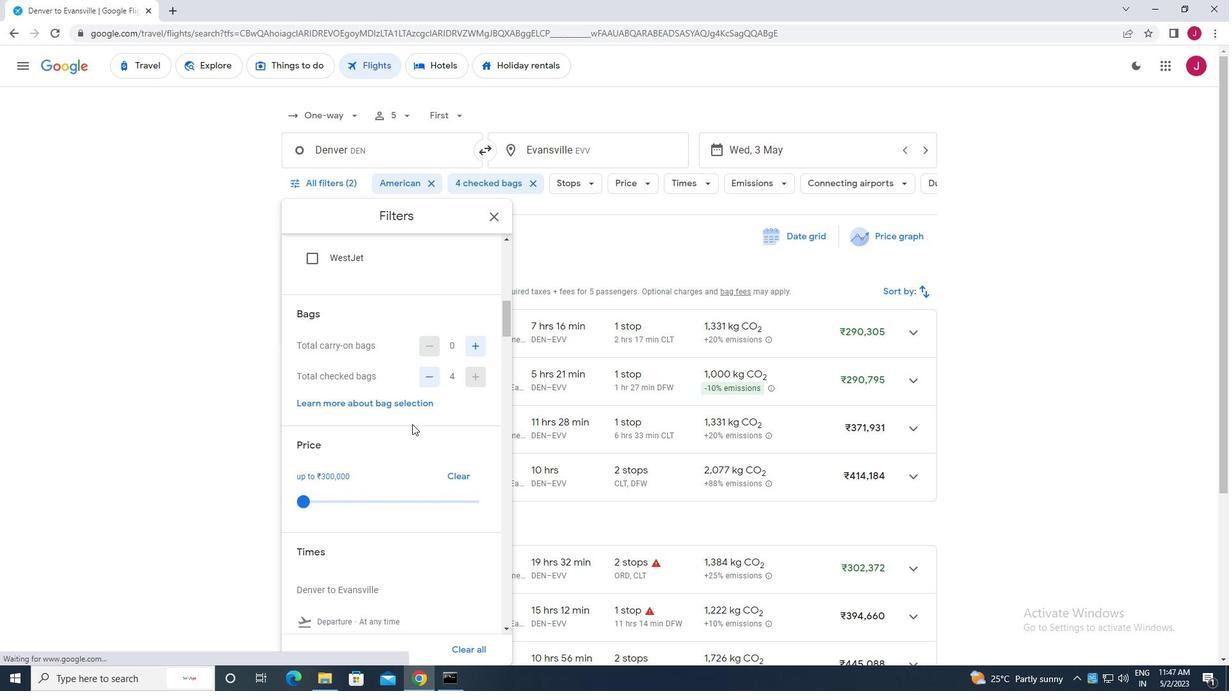 
Action: Mouse scrolled (412, 423) with delta (0, 0)
Screenshot: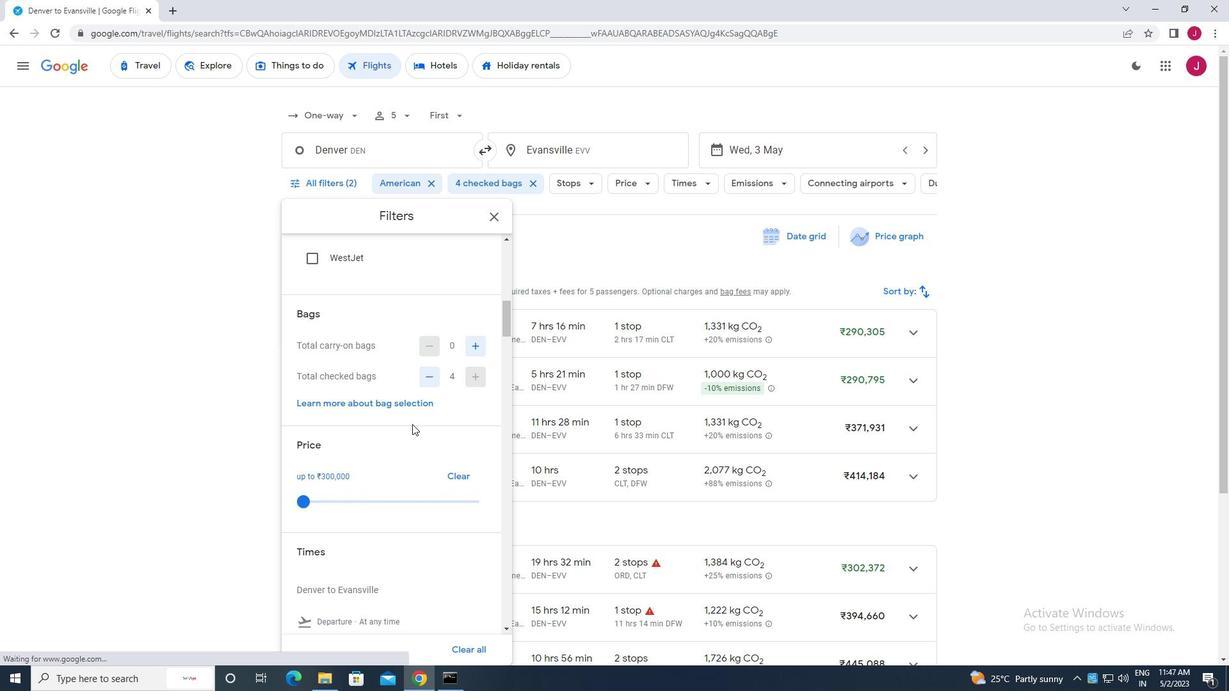 
Action: Mouse moved to (305, 393)
Screenshot: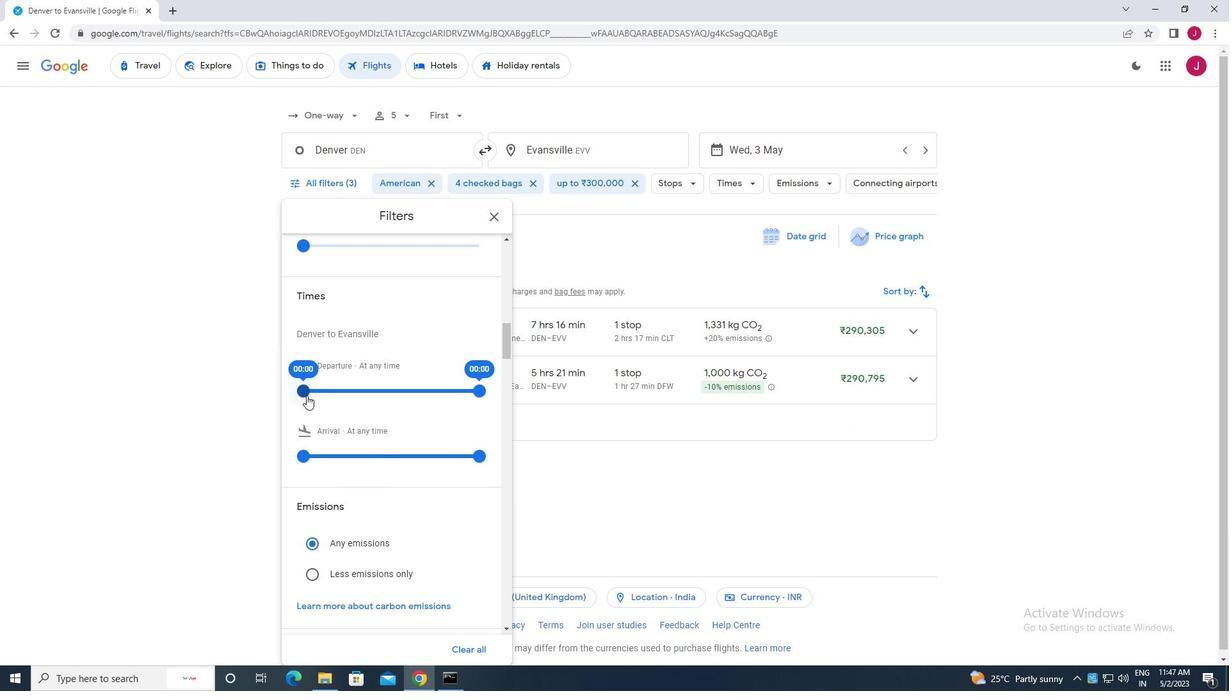 
Action: Mouse pressed left at (305, 393)
Screenshot: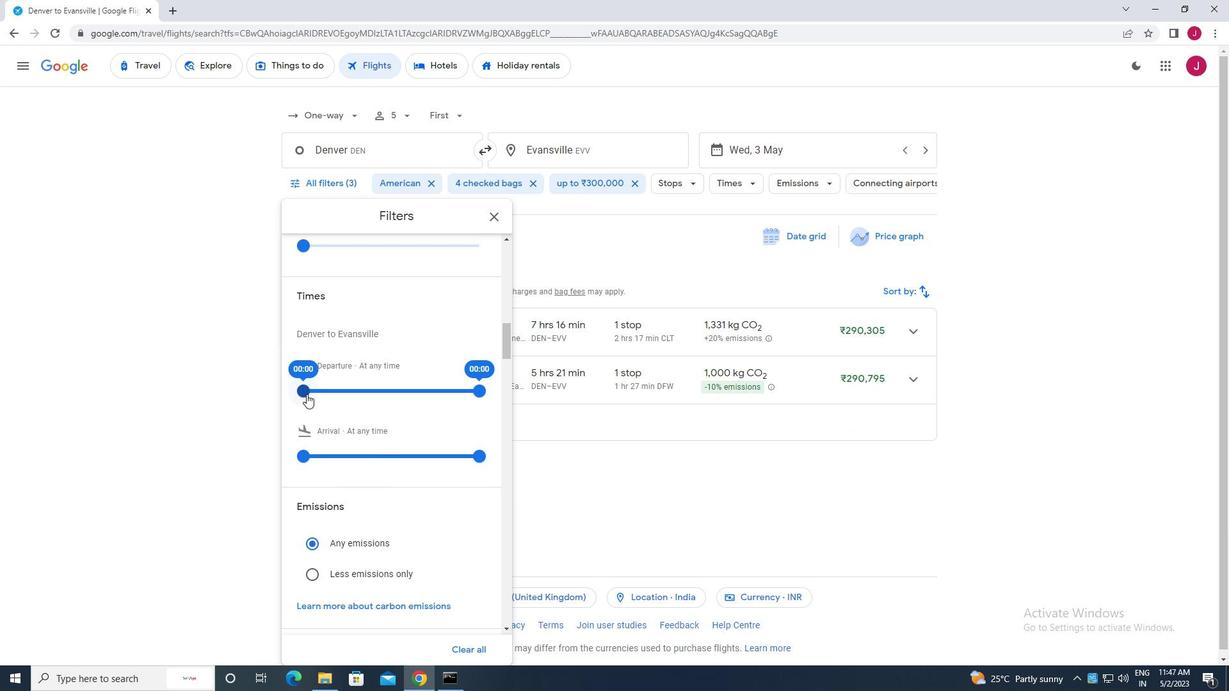 
Action: Mouse moved to (479, 392)
Screenshot: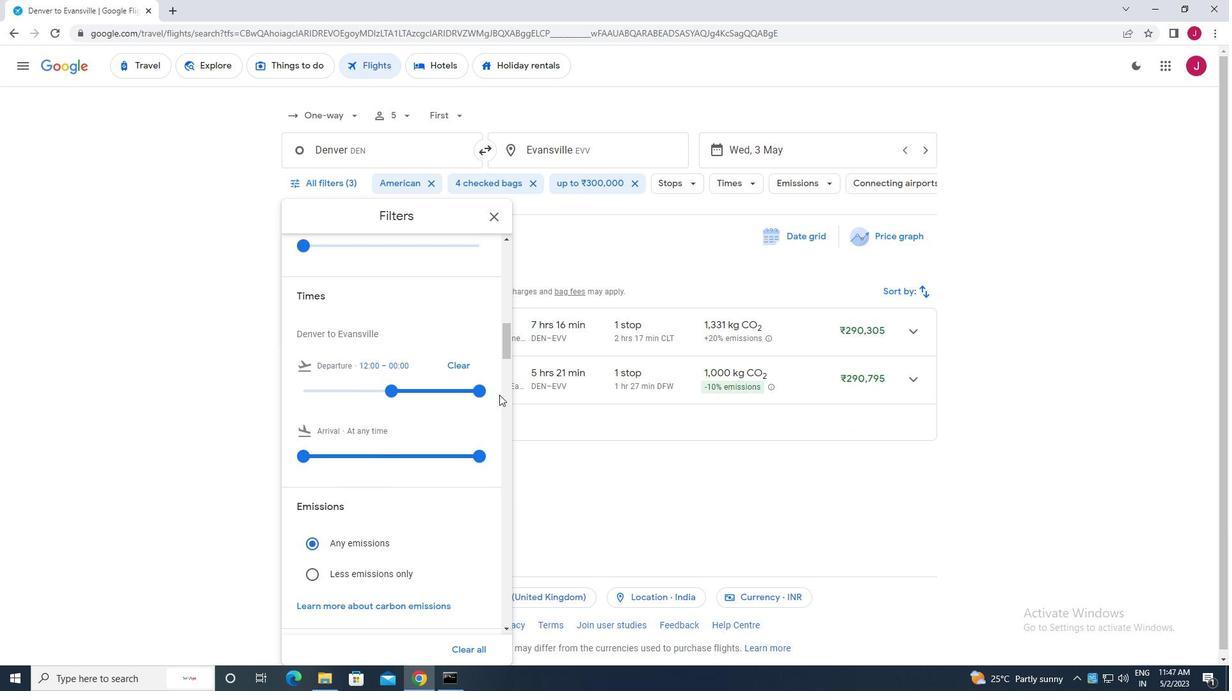 
Action: Mouse pressed left at (479, 392)
Screenshot: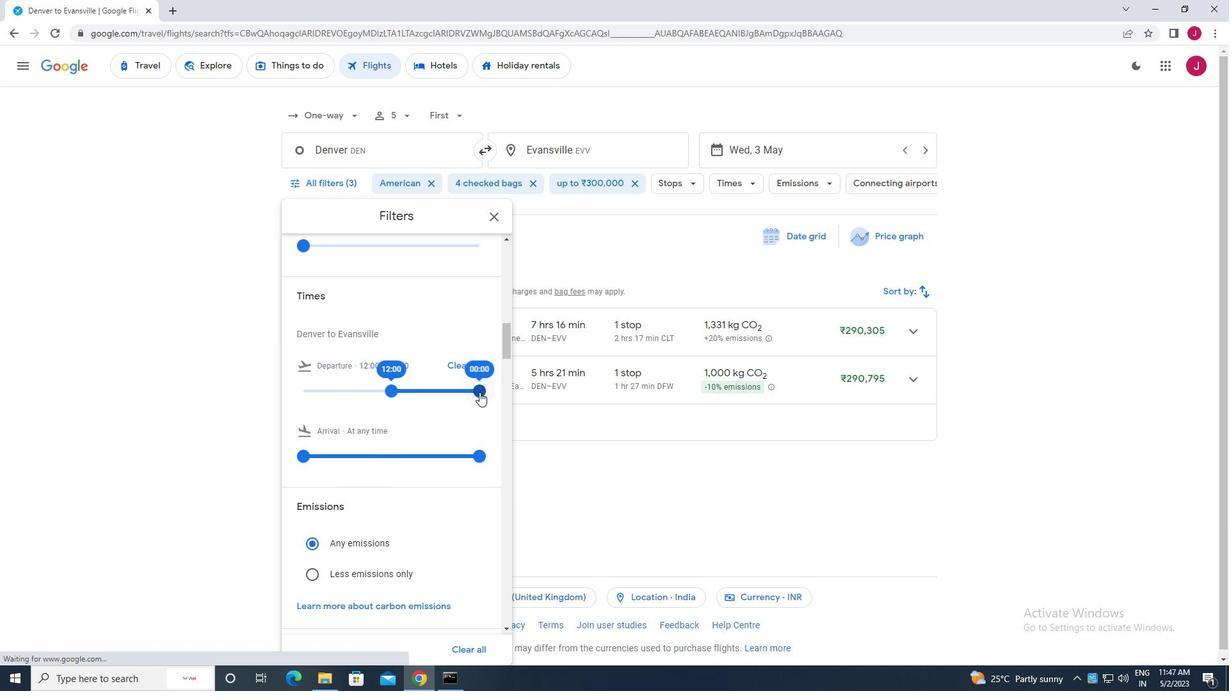 
Action: Mouse moved to (490, 211)
Screenshot: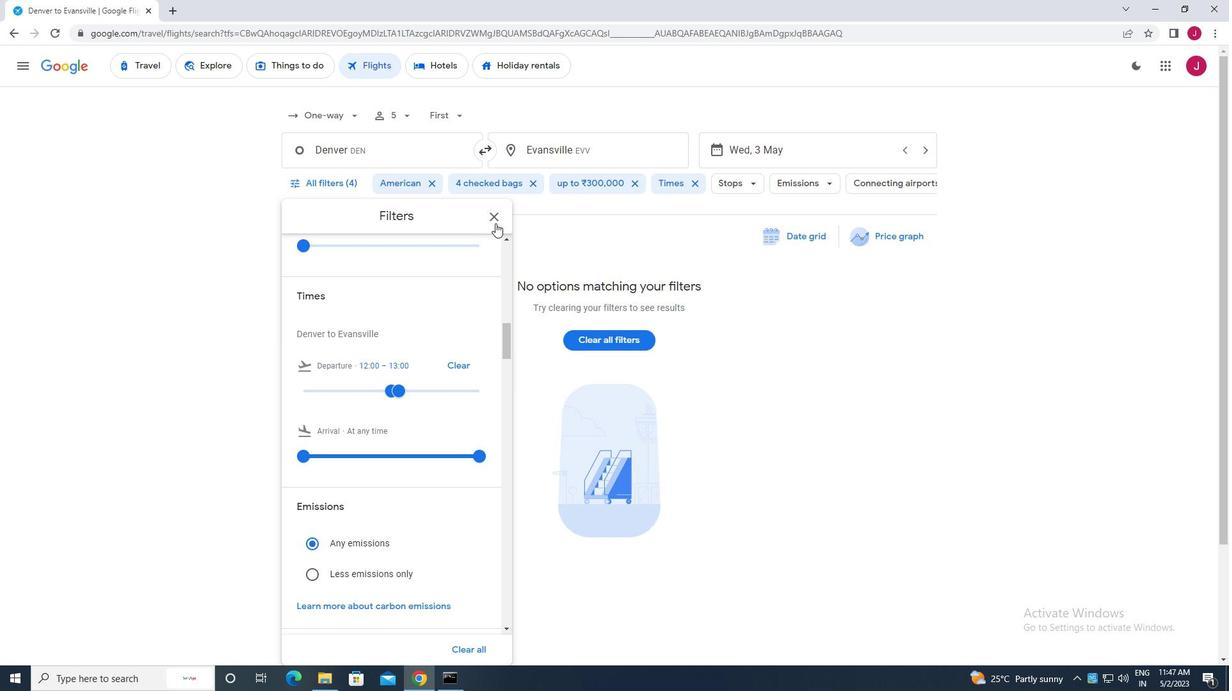 
Action: Mouse pressed left at (490, 211)
Screenshot: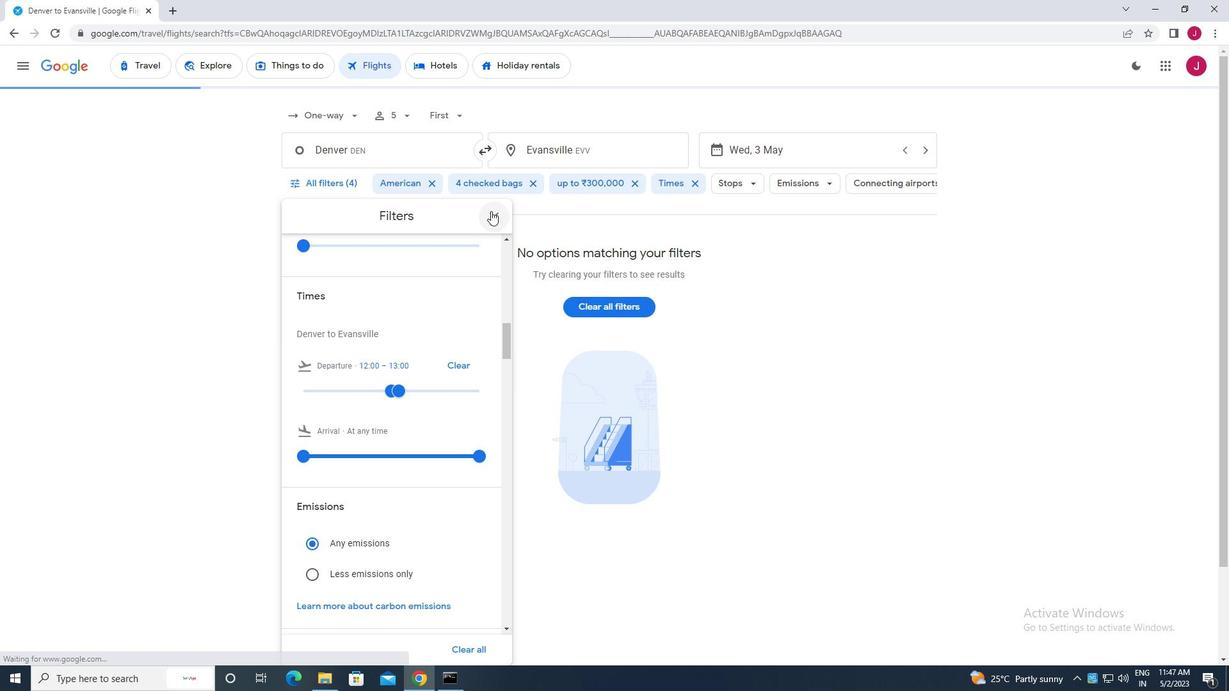 
Action: Mouse moved to (492, 211)
Screenshot: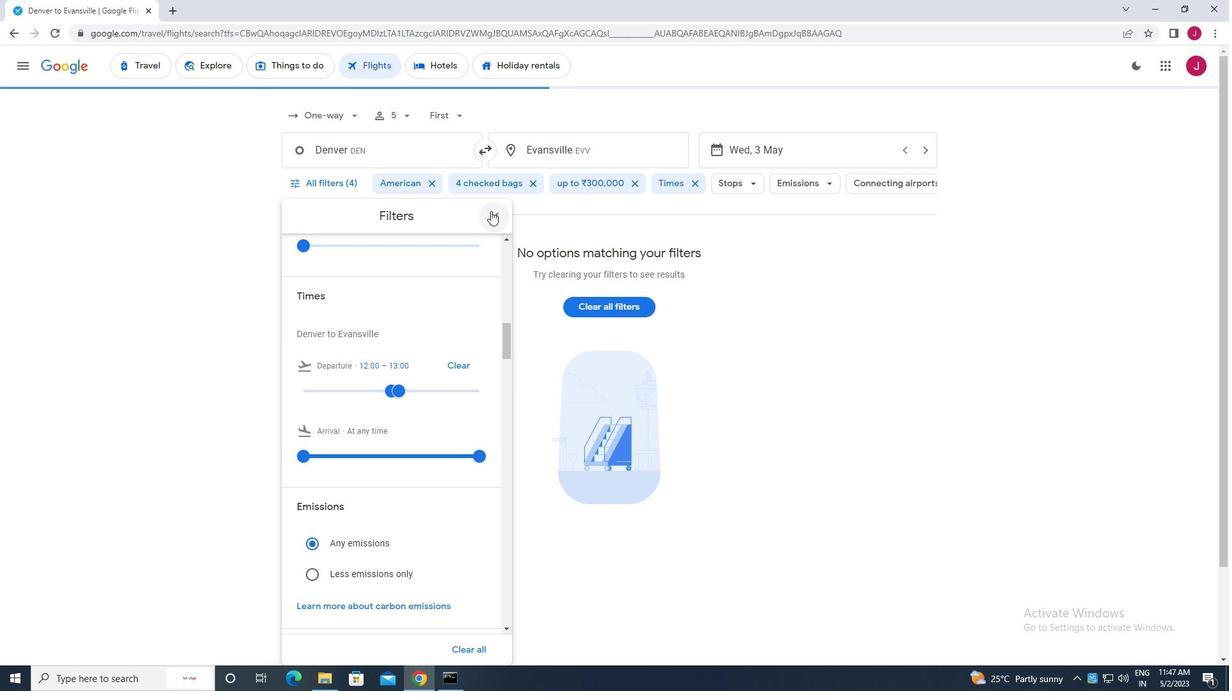 
